 Task: Add a signature Elijah Davis containing Happy New Year, Elijah Davis to email address softage.1@softage.net and add a label Attractions
Action: Mouse moved to (428, 702)
Screenshot: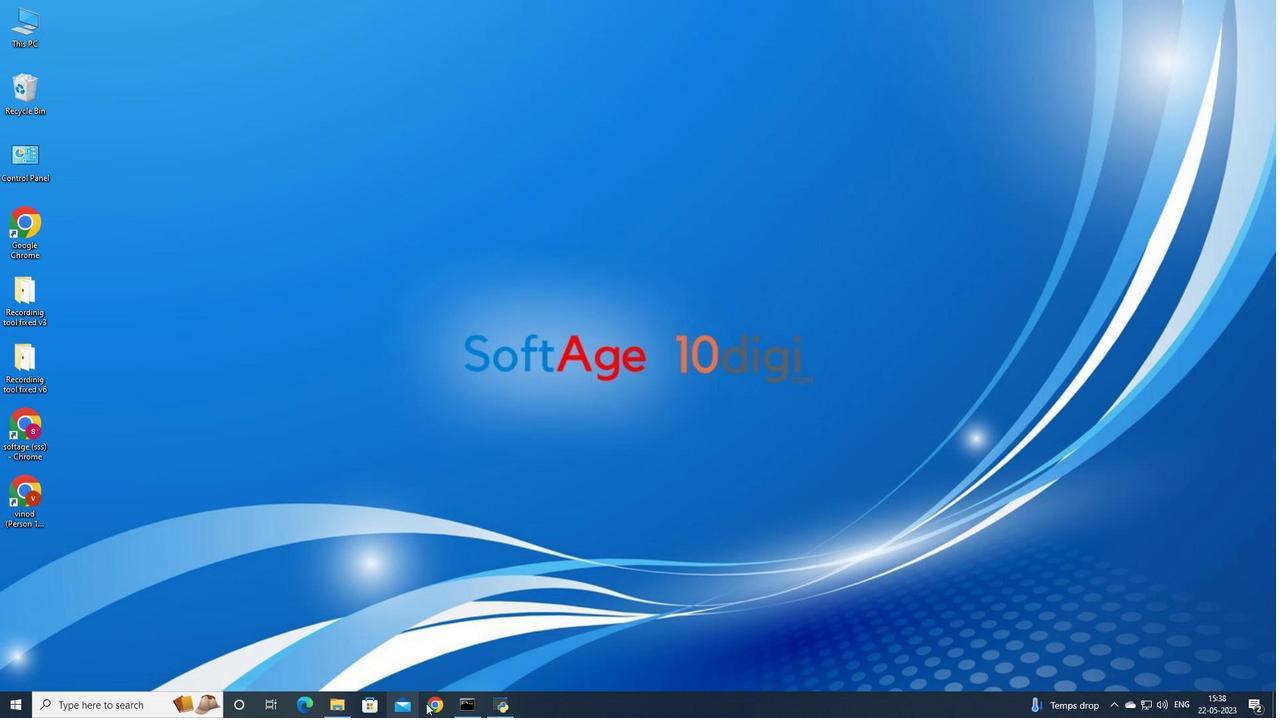 
Action: Mouse pressed left at (428, 702)
Screenshot: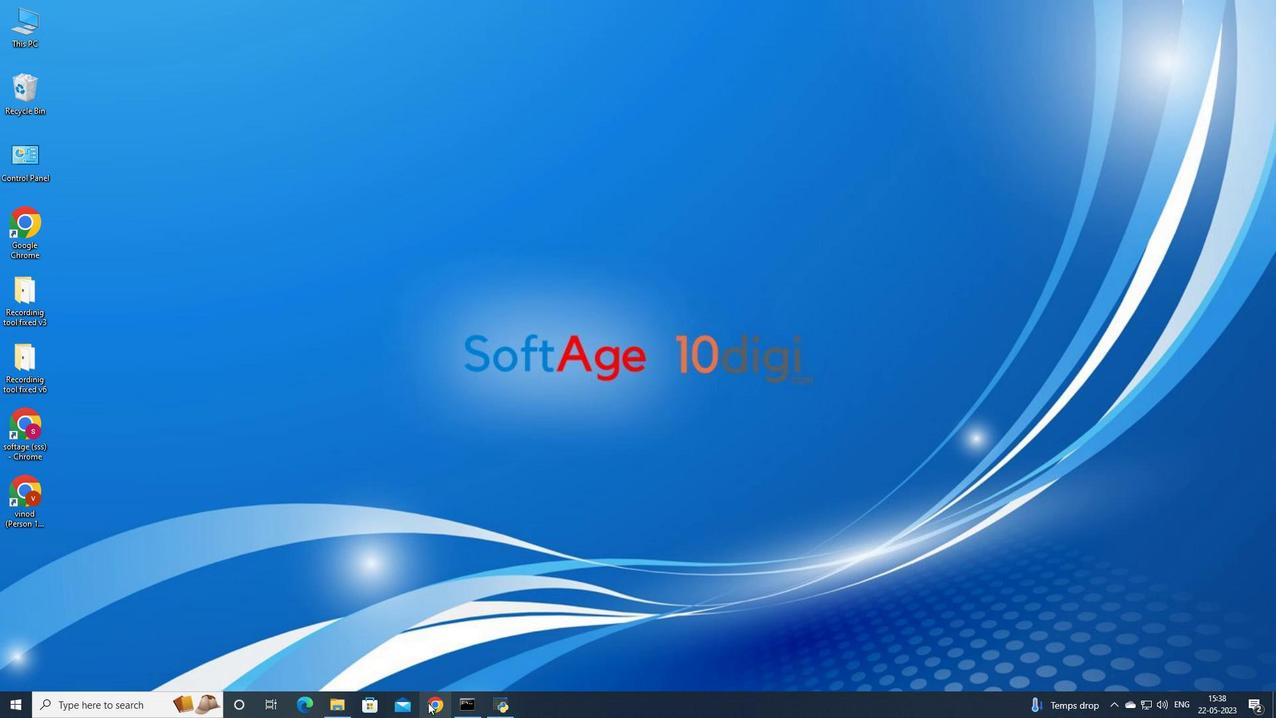 
Action: Mouse moved to (554, 422)
Screenshot: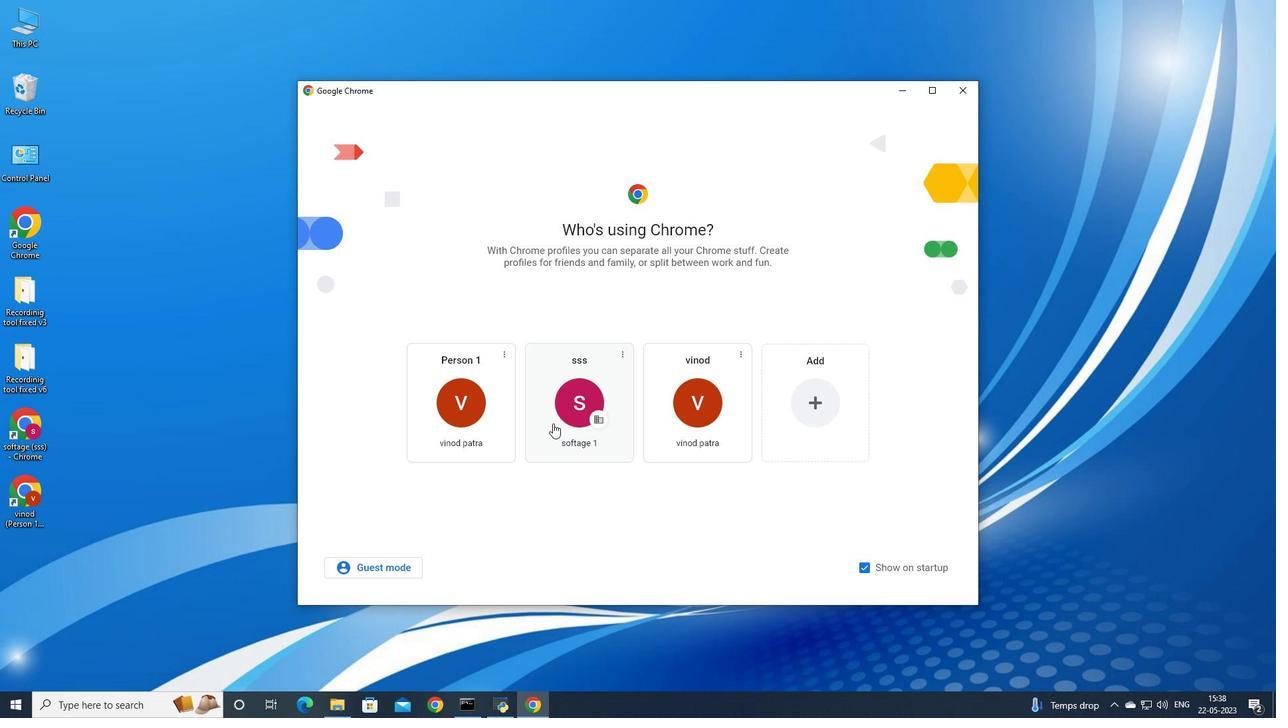 
Action: Mouse pressed left at (554, 422)
Screenshot: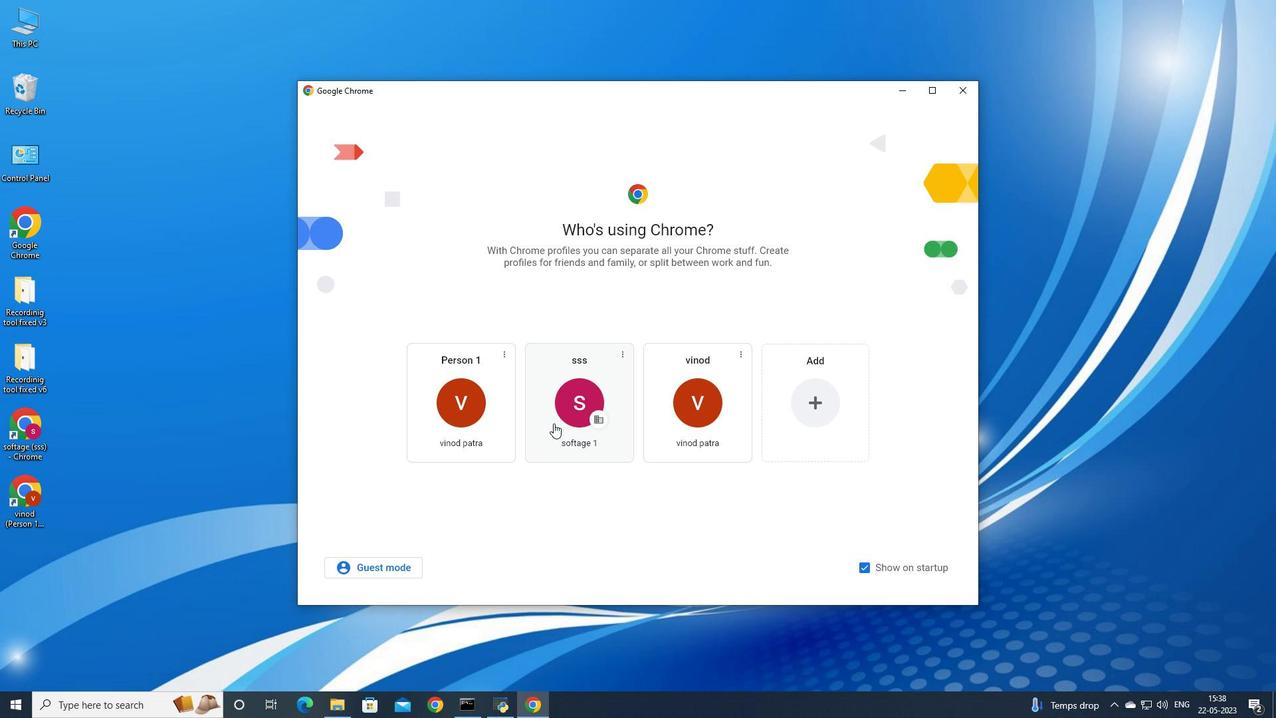 
Action: Mouse moved to (1152, 64)
Screenshot: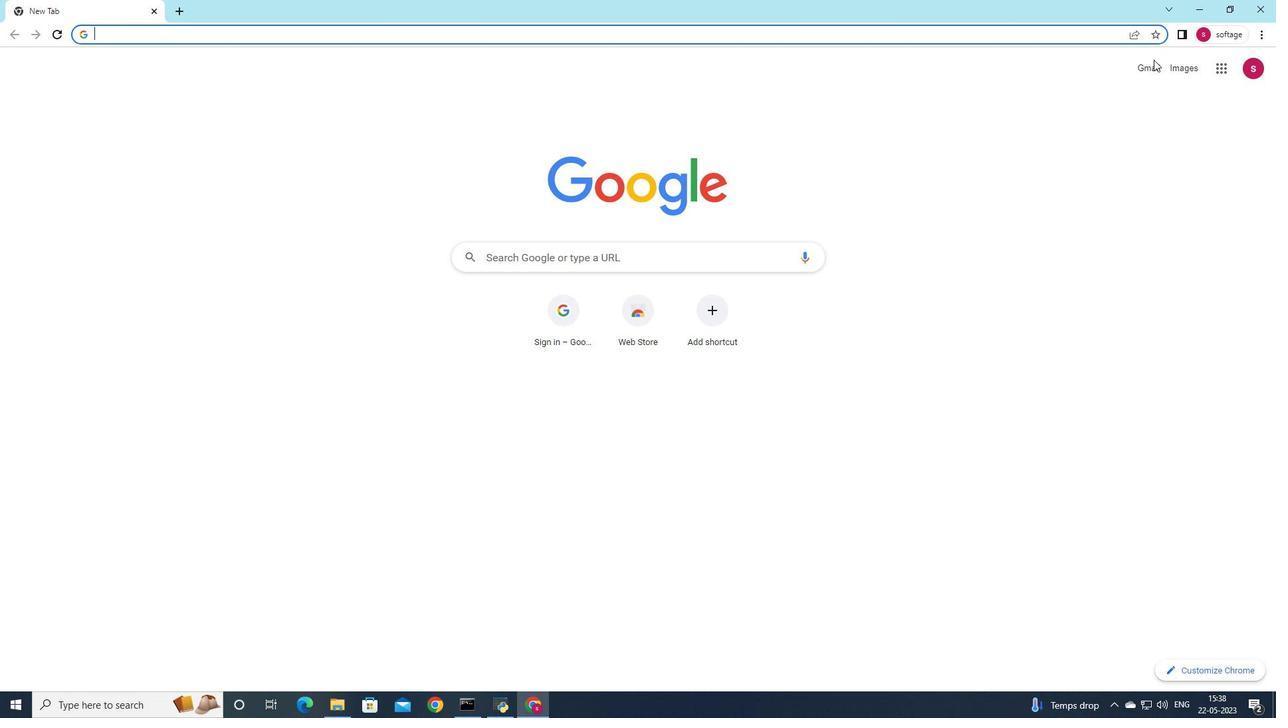 
Action: Mouse pressed left at (1152, 64)
Screenshot: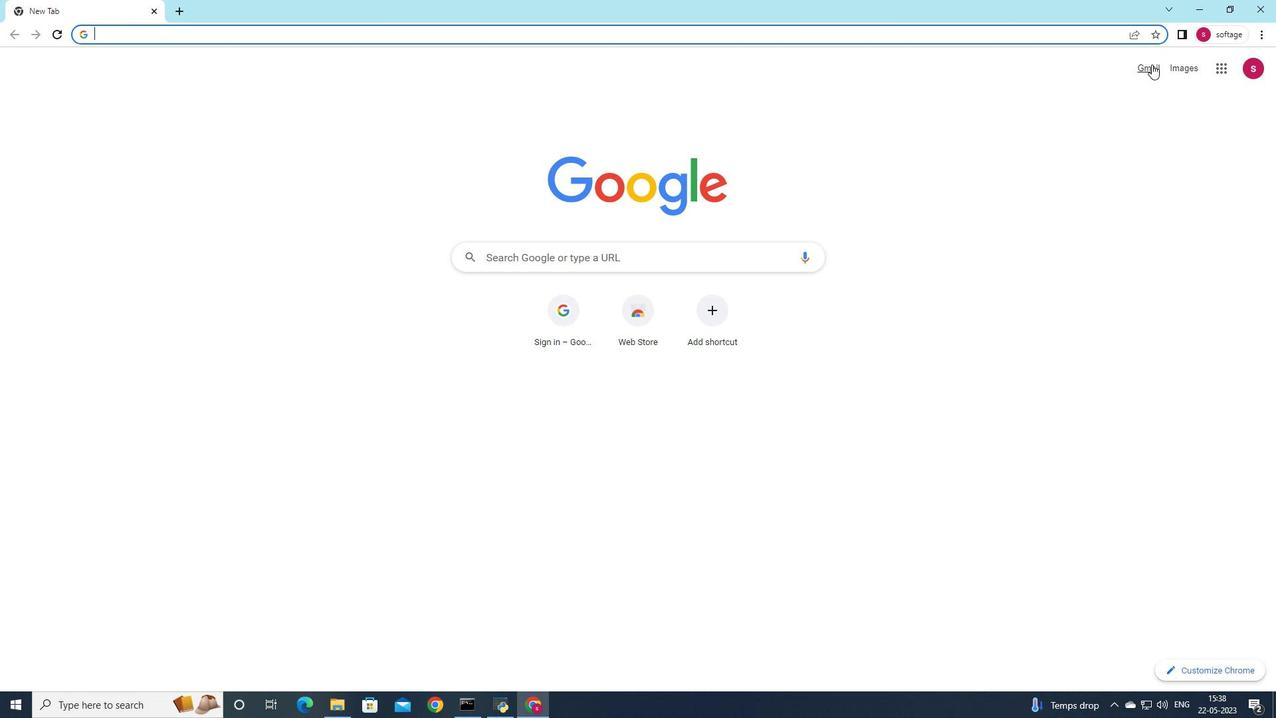
Action: Mouse moved to (1133, 90)
Screenshot: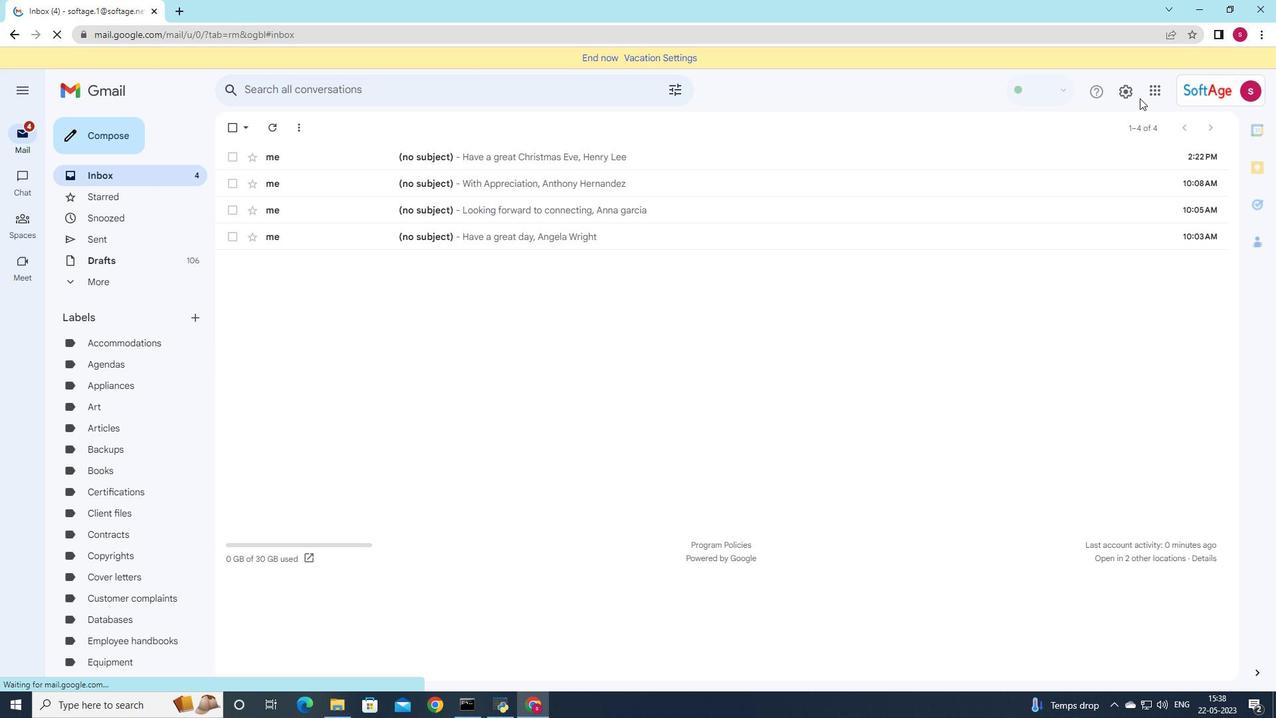 
Action: Mouse pressed left at (1133, 90)
Screenshot: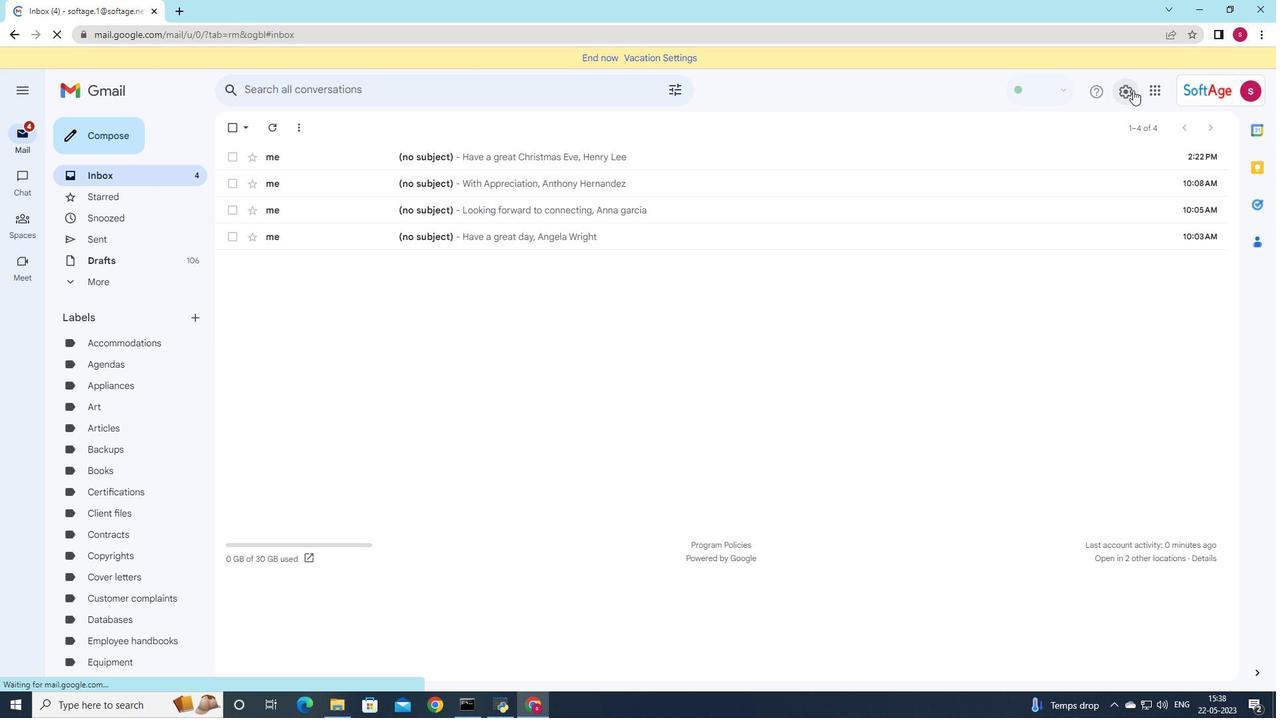
Action: Mouse moved to (1136, 154)
Screenshot: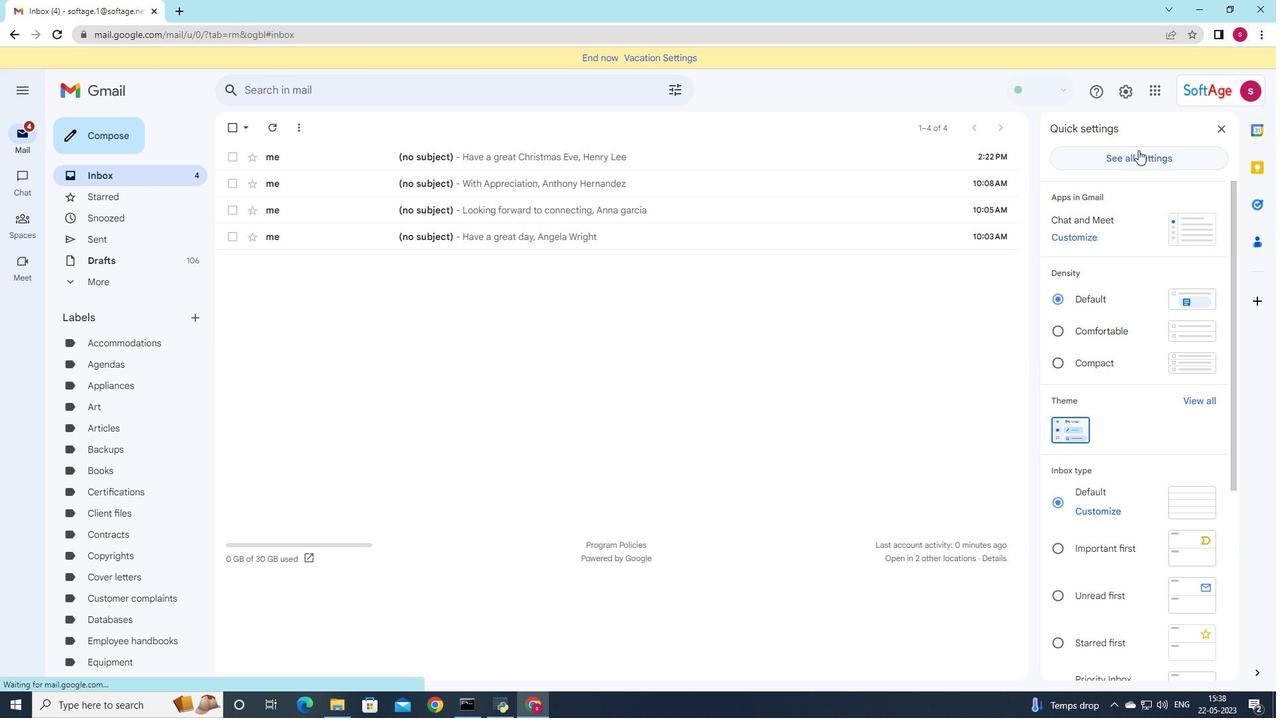 
Action: Mouse pressed left at (1136, 154)
Screenshot: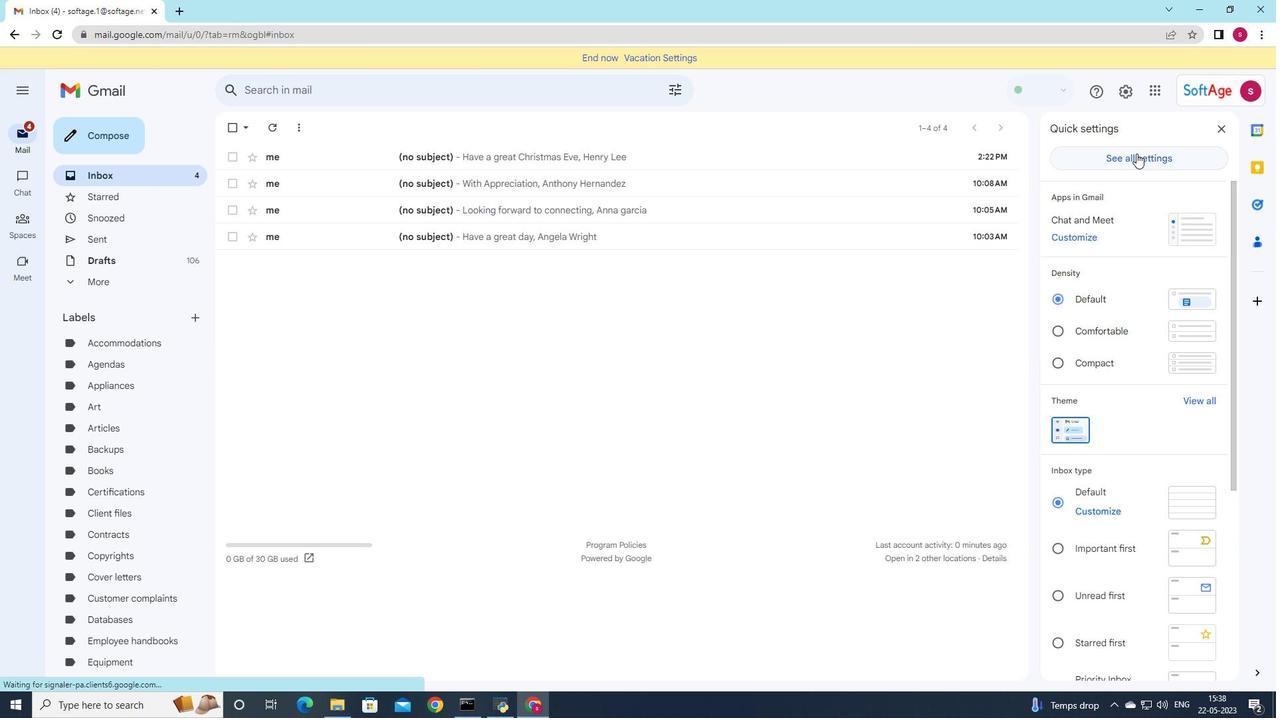 
Action: Mouse moved to (583, 430)
Screenshot: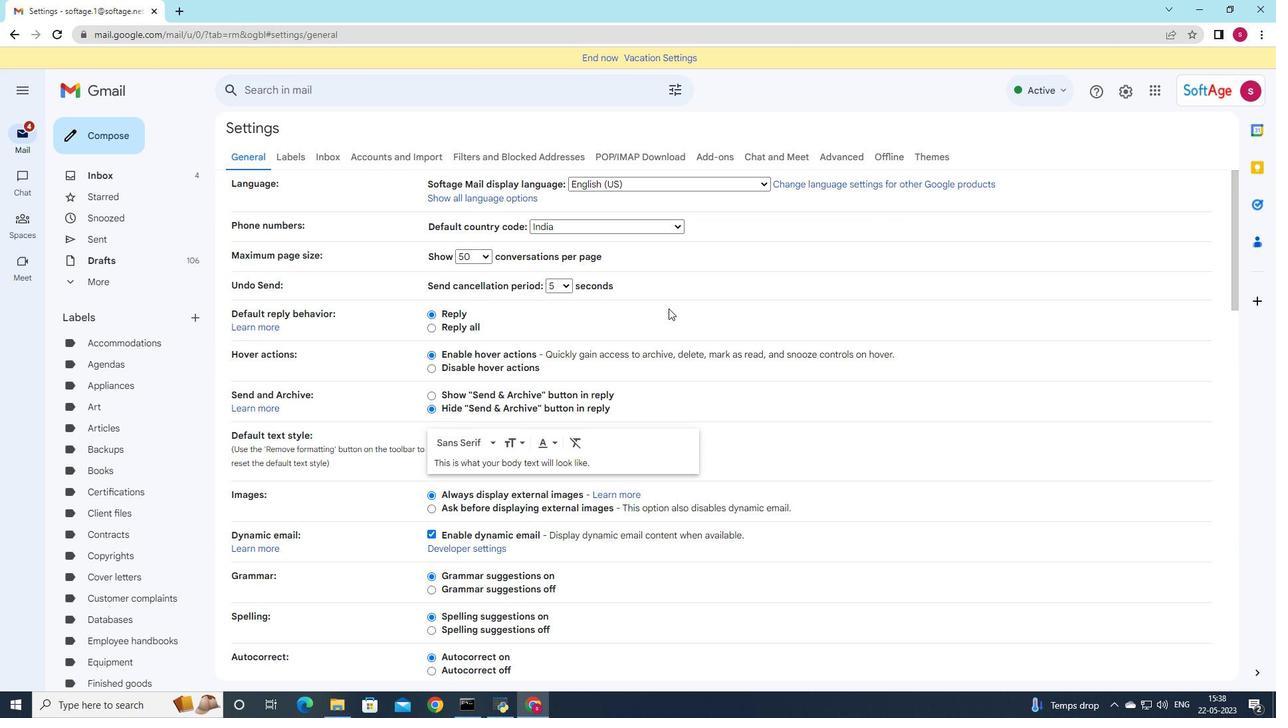 
Action: Mouse scrolled (583, 430) with delta (0, 0)
Screenshot: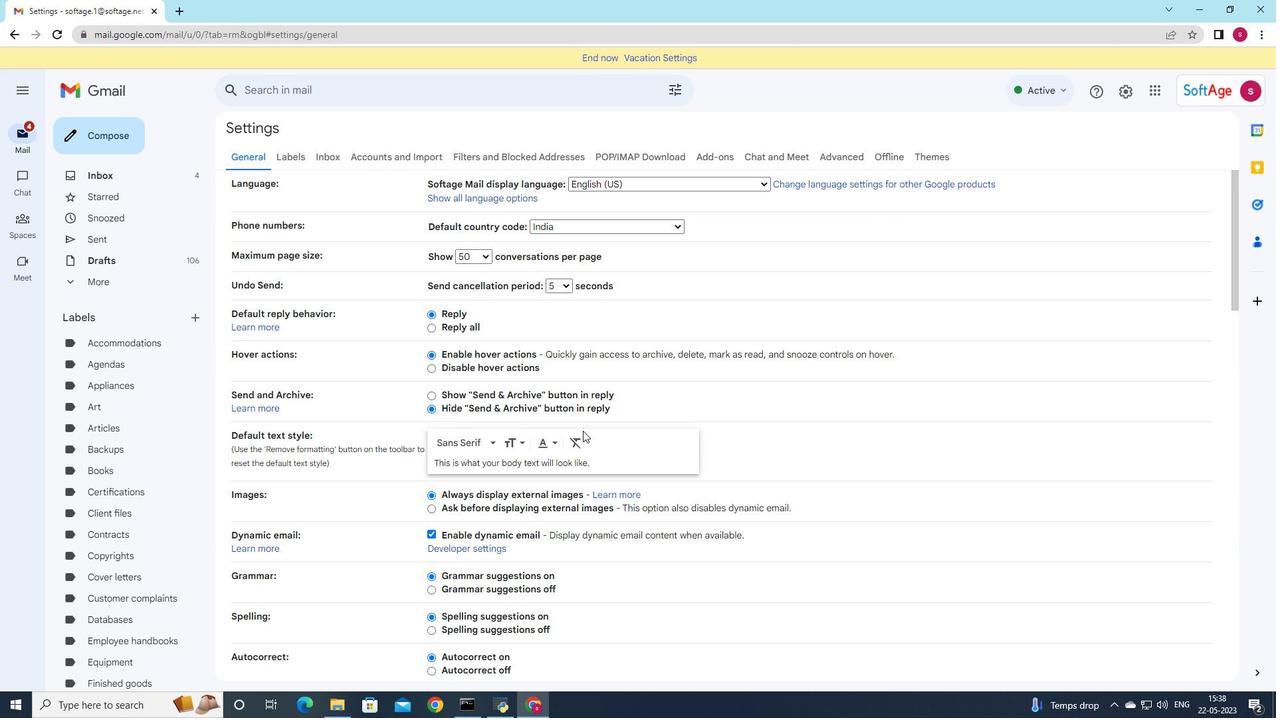 
Action: Mouse scrolled (583, 430) with delta (0, 0)
Screenshot: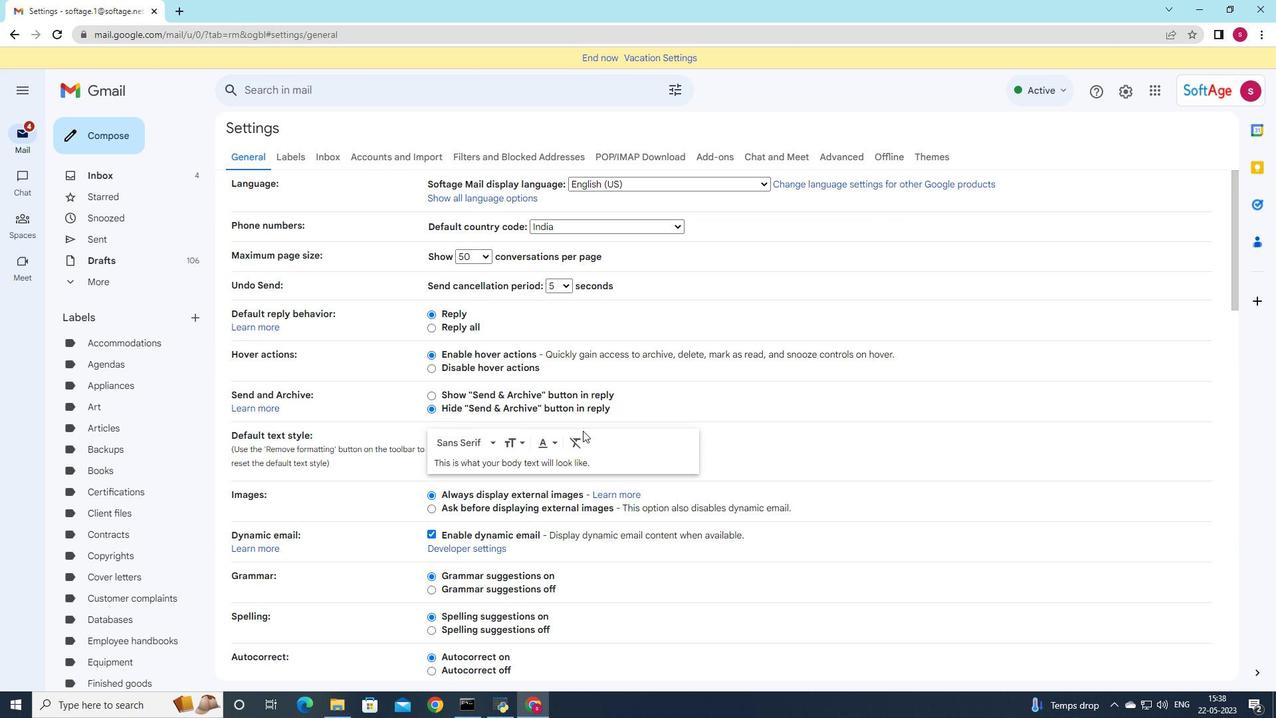 
Action: Mouse scrolled (583, 430) with delta (0, 0)
Screenshot: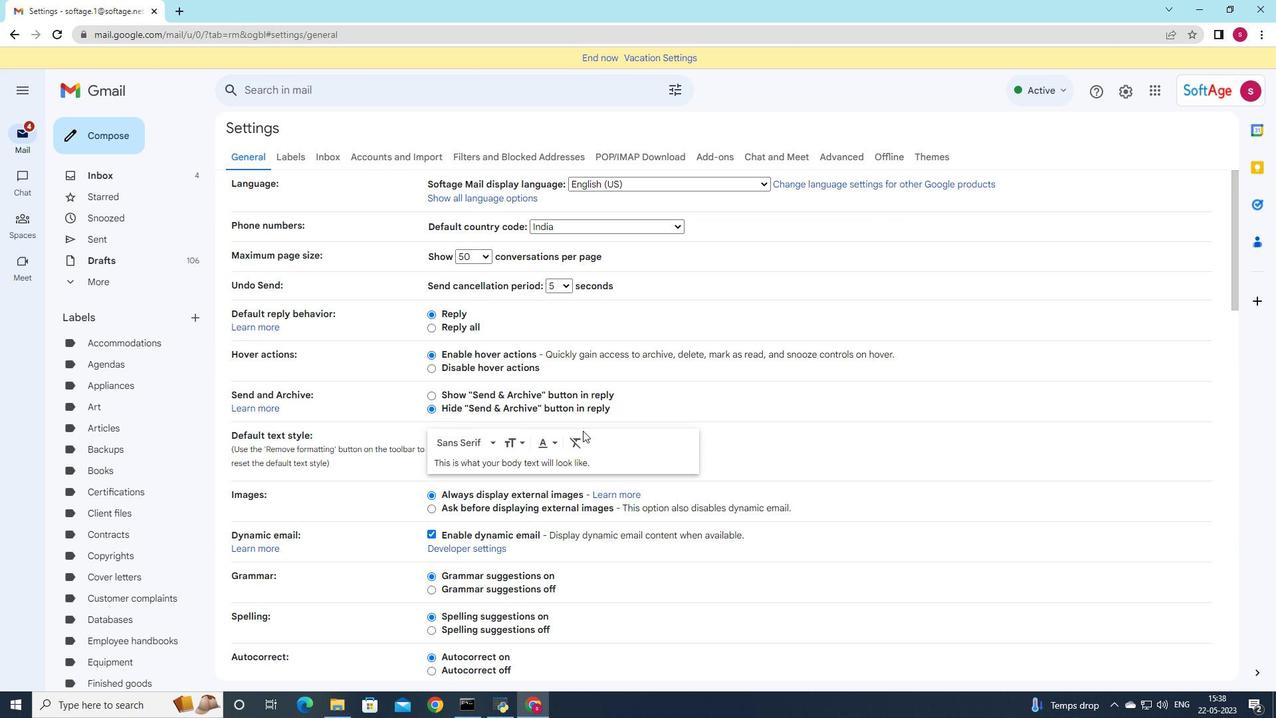 
Action: Mouse scrolled (583, 430) with delta (0, 0)
Screenshot: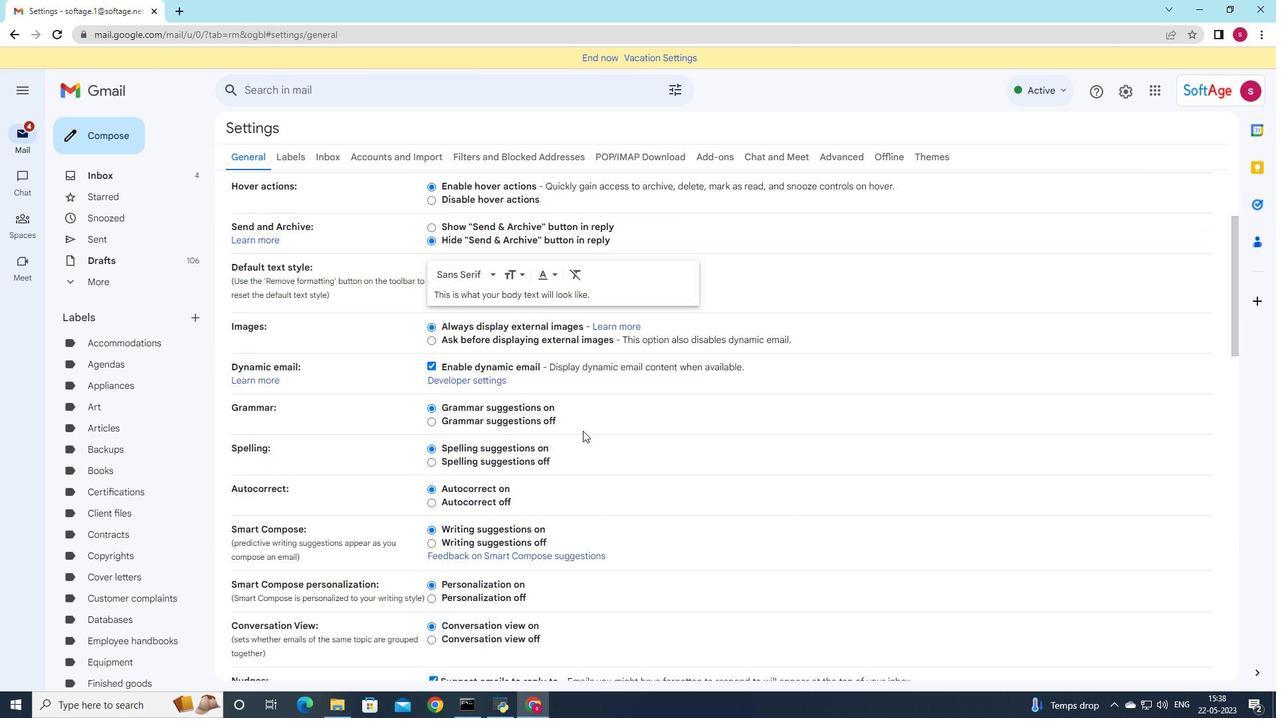 
Action: Mouse scrolled (583, 430) with delta (0, 0)
Screenshot: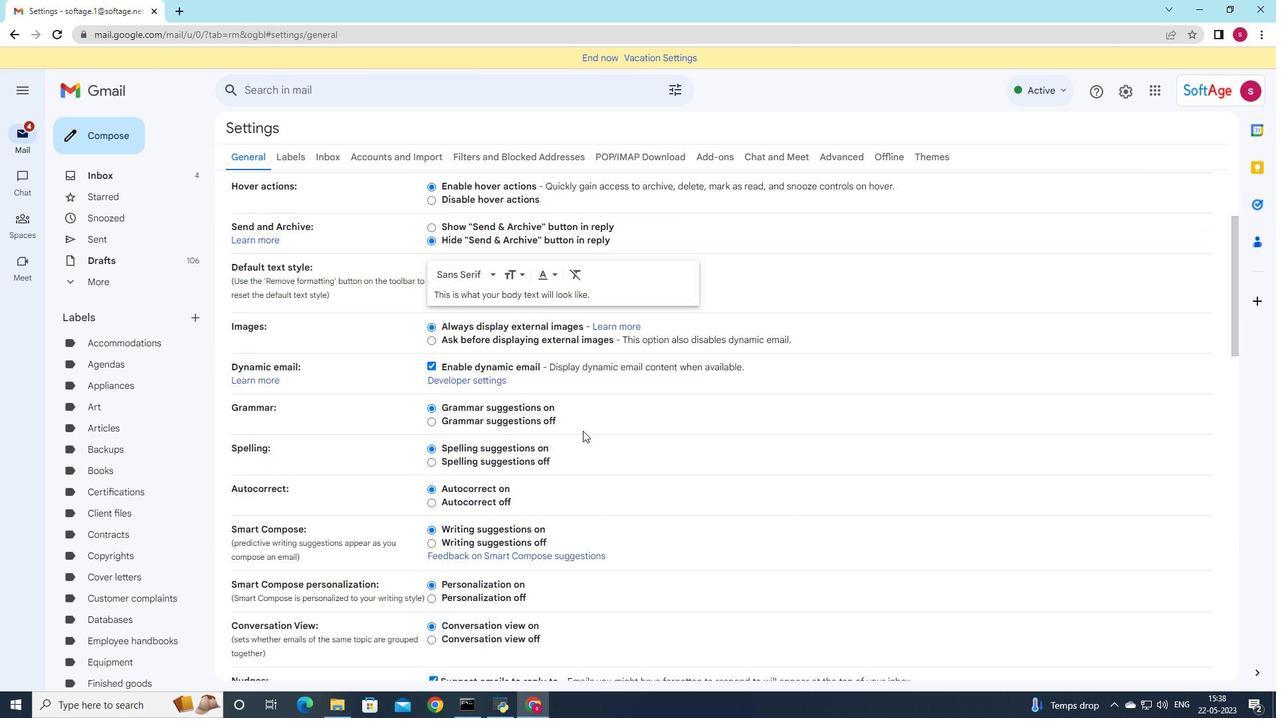 
Action: Mouse scrolled (583, 430) with delta (0, 0)
Screenshot: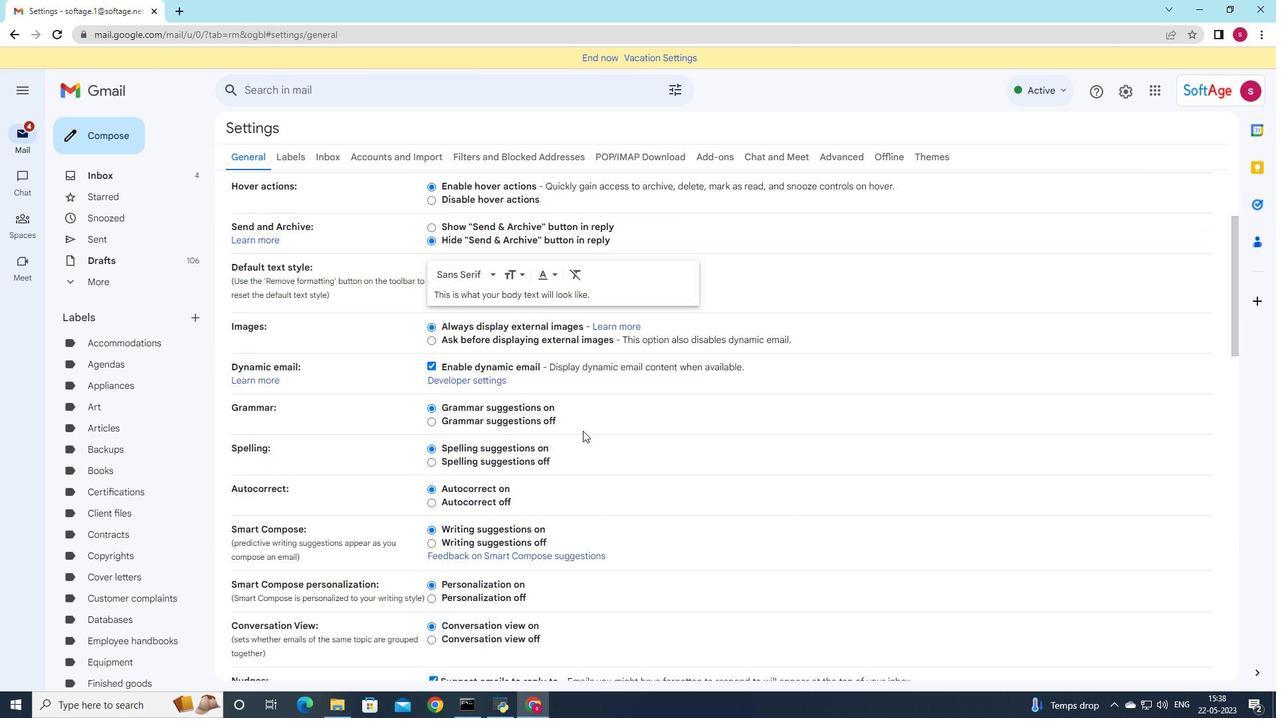 
Action: Mouse scrolled (583, 430) with delta (0, 0)
Screenshot: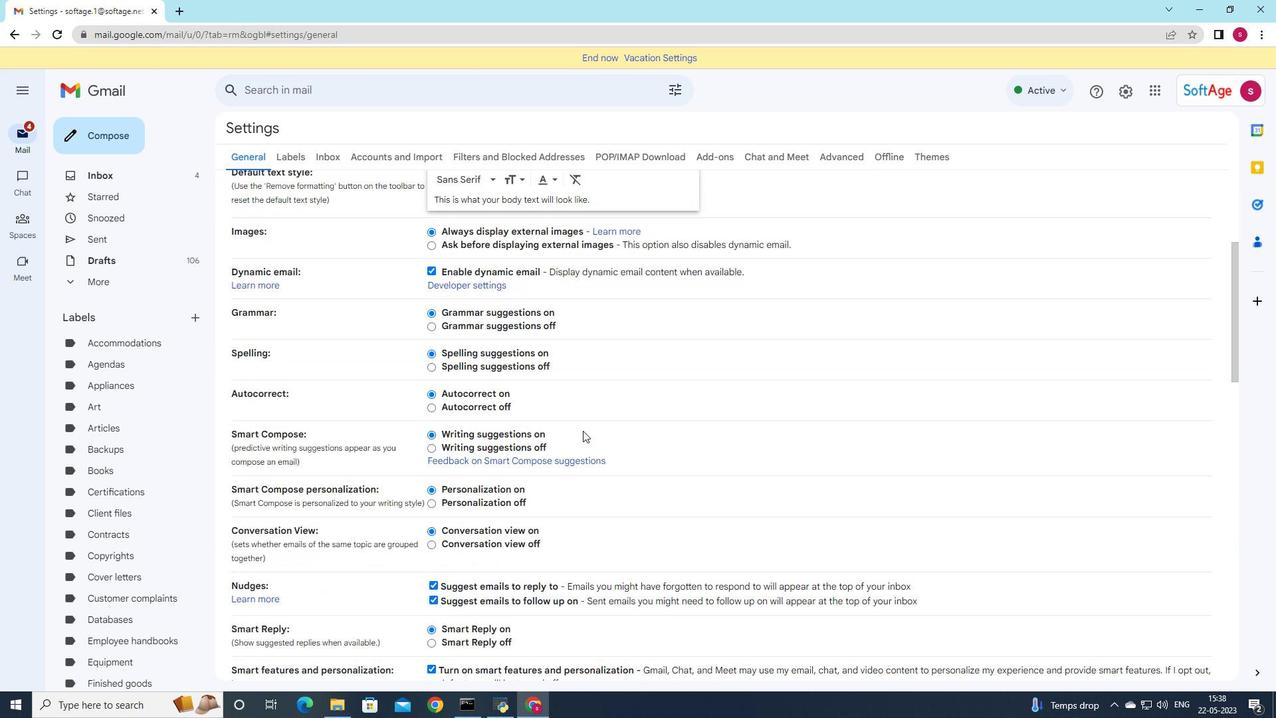 
Action: Mouse scrolled (583, 430) with delta (0, 0)
Screenshot: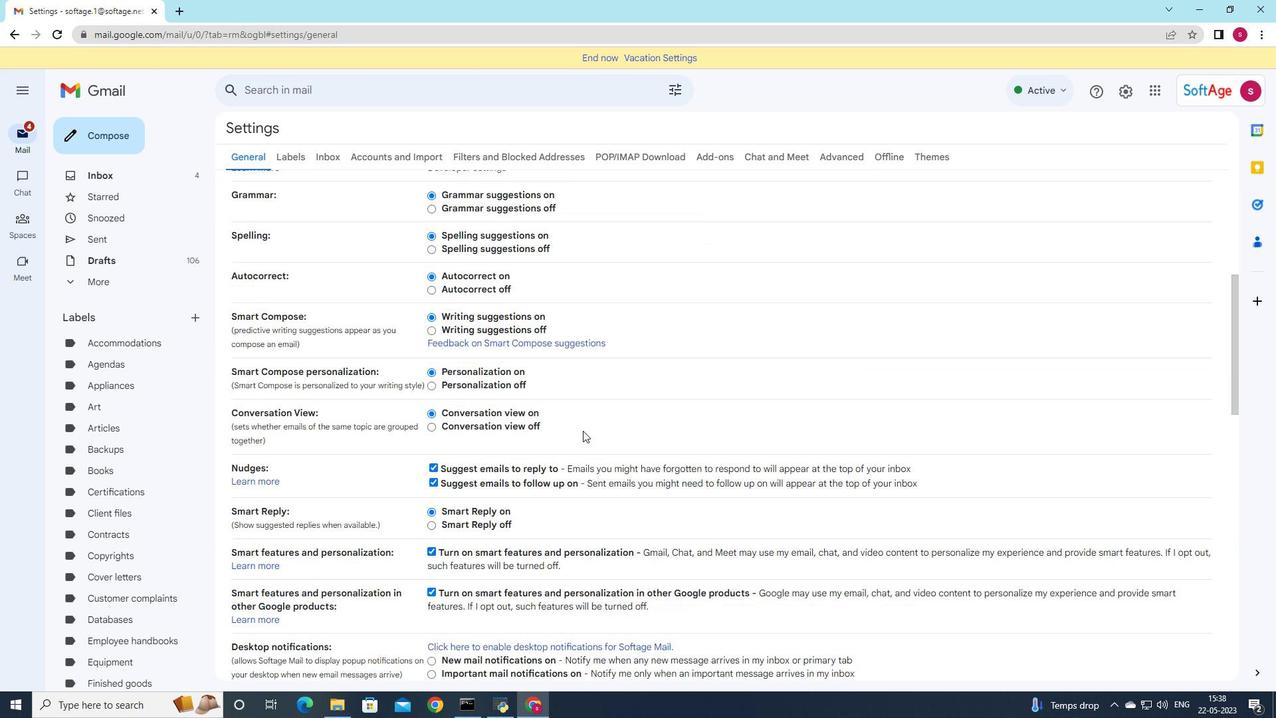 
Action: Mouse scrolled (583, 430) with delta (0, 0)
Screenshot: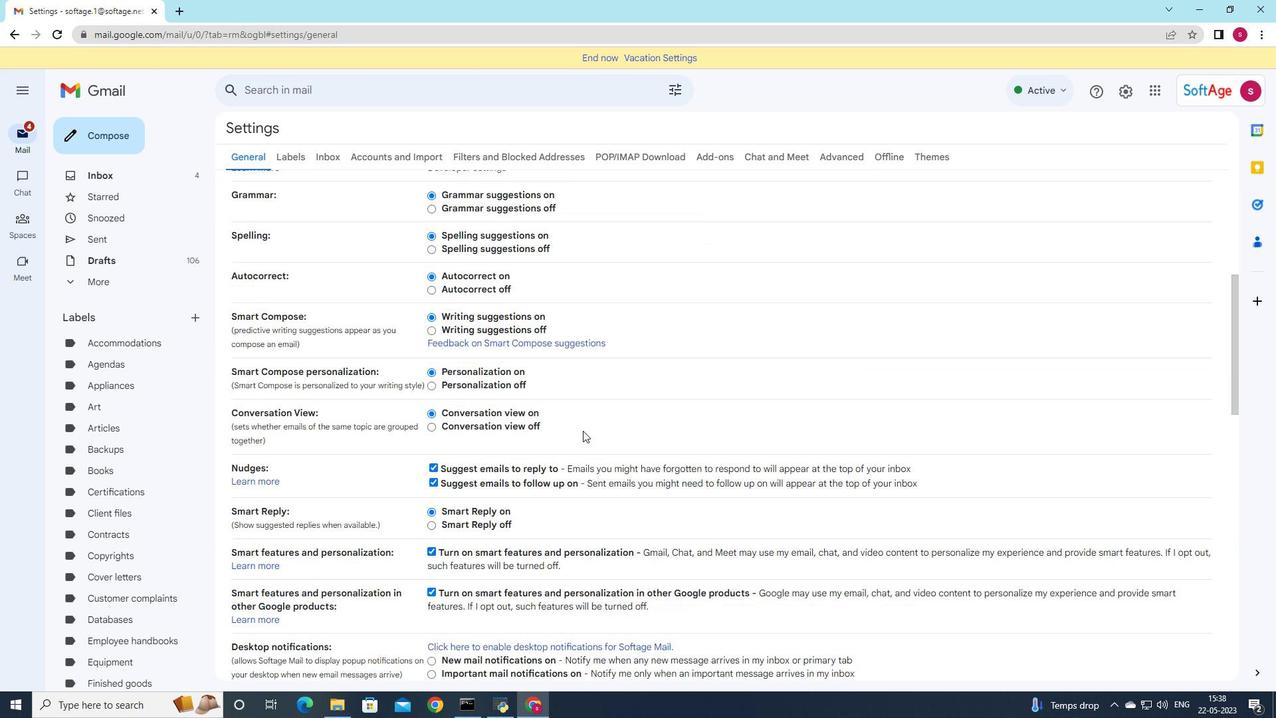 
Action: Mouse scrolled (583, 430) with delta (0, 0)
Screenshot: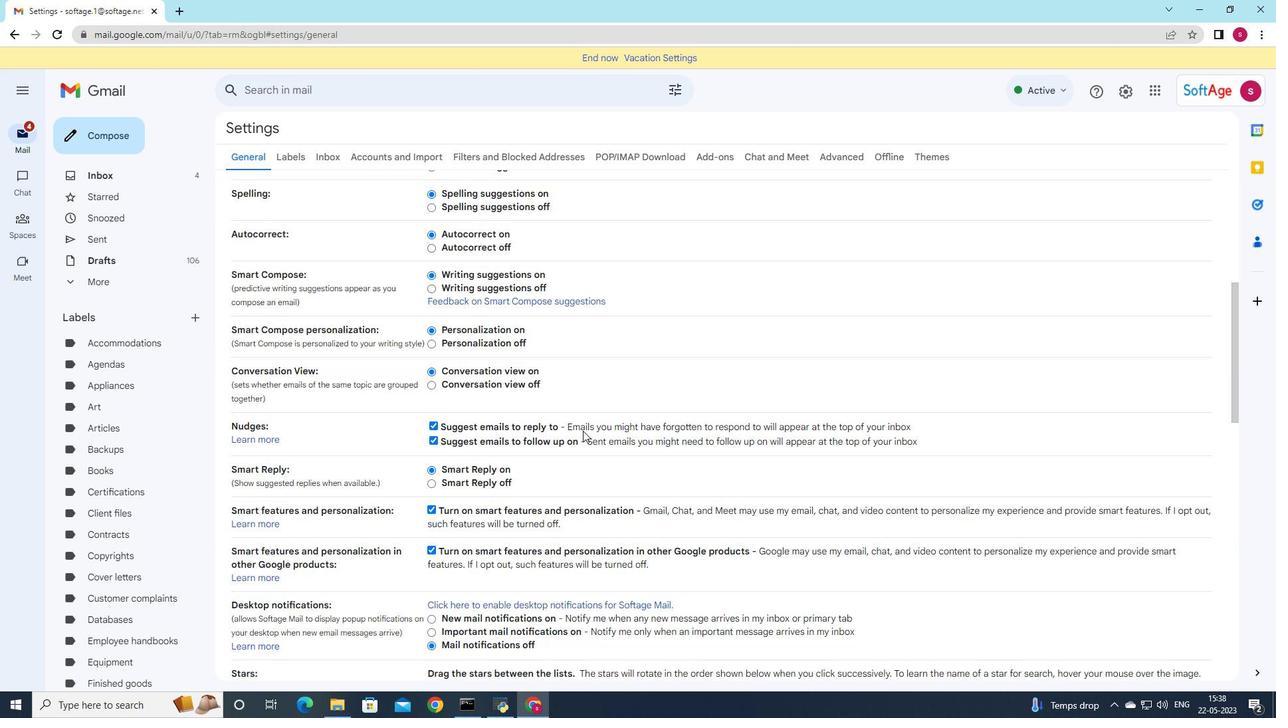 
Action: Mouse scrolled (583, 430) with delta (0, 0)
Screenshot: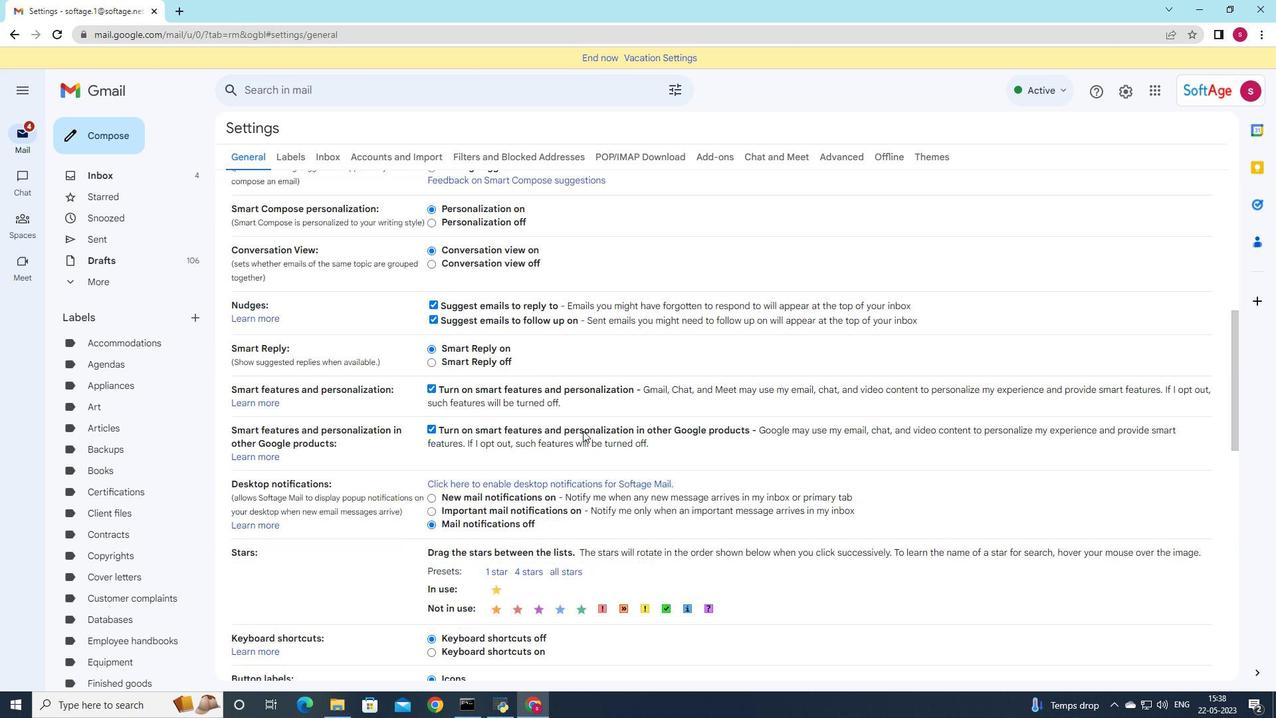 
Action: Mouse scrolled (583, 430) with delta (0, 0)
Screenshot: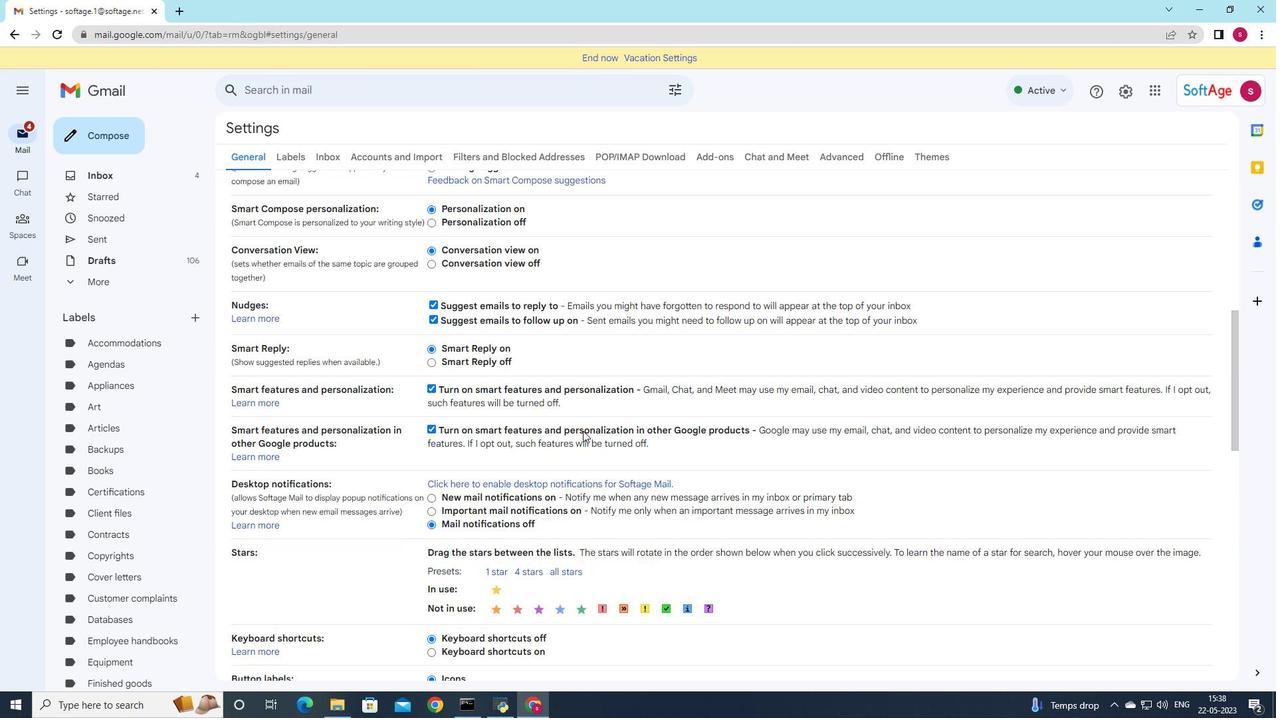
Action: Mouse scrolled (583, 430) with delta (0, 0)
Screenshot: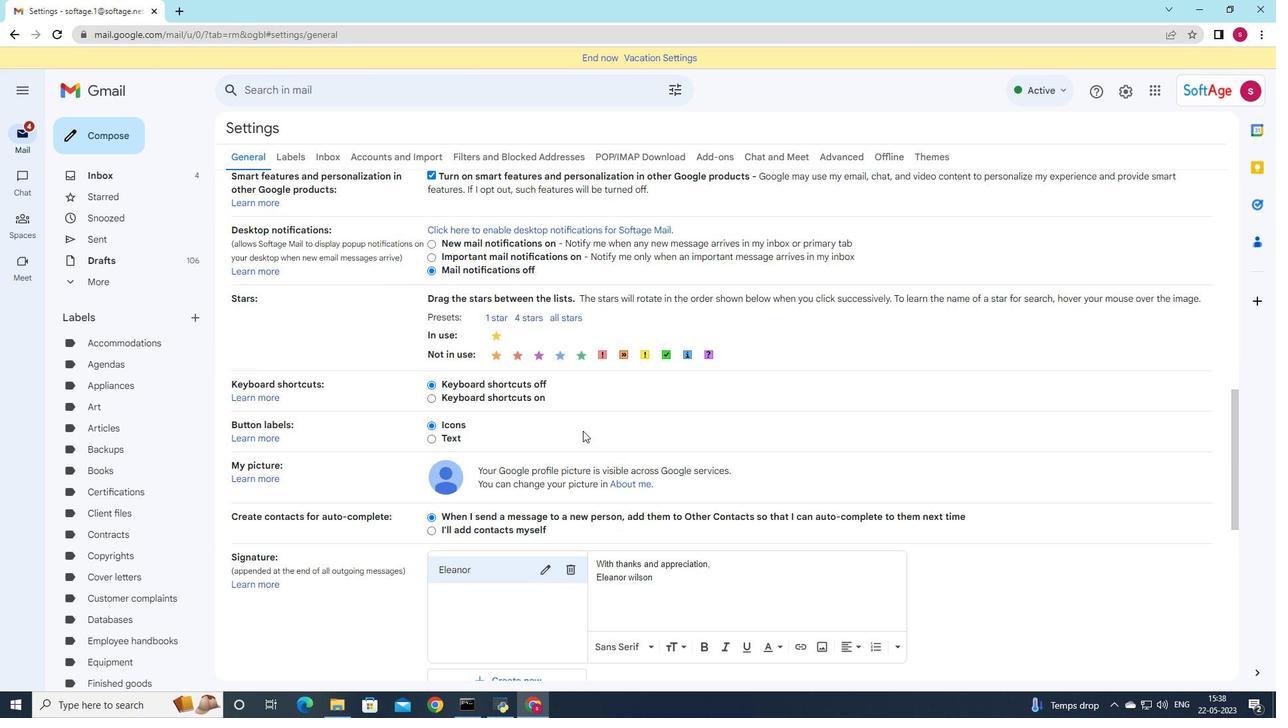 
Action: Mouse scrolled (583, 430) with delta (0, 0)
Screenshot: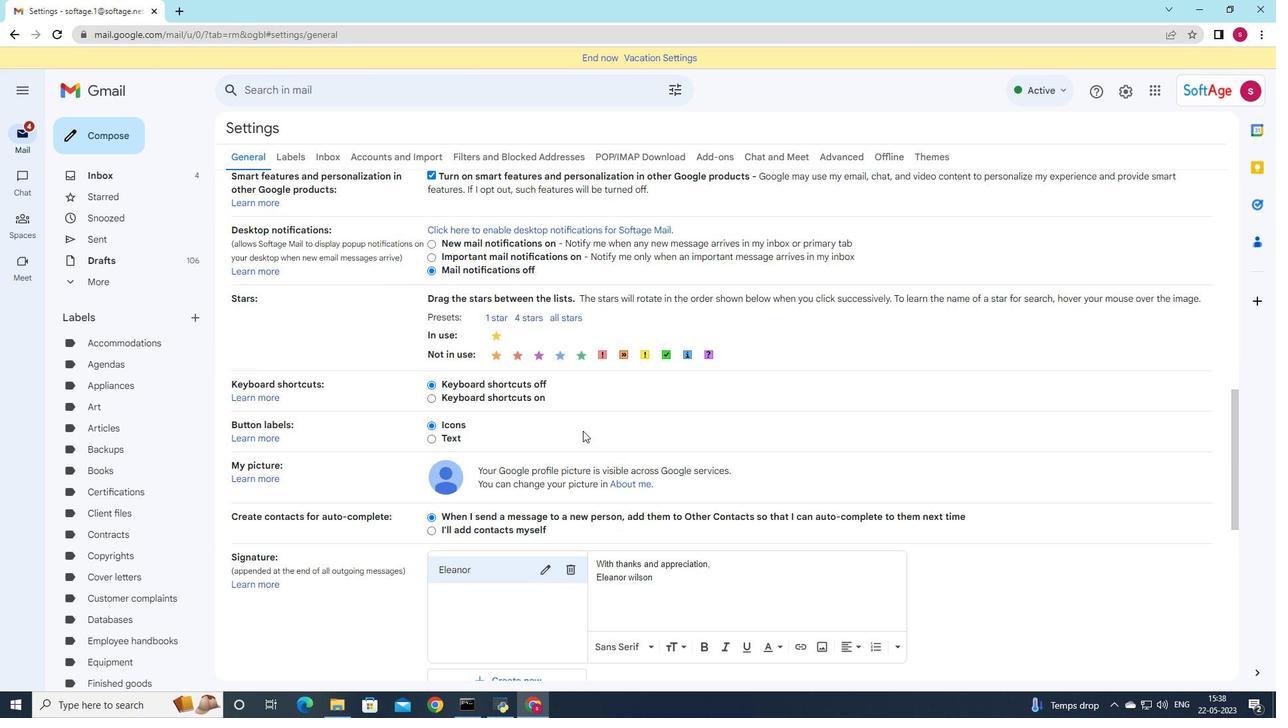 
Action: Mouse scrolled (583, 430) with delta (0, 0)
Screenshot: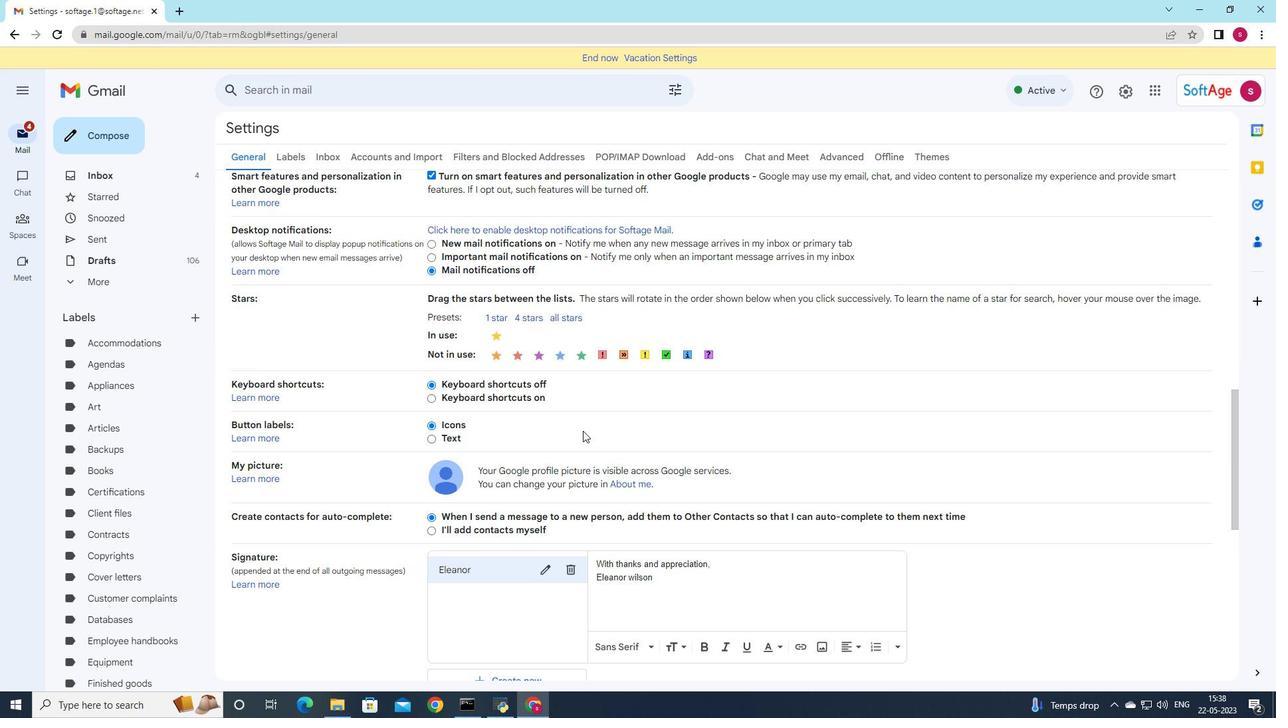 
Action: Mouse scrolled (583, 430) with delta (0, 0)
Screenshot: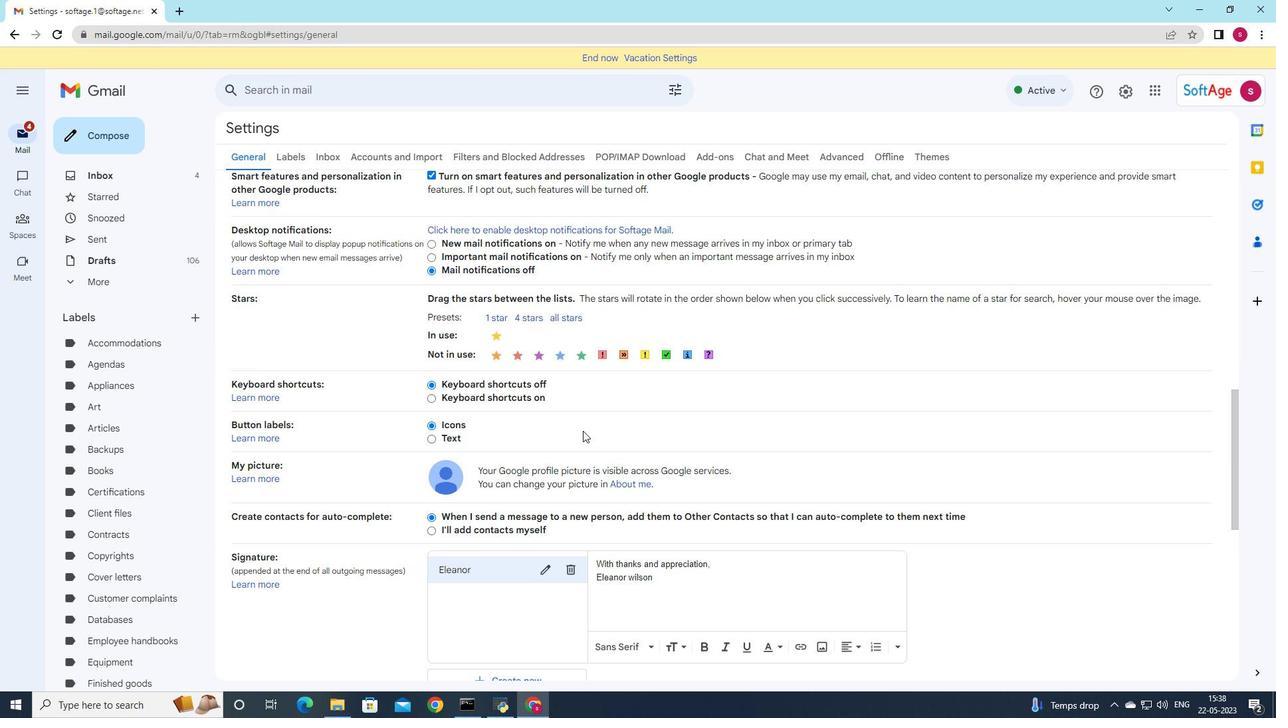 
Action: Mouse moved to (573, 311)
Screenshot: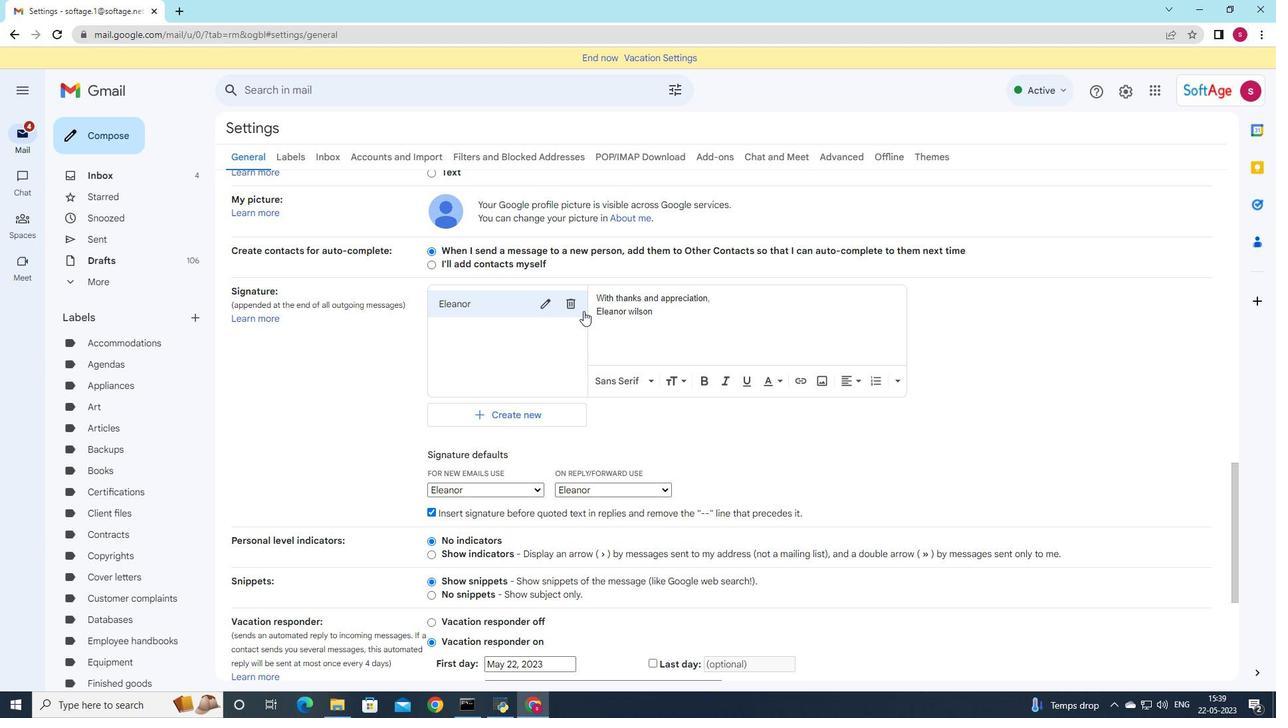 
Action: Mouse pressed left at (573, 311)
Screenshot: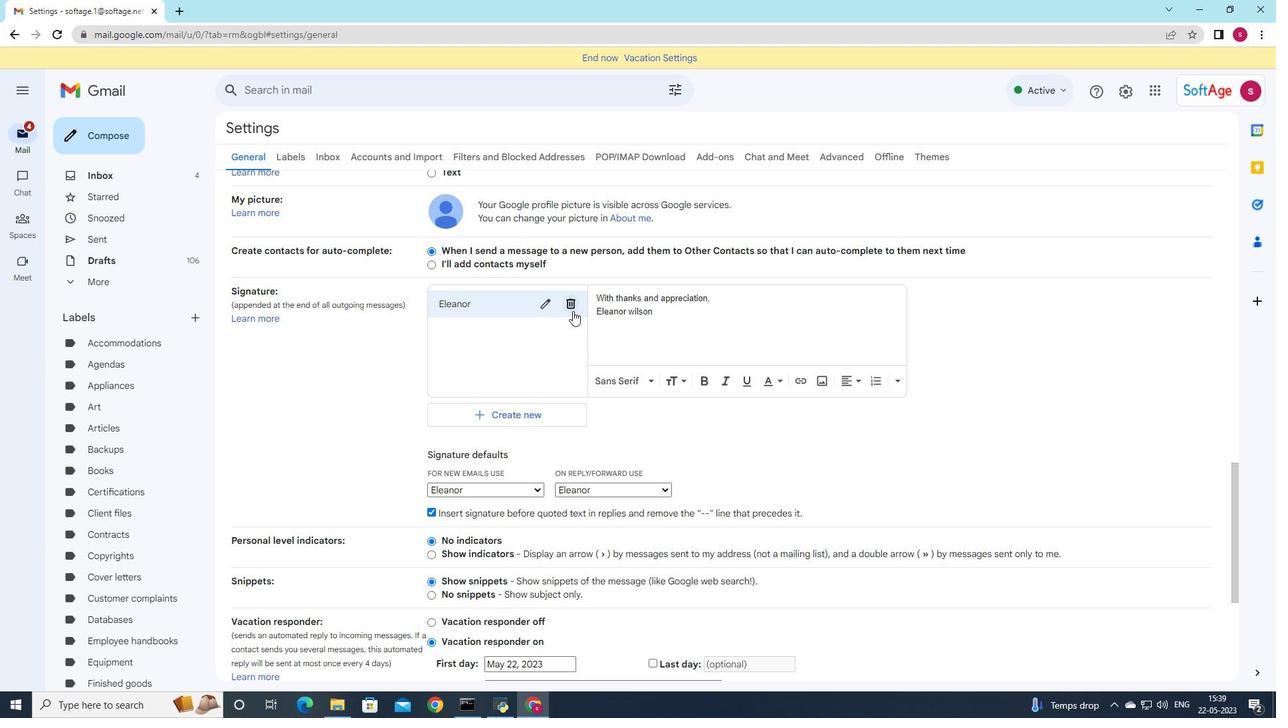 
Action: Mouse moved to (731, 389)
Screenshot: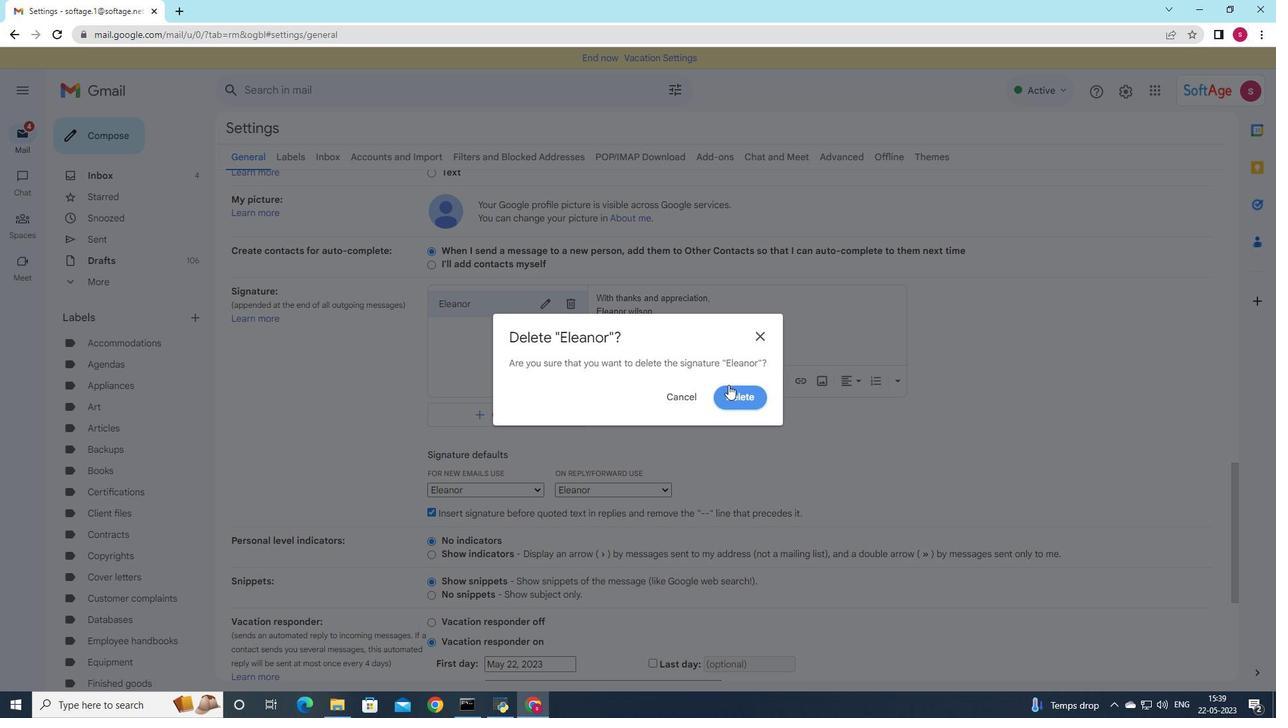 
Action: Mouse pressed left at (731, 389)
Screenshot: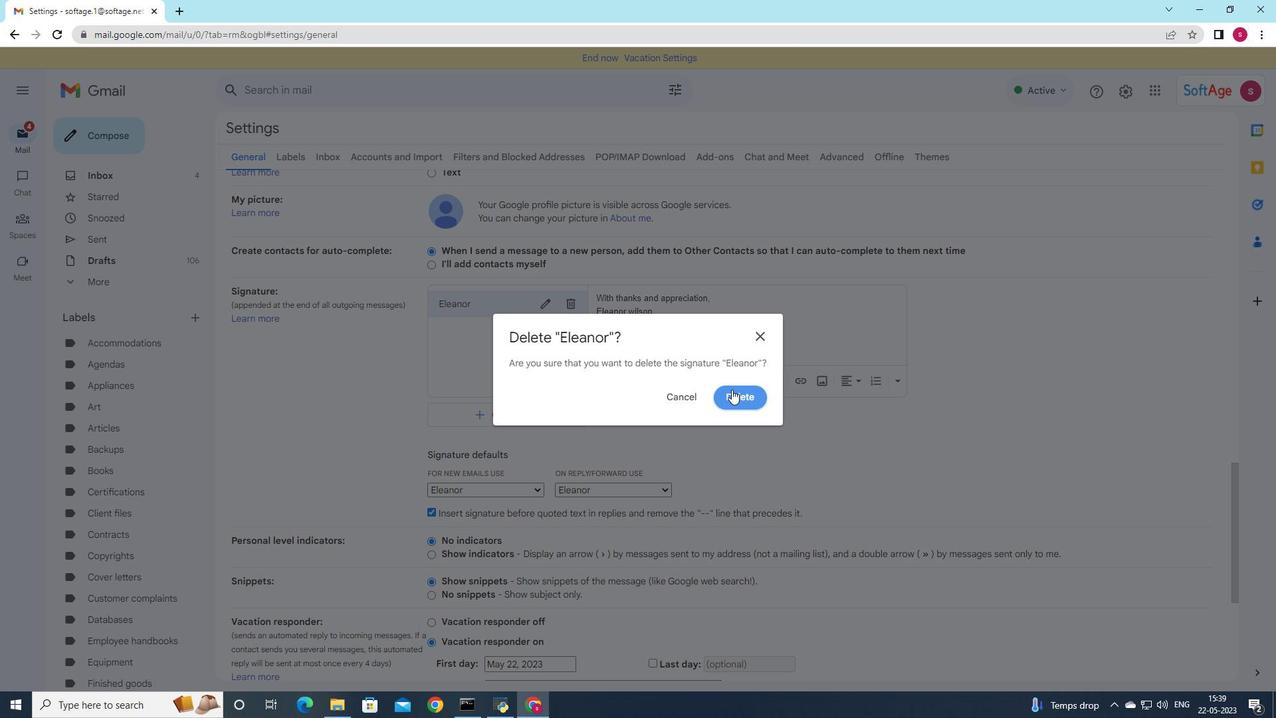 
Action: Mouse moved to (503, 323)
Screenshot: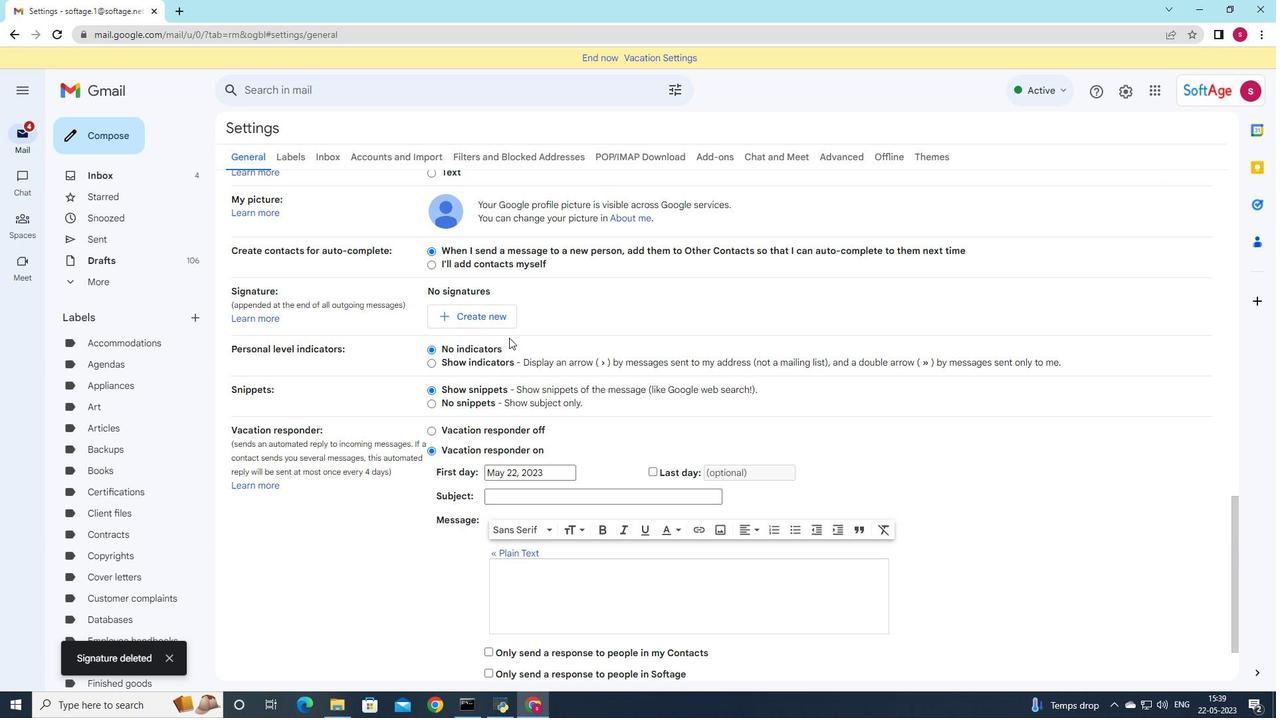 
Action: Mouse pressed left at (503, 323)
Screenshot: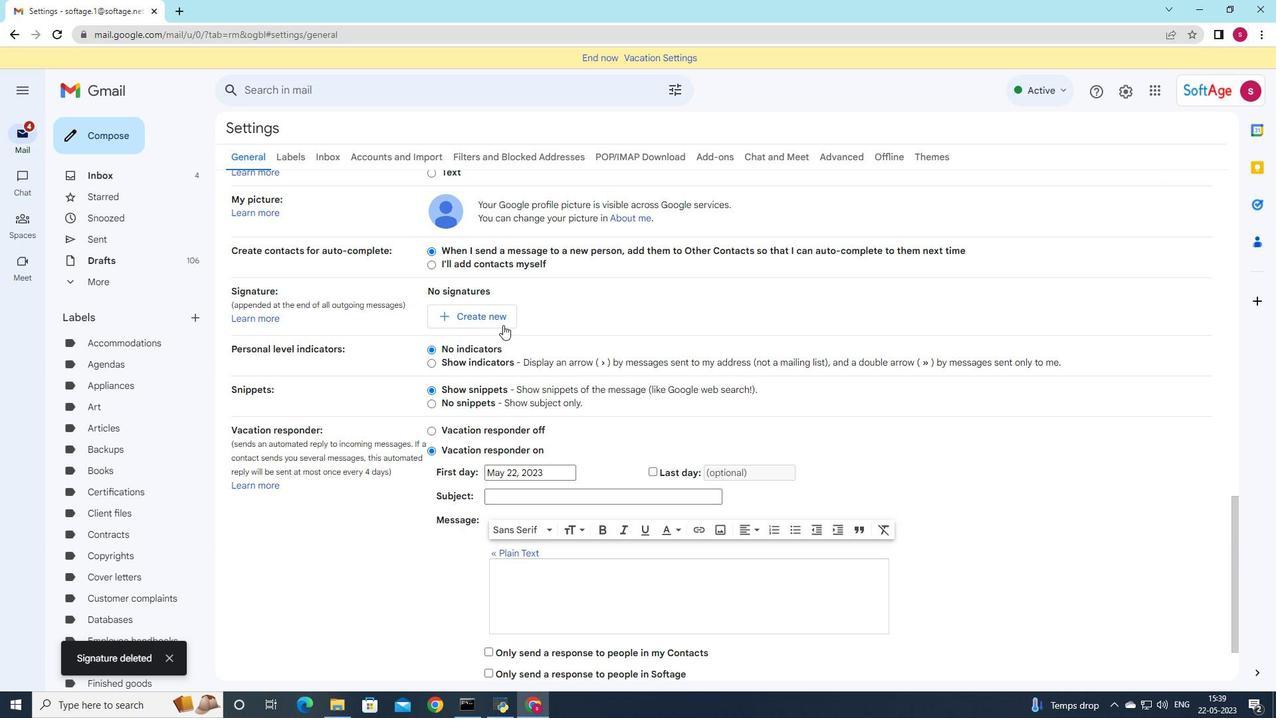 
Action: Mouse moved to (608, 365)
Screenshot: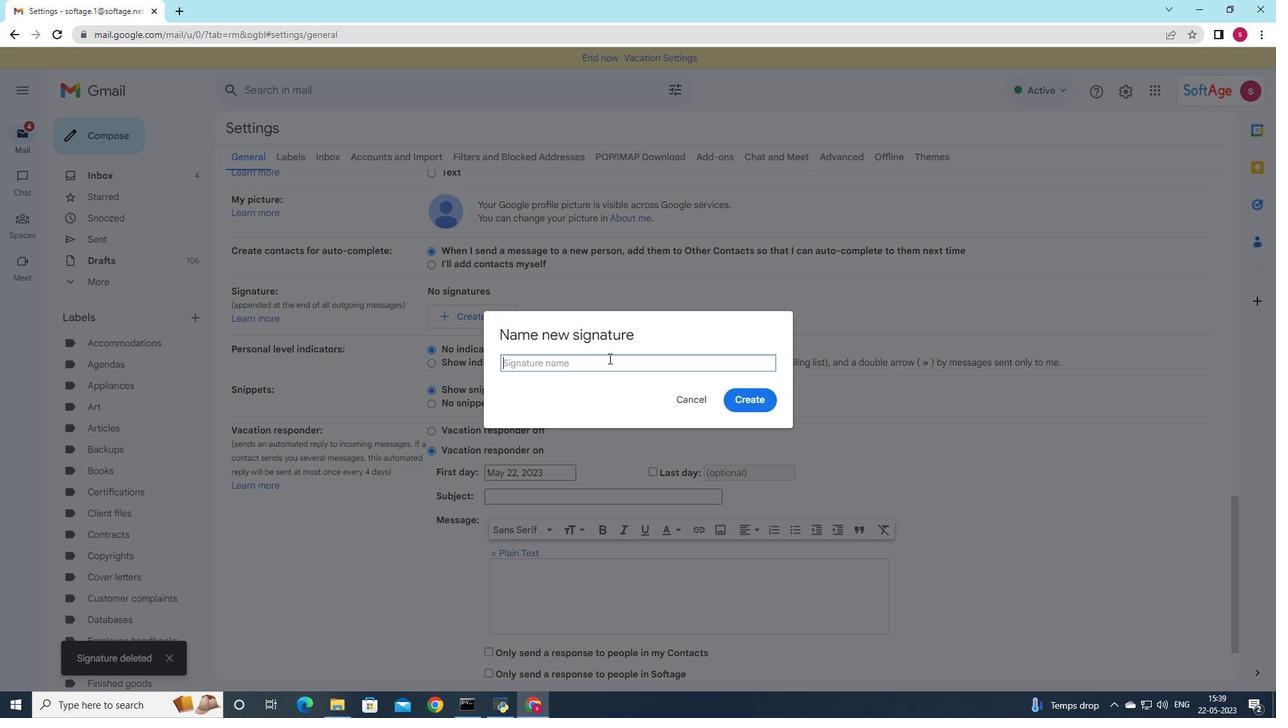
Action: Key pressed <Key.shift>Elijah
Screenshot: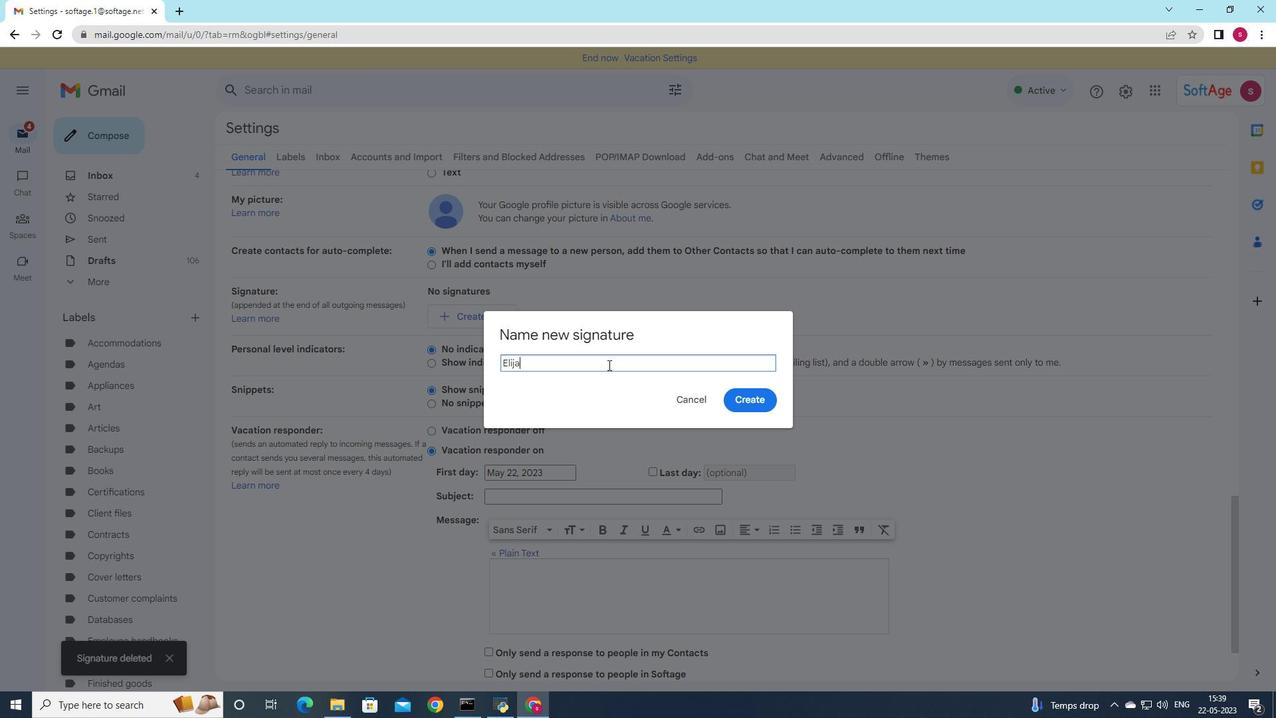 
Action: Mouse scrolled (608, 365) with delta (0, 0)
Screenshot: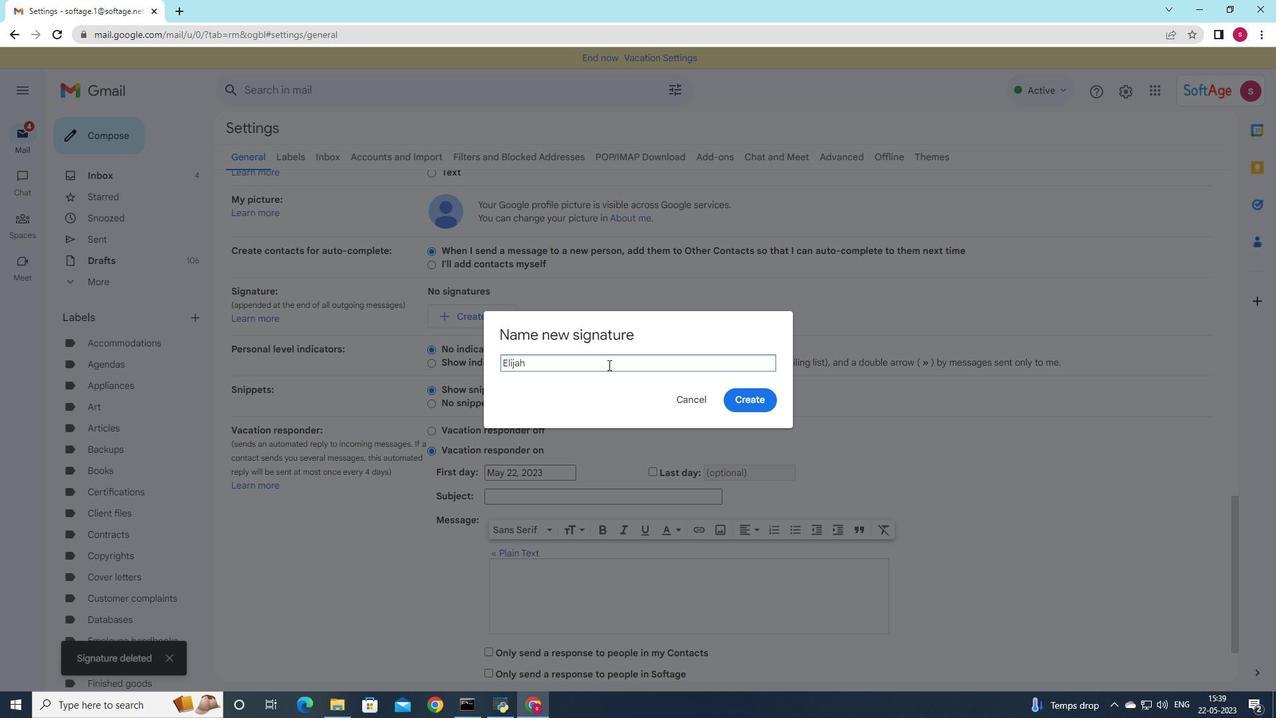 
Action: Mouse moved to (749, 400)
Screenshot: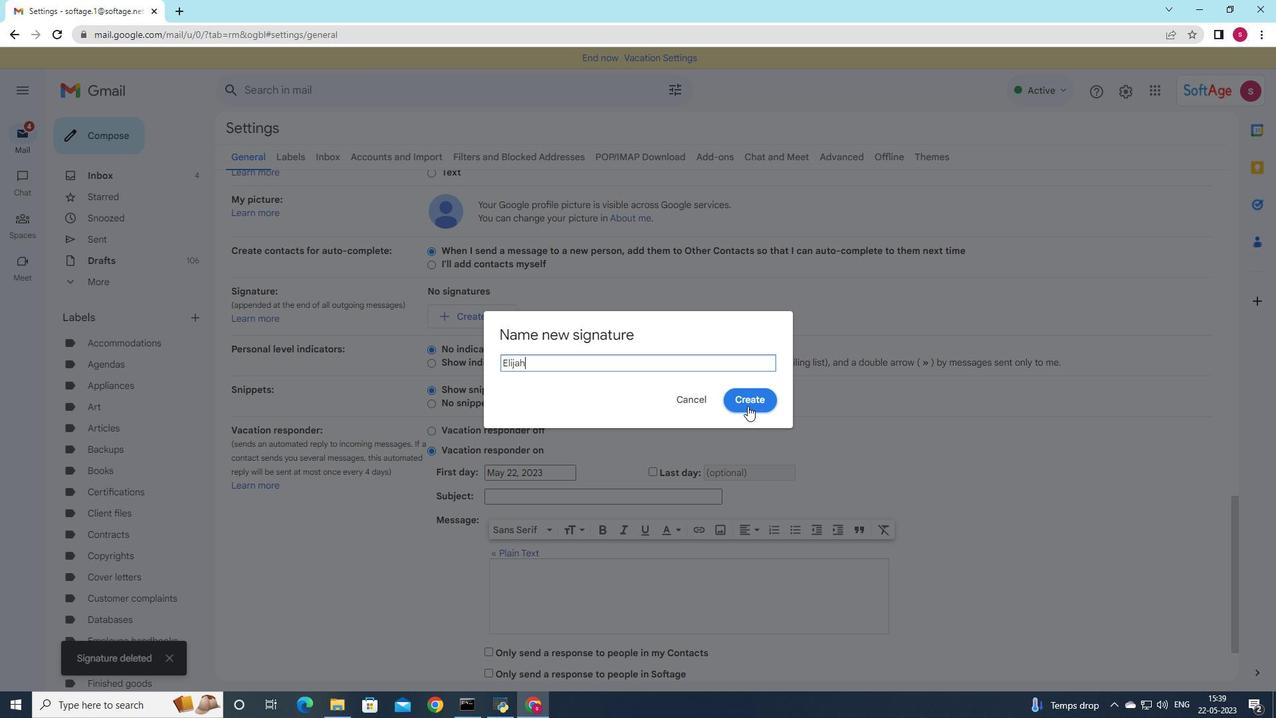 
Action: Mouse pressed left at (749, 400)
Screenshot: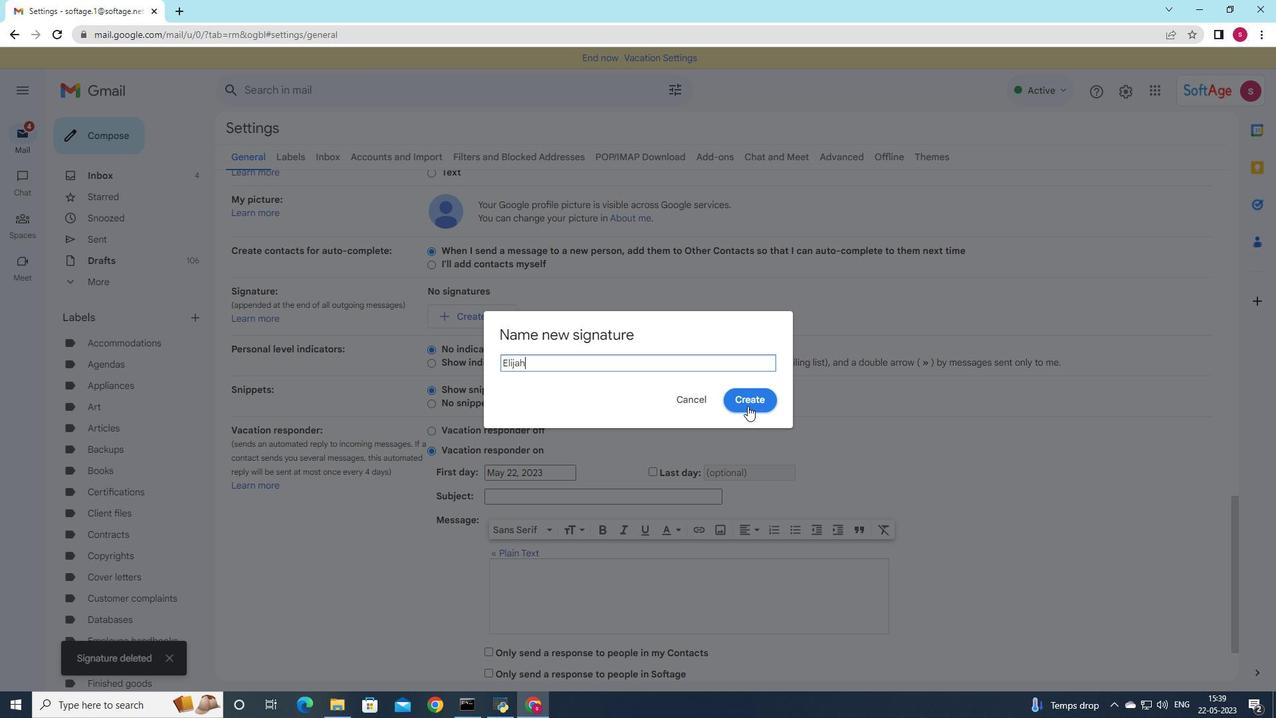 
Action: Mouse moved to (650, 309)
Screenshot: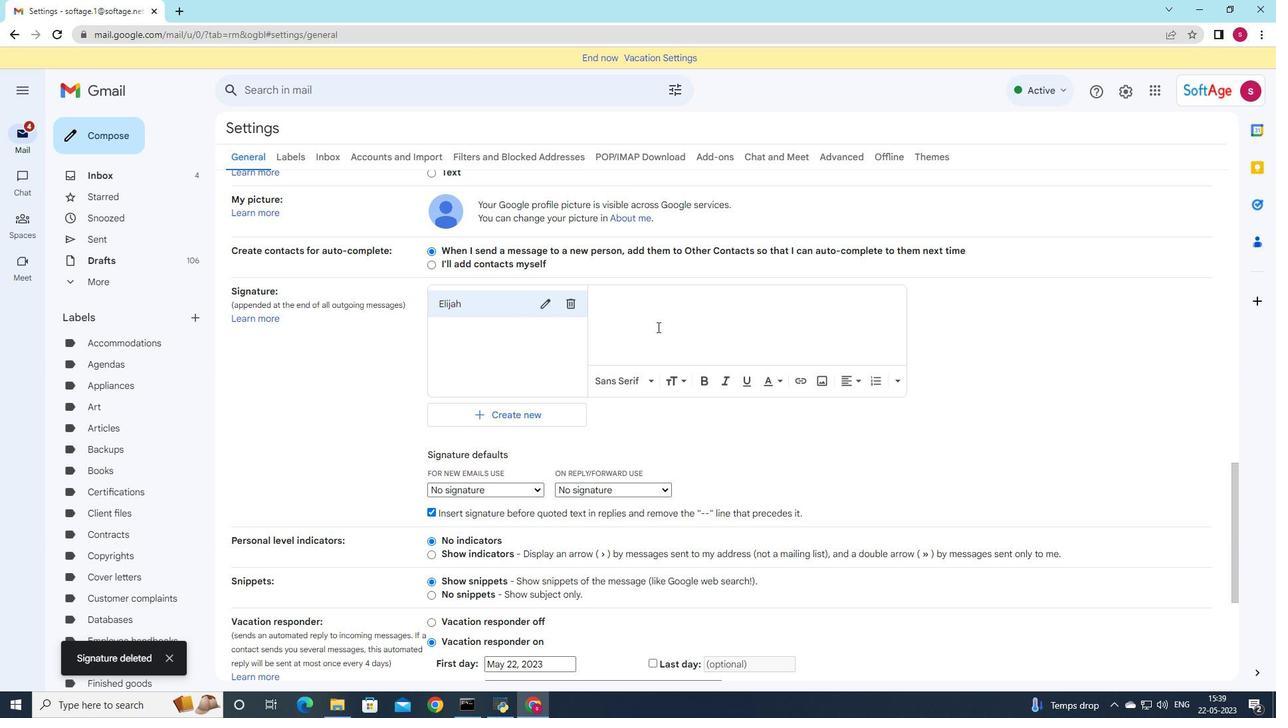 
Action: Mouse pressed left at (650, 309)
Screenshot: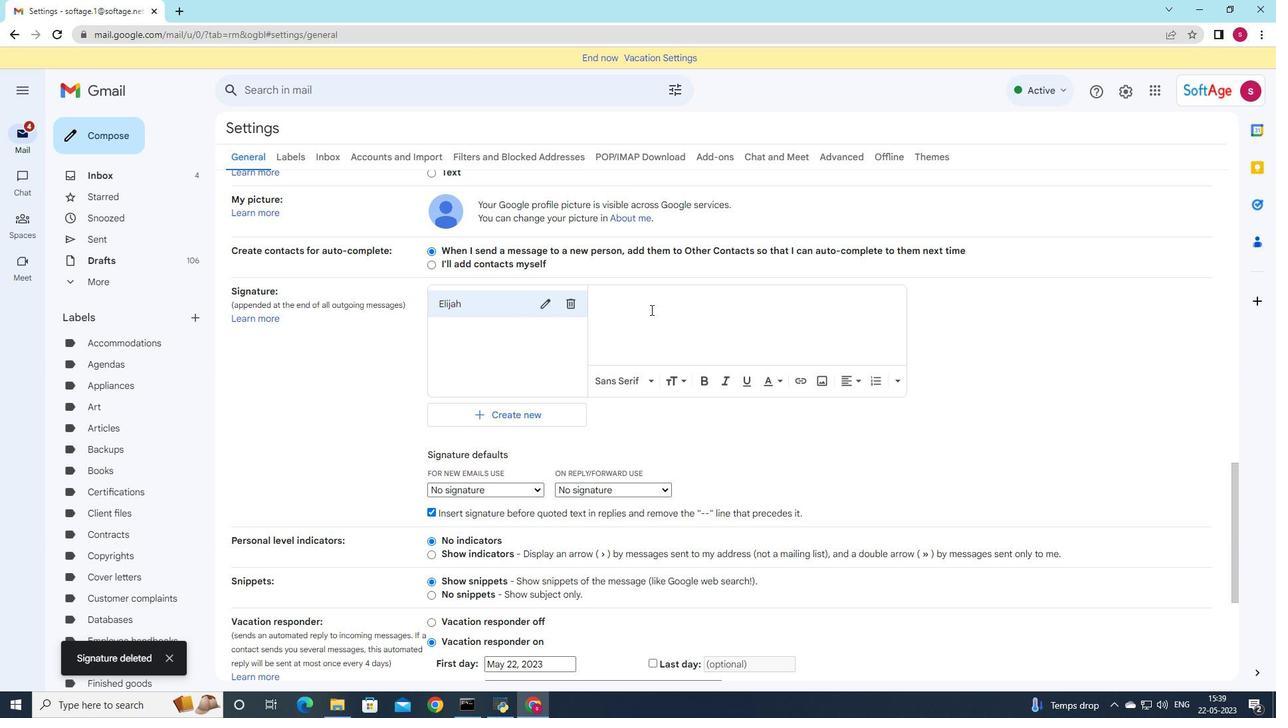 
Action: Mouse moved to (813, 345)
Screenshot: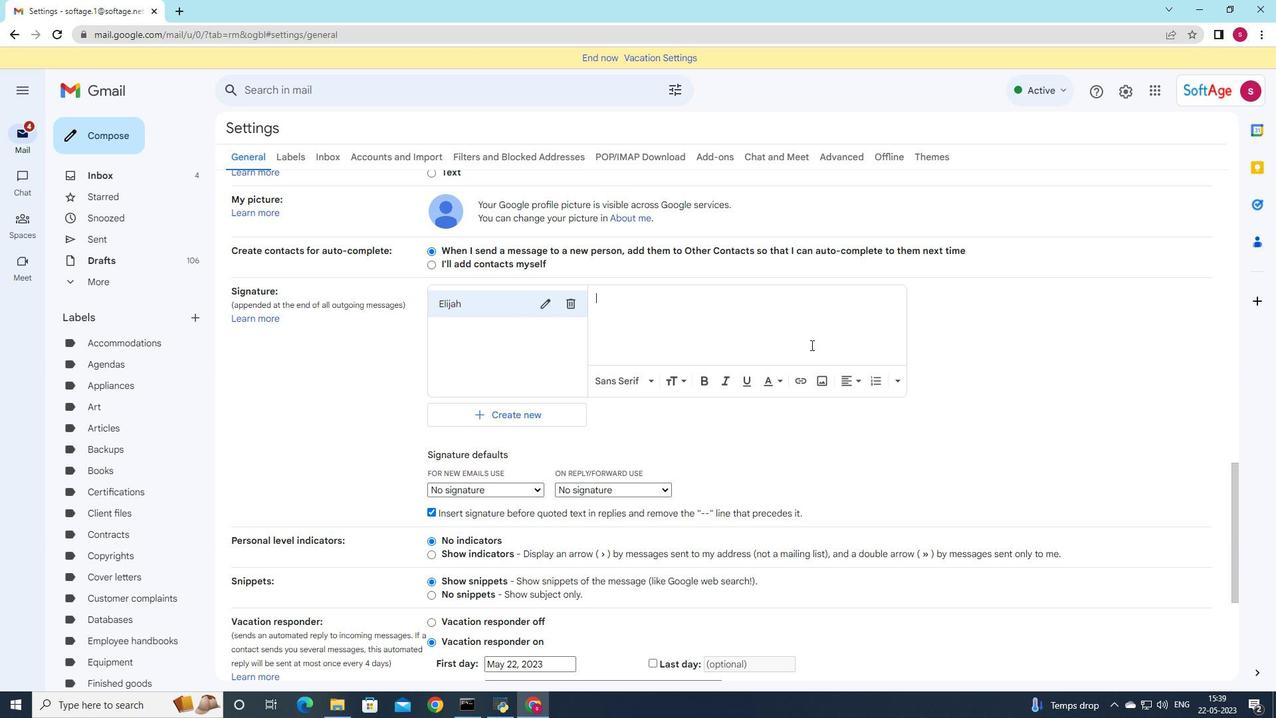 
Action: Key pressed <Key.shift><Key.shift><Key.shift><Key.shift><Key.shift><Key.shift><Key.shift><Key.shift><Key.shift><Key.shift>Happy<Key.space>new<Key.space>year,<Key.shift>Elijah<Key.space><Key.shift>davis
Screenshot: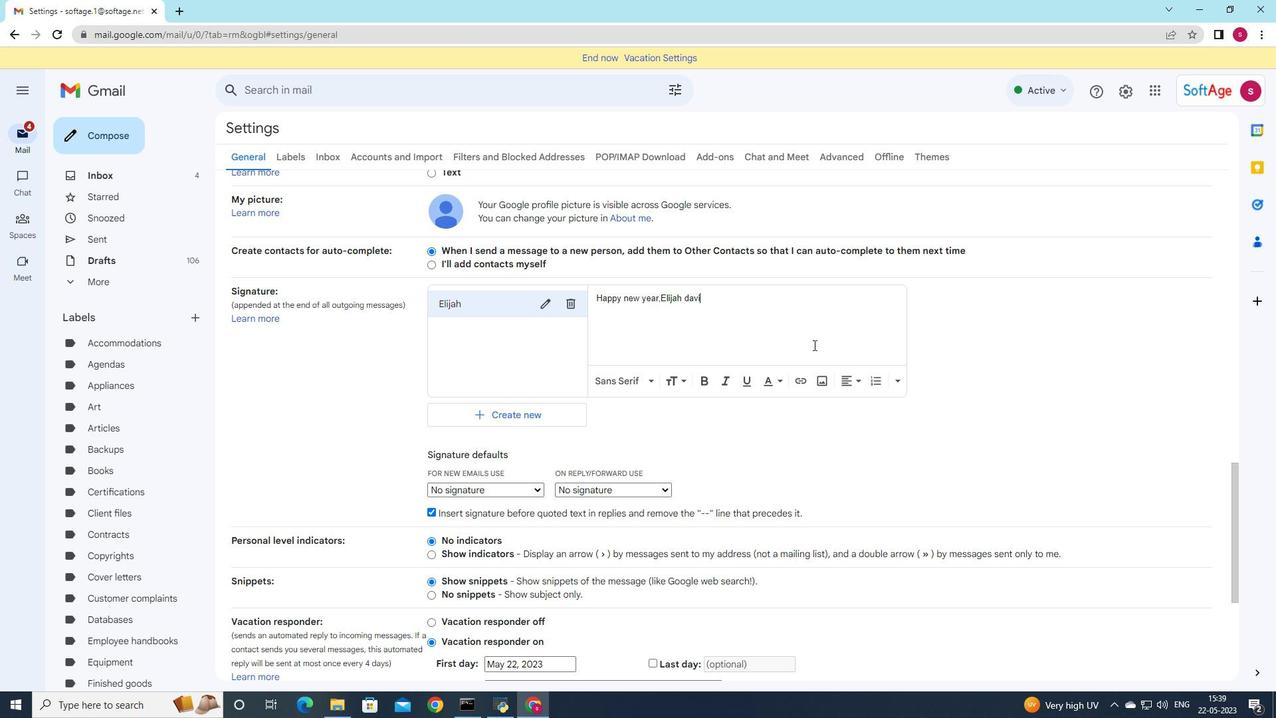 
Action: Mouse moved to (660, 296)
Screenshot: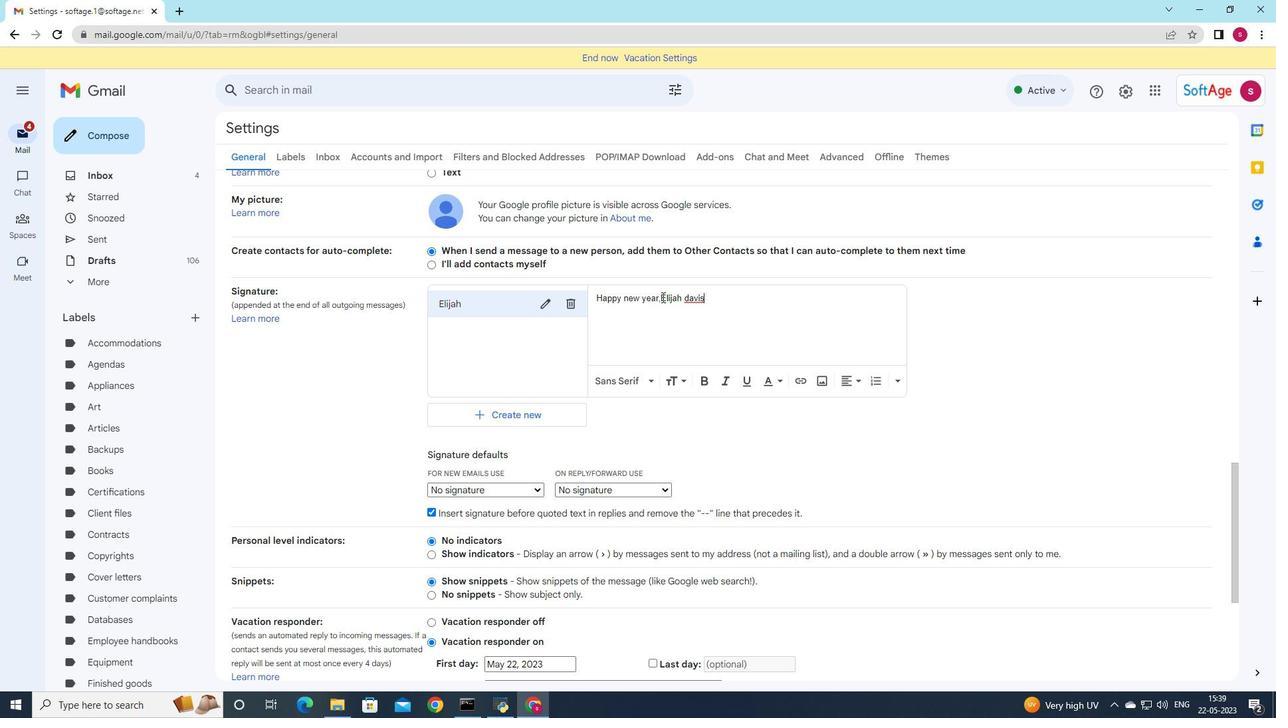 
Action: Mouse pressed left at (660, 296)
Screenshot: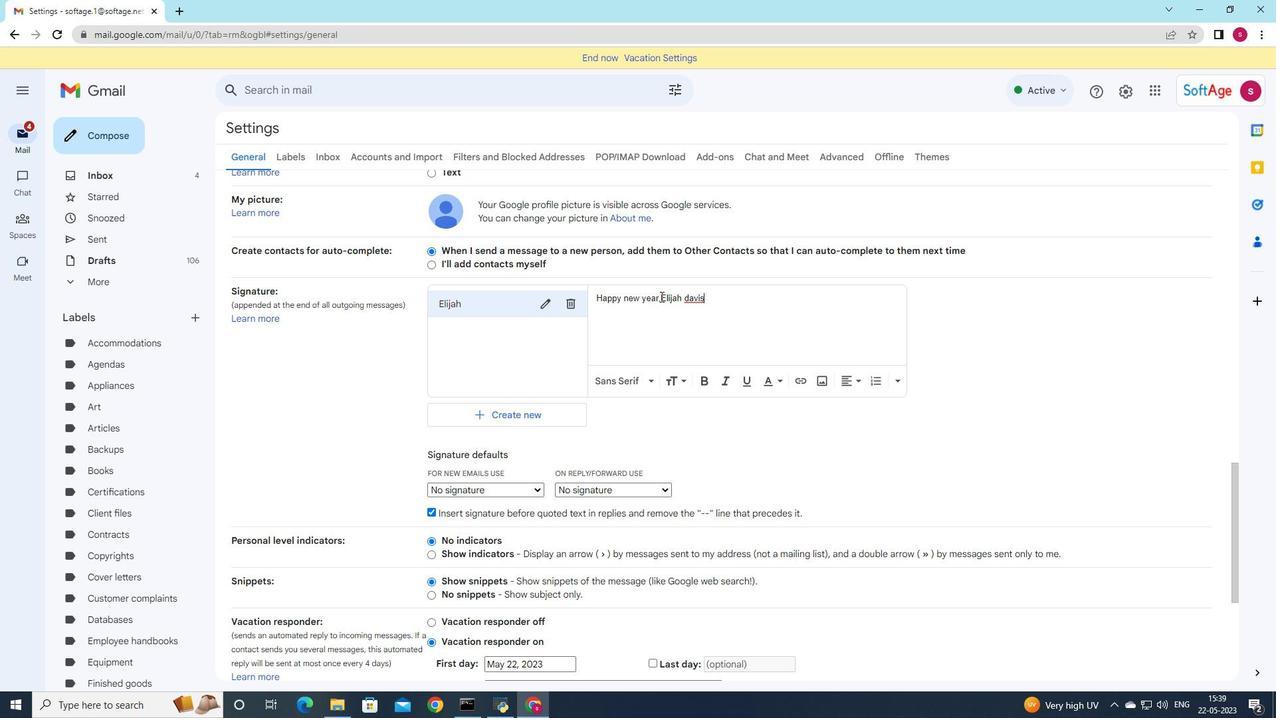 
Action: Key pressed <Key.enter>
Screenshot: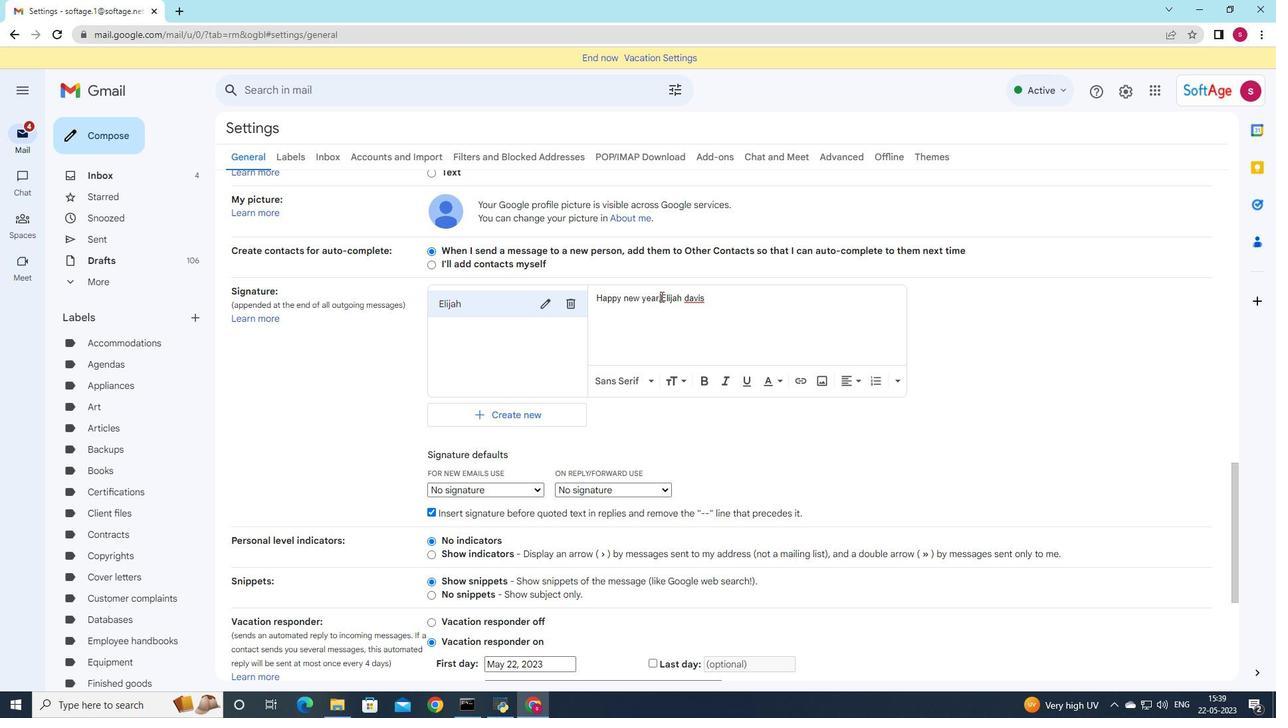 
Action: Mouse moved to (626, 313)
Screenshot: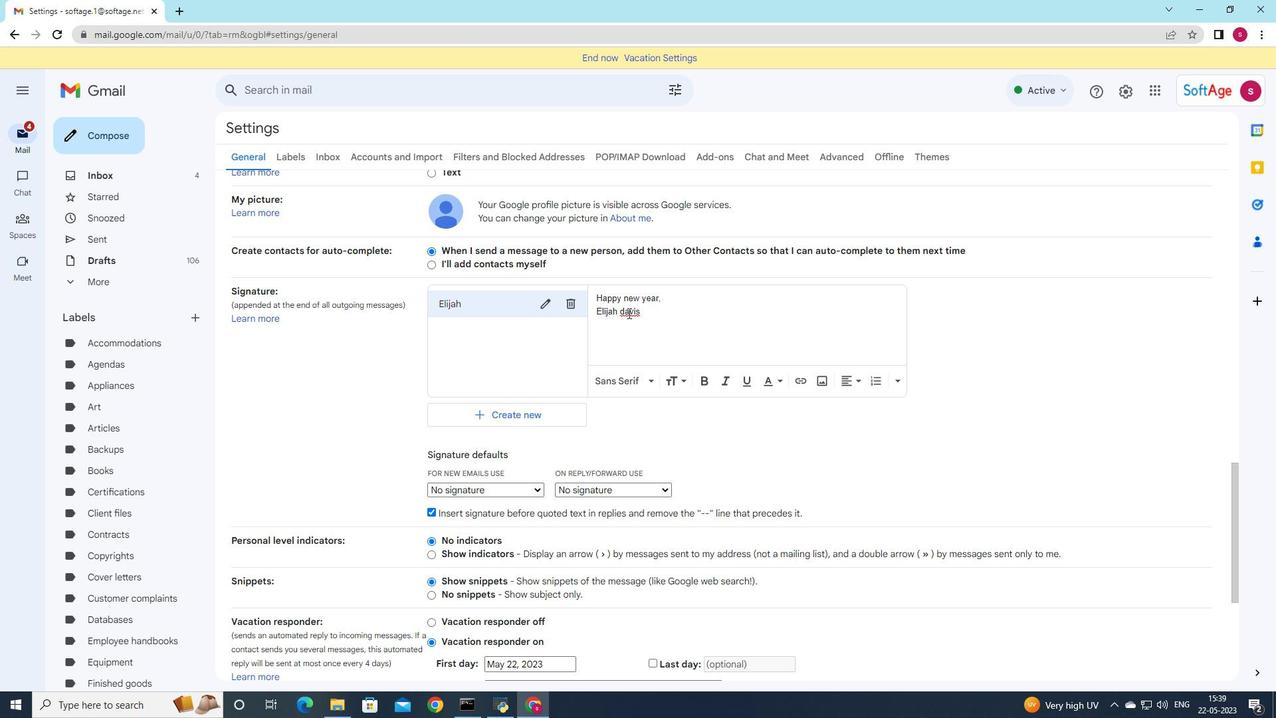 
Action: Mouse pressed left at (626, 313)
Screenshot: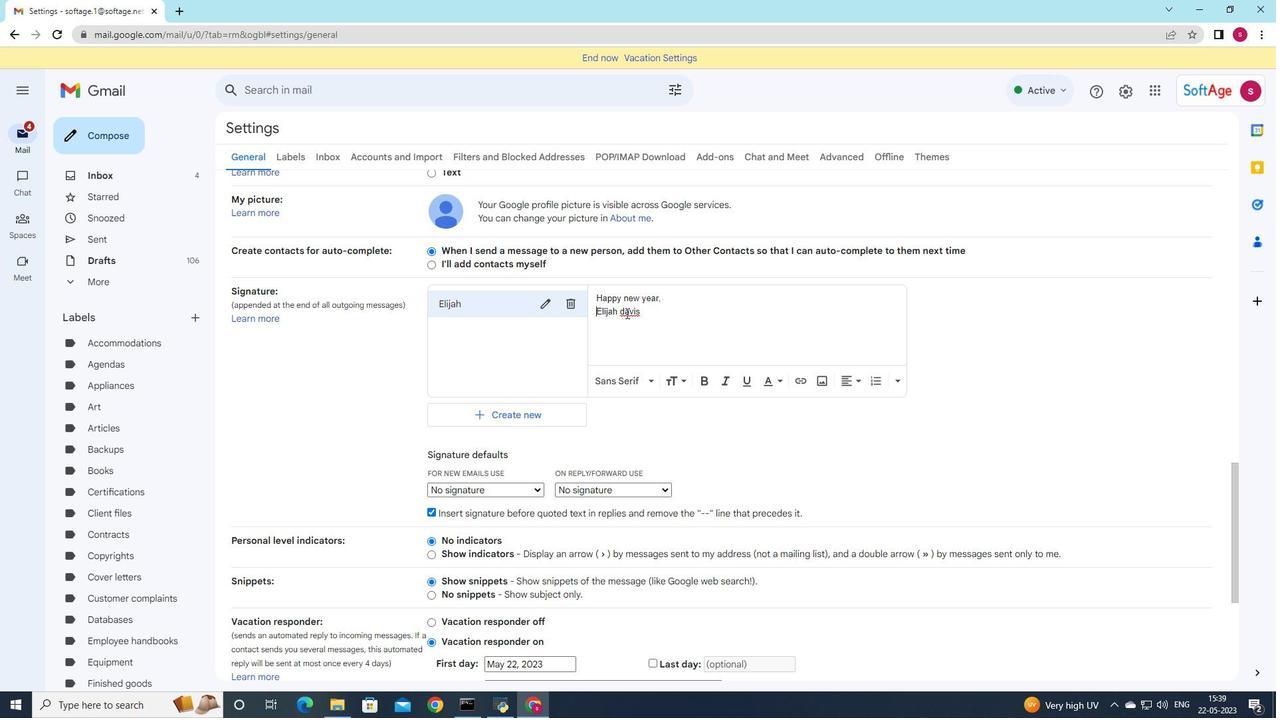 
Action: Key pressed <Key.backspace><Key.shift>D
Screenshot: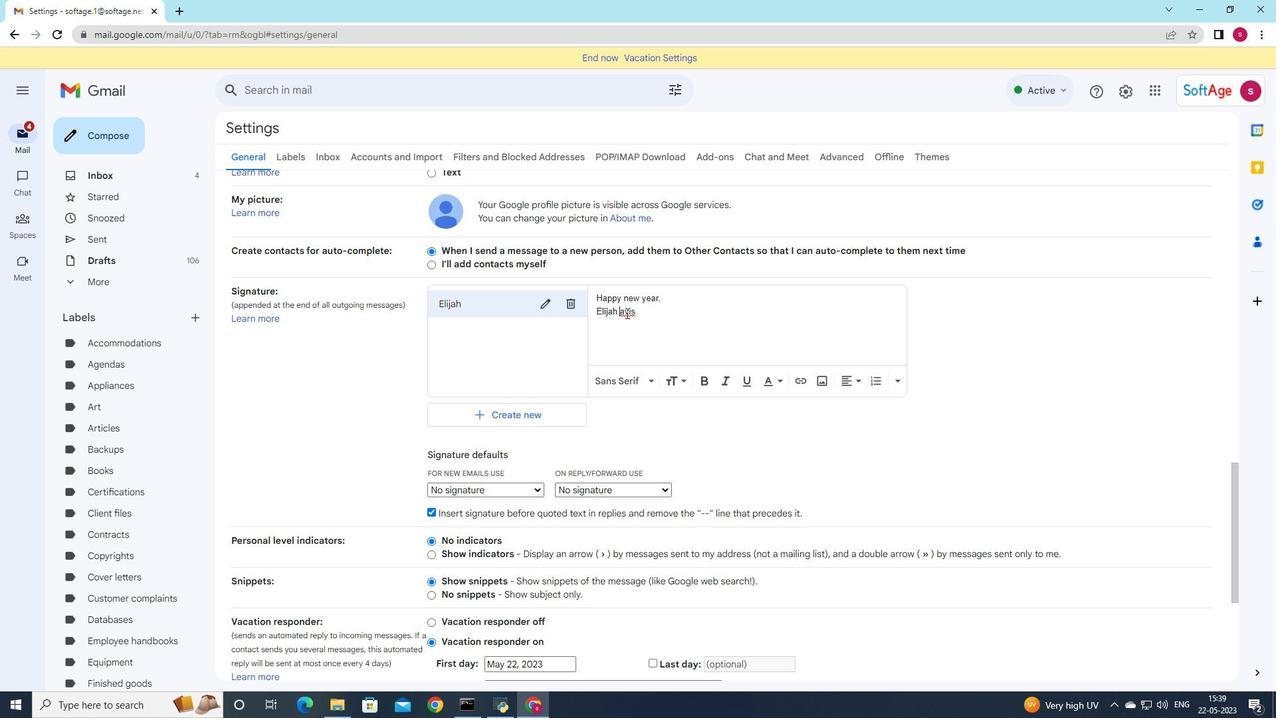 
Action: Mouse moved to (537, 493)
Screenshot: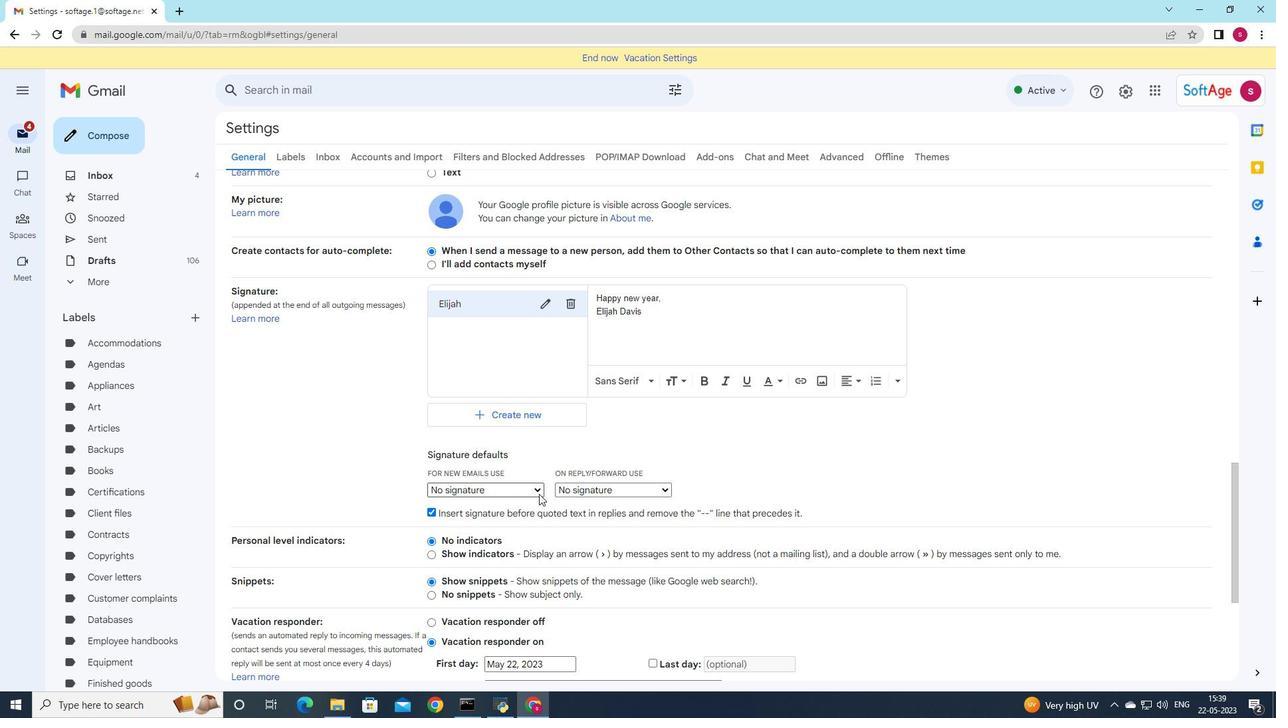 
Action: Mouse pressed left at (537, 493)
Screenshot: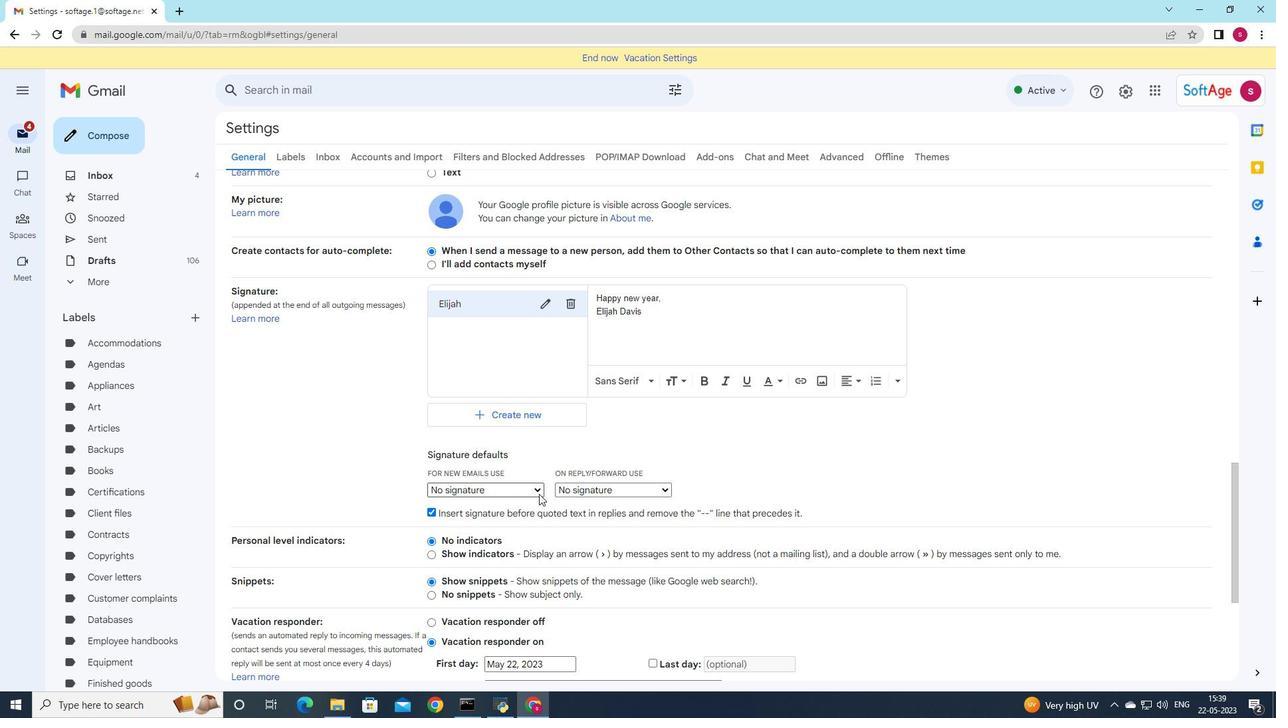 
Action: Mouse moved to (535, 514)
Screenshot: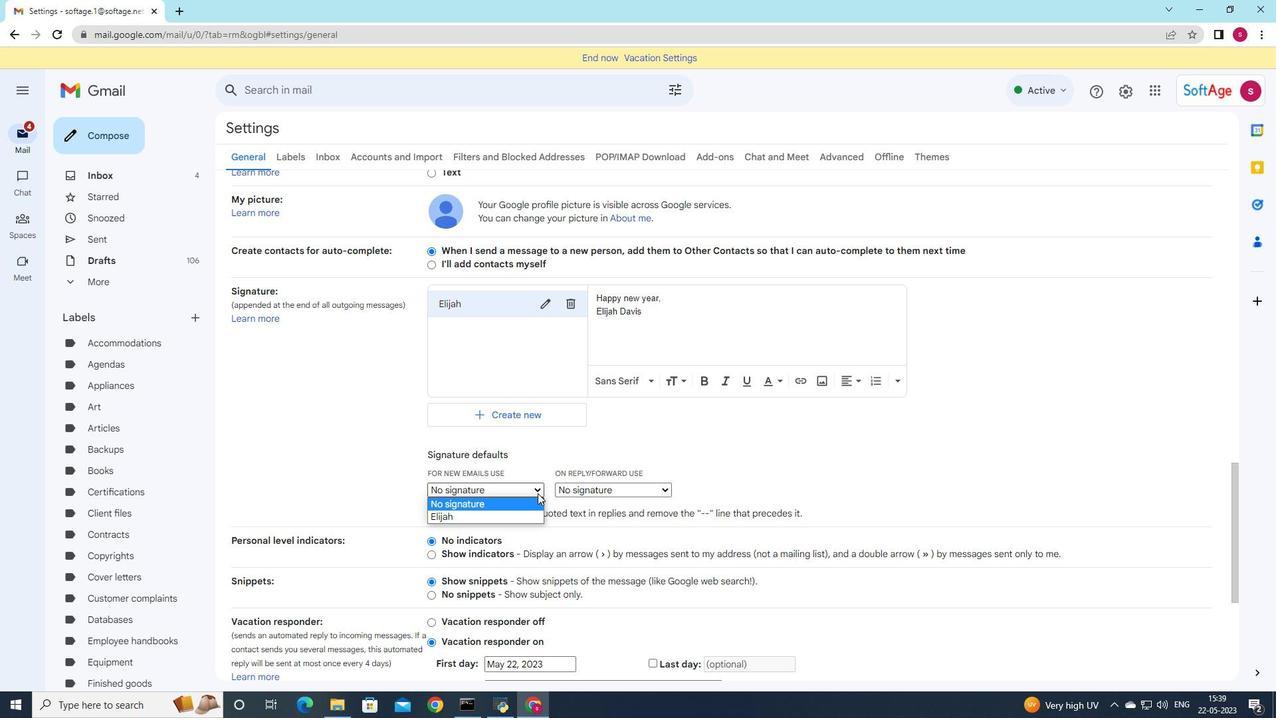 
Action: Mouse pressed left at (535, 514)
Screenshot: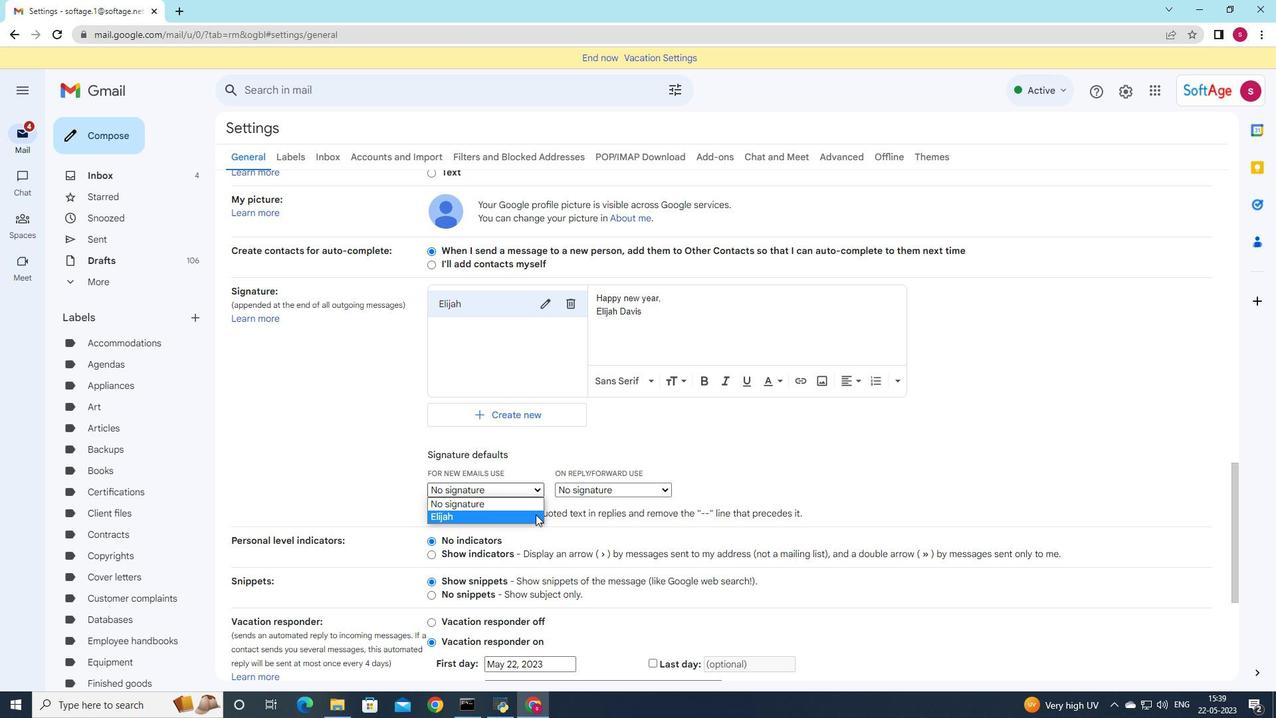 
Action: Mouse moved to (582, 485)
Screenshot: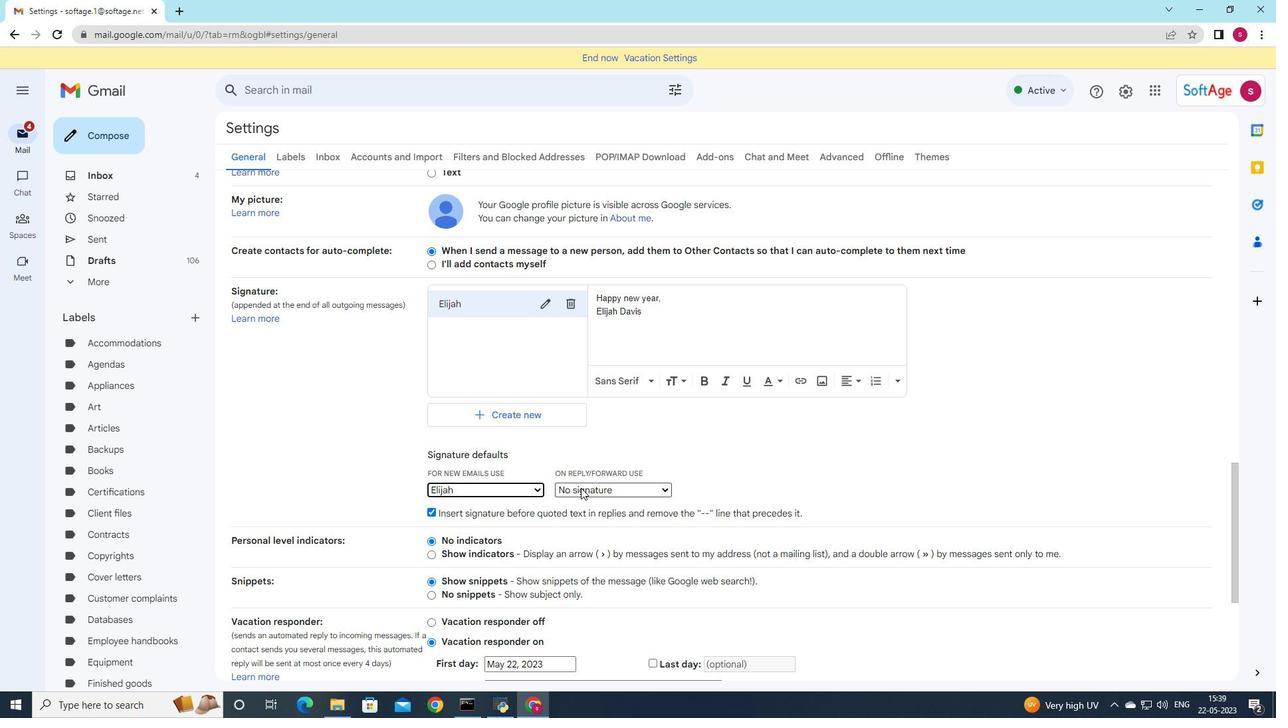 
Action: Mouse pressed left at (582, 485)
Screenshot: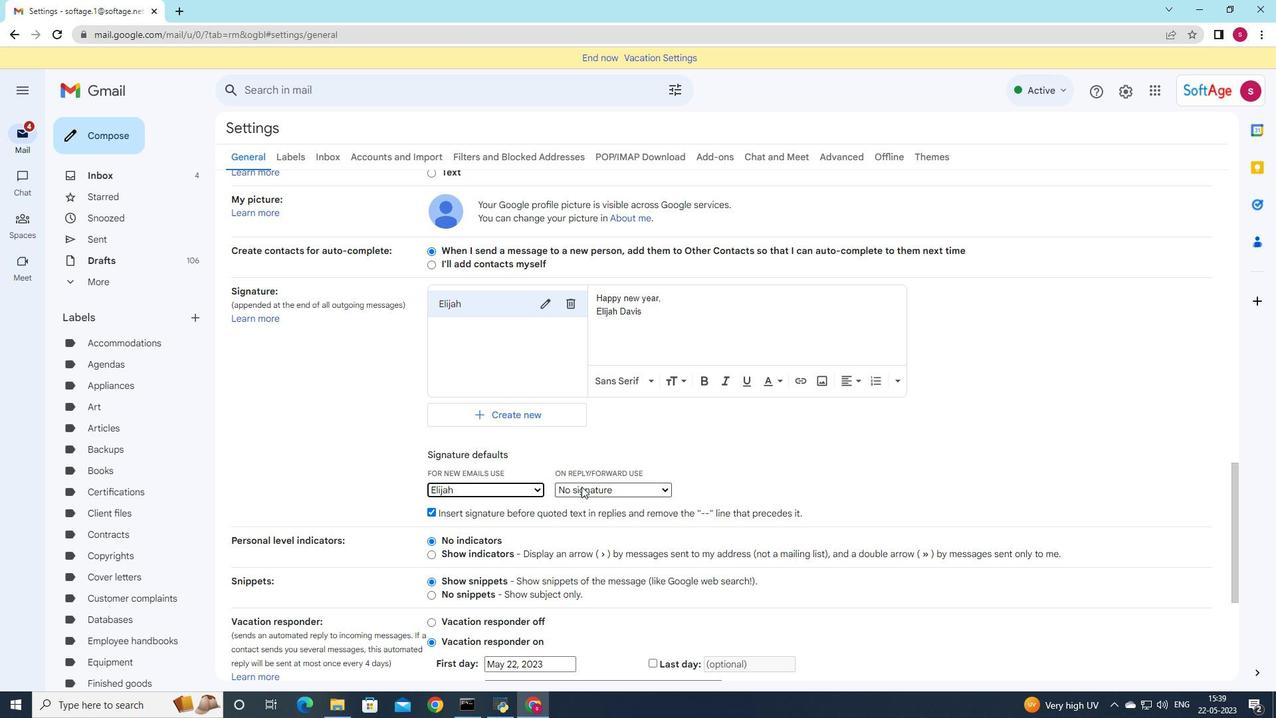 
Action: Mouse moved to (579, 521)
Screenshot: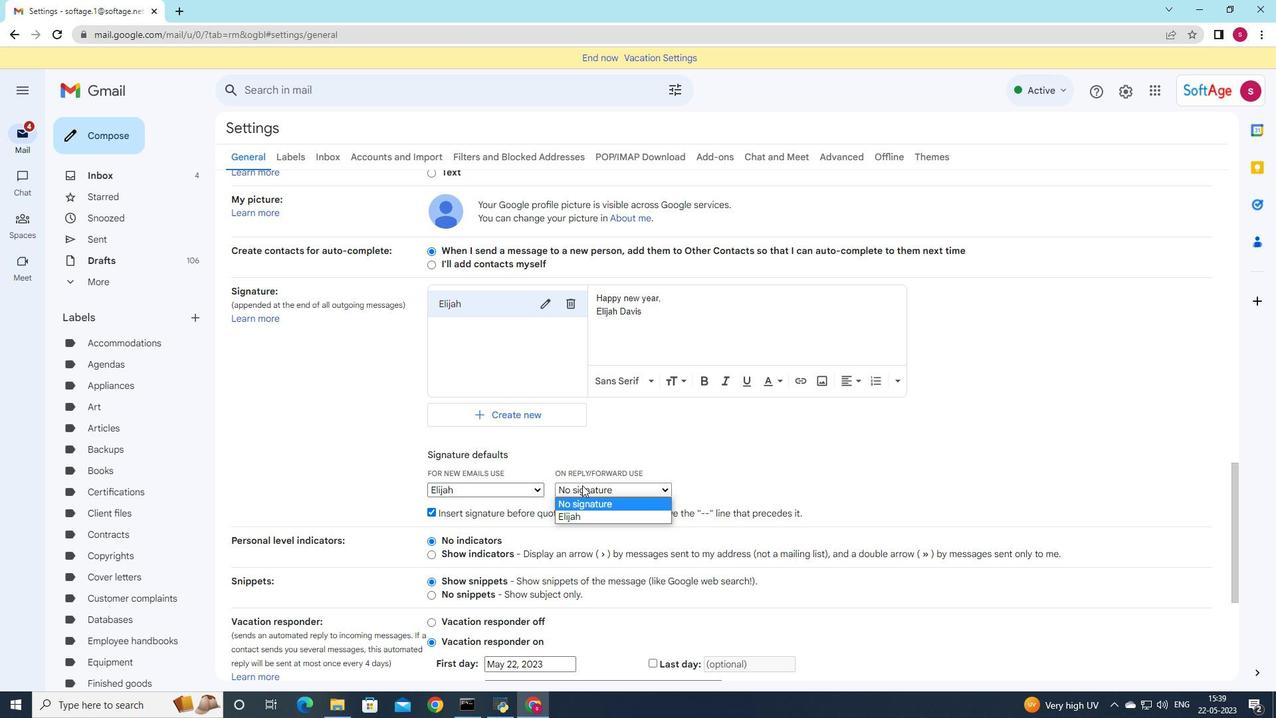 
Action: Mouse pressed left at (579, 521)
Screenshot: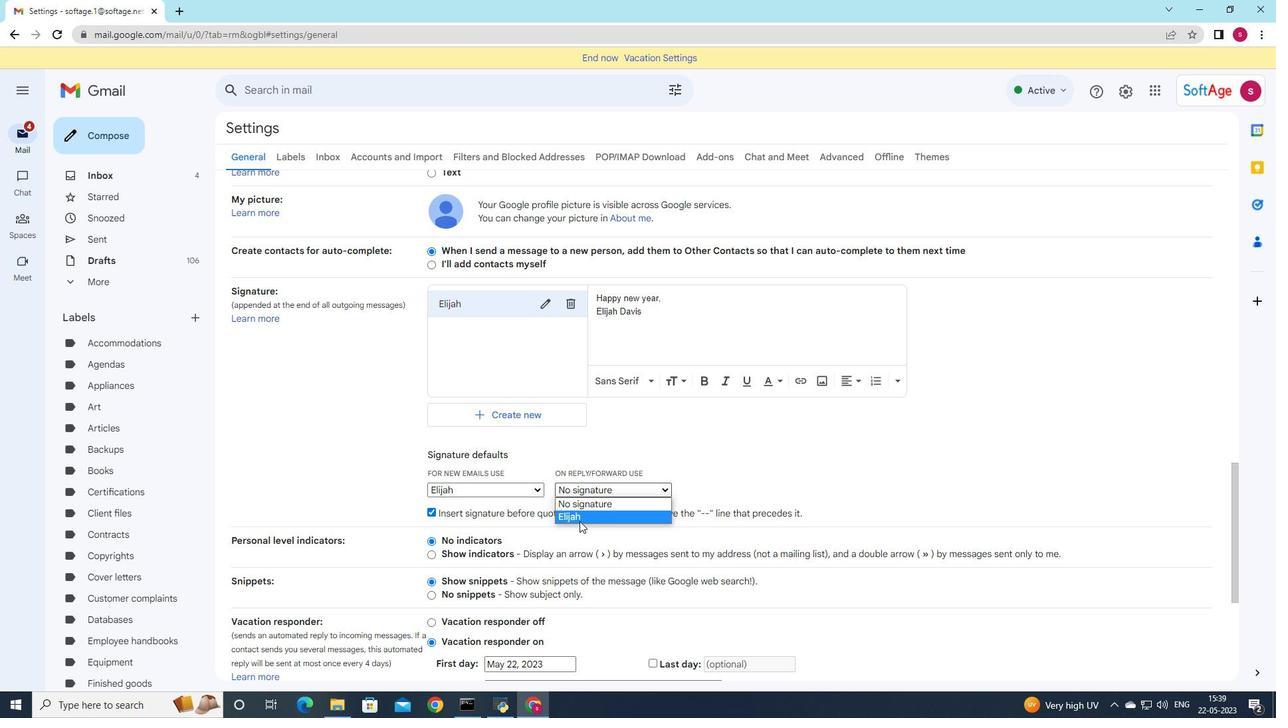 
Action: Mouse moved to (563, 501)
Screenshot: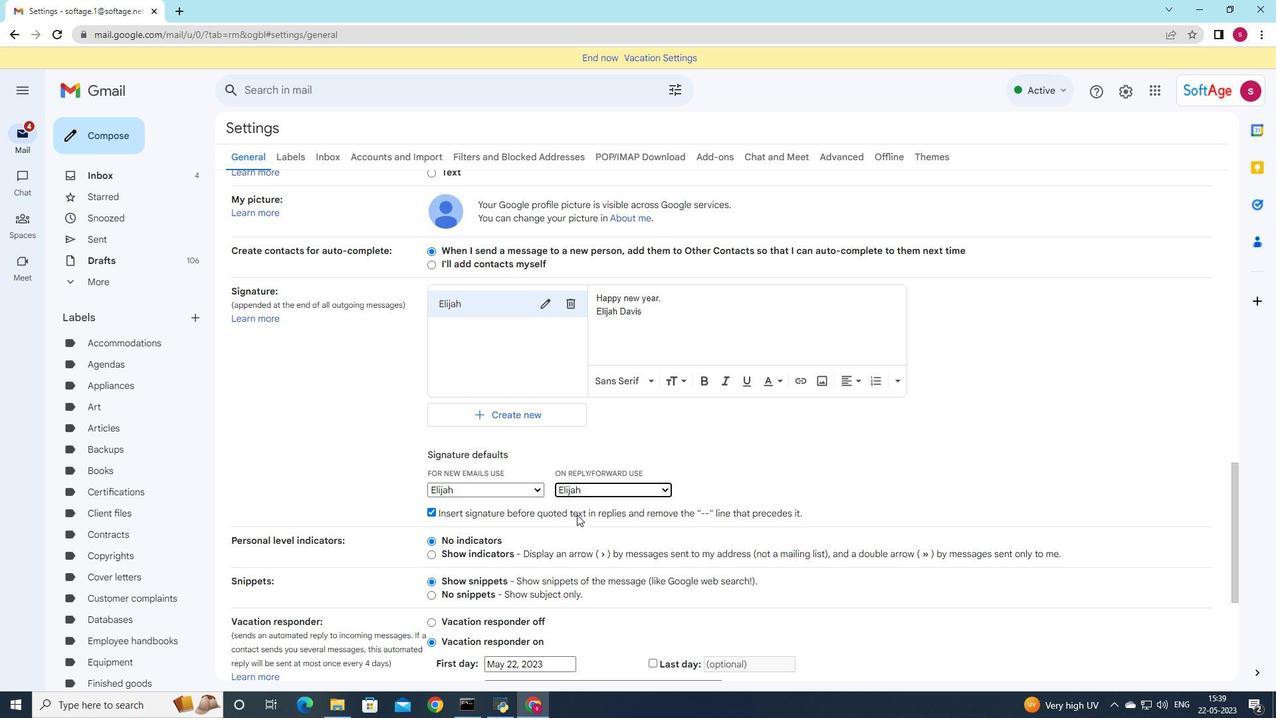 
Action: Mouse scrolled (563, 501) with delta (0, 0)
Screenshot: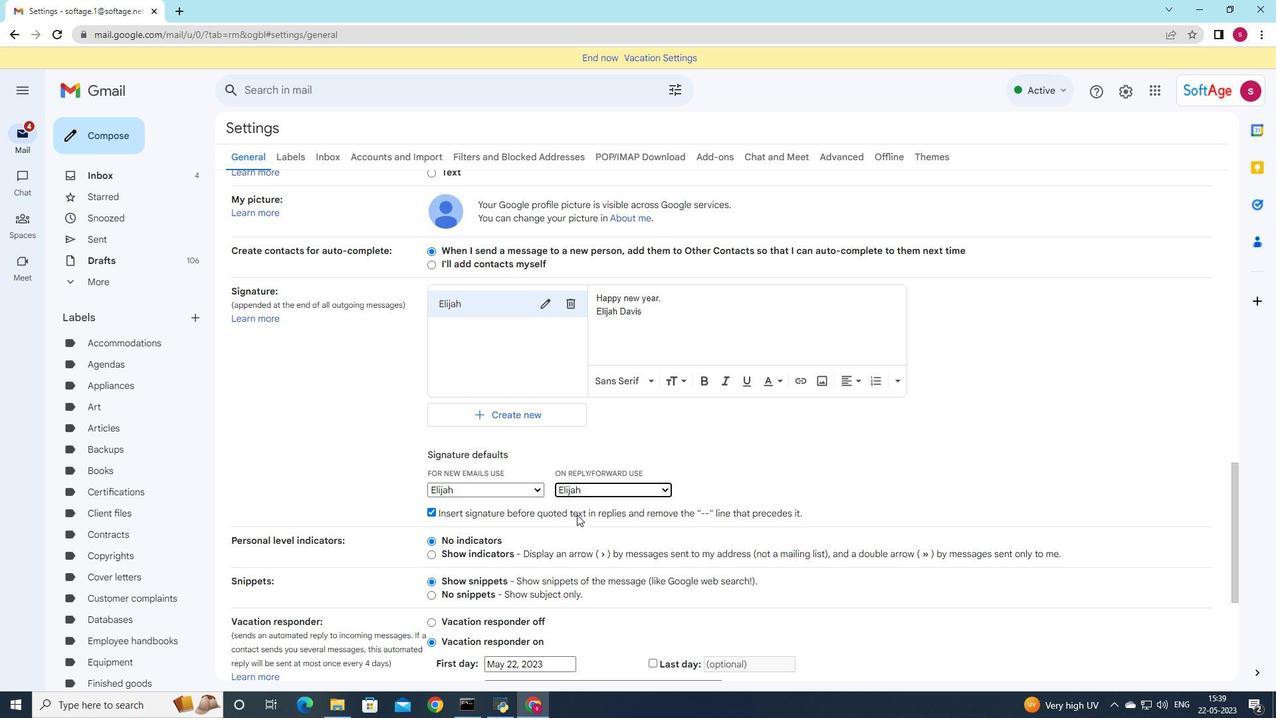 
Action: Mouse moved to (563, 501)
Screenshot: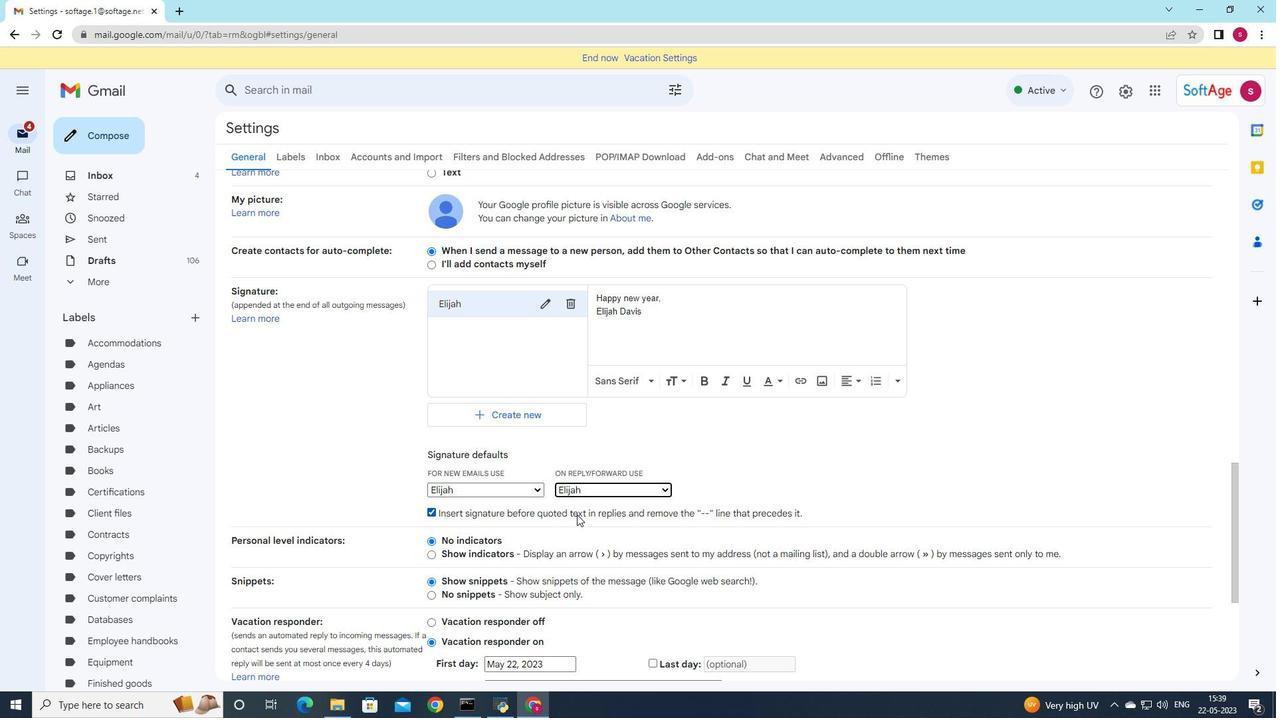 
Action: Mouse scrolled (563, 501) with delta (0, 0)
Screenshot: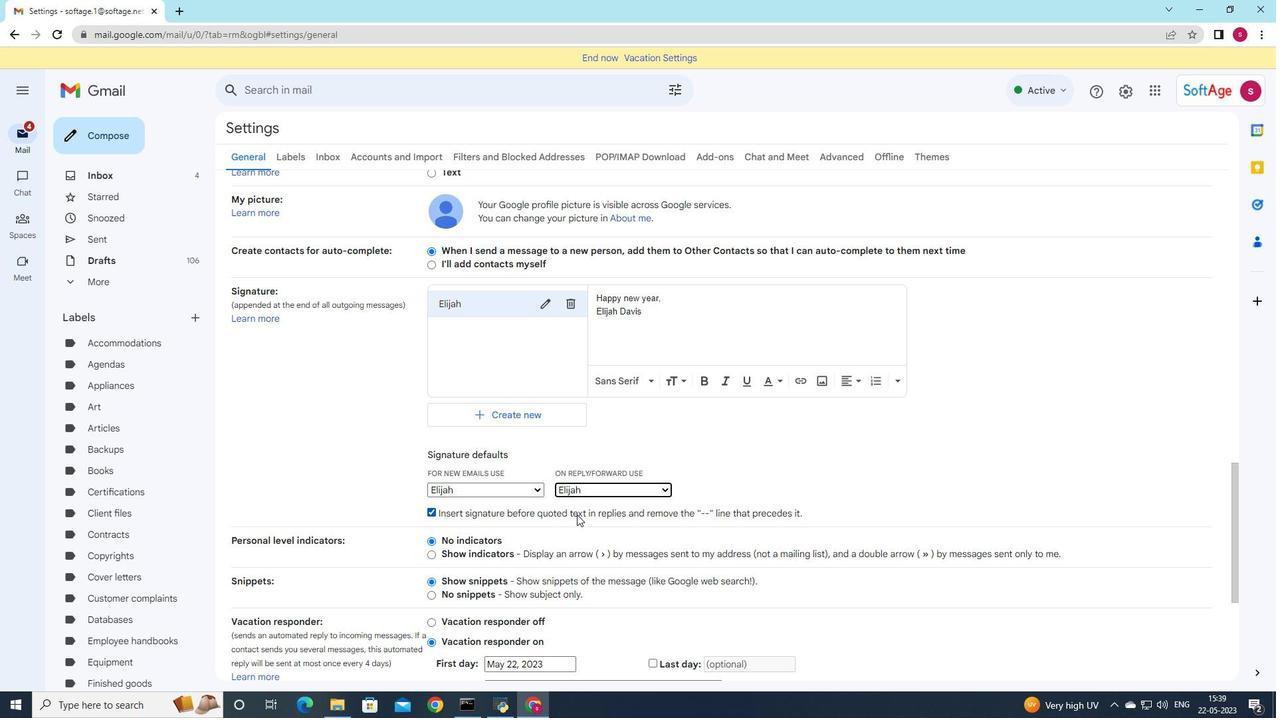 
Action: Mouse moved to (561, 503)
Screenshot: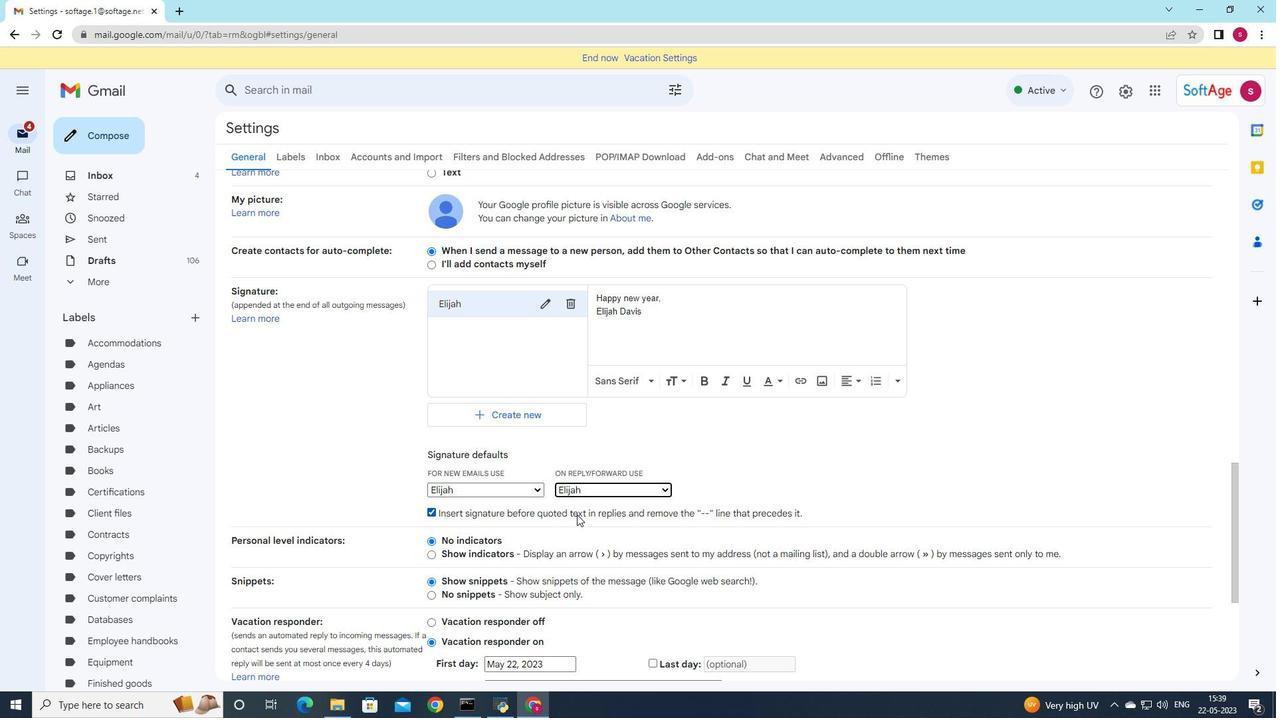 
Action: Mouse scrolled (562, 501) with delta (0, 0)
Screenshot: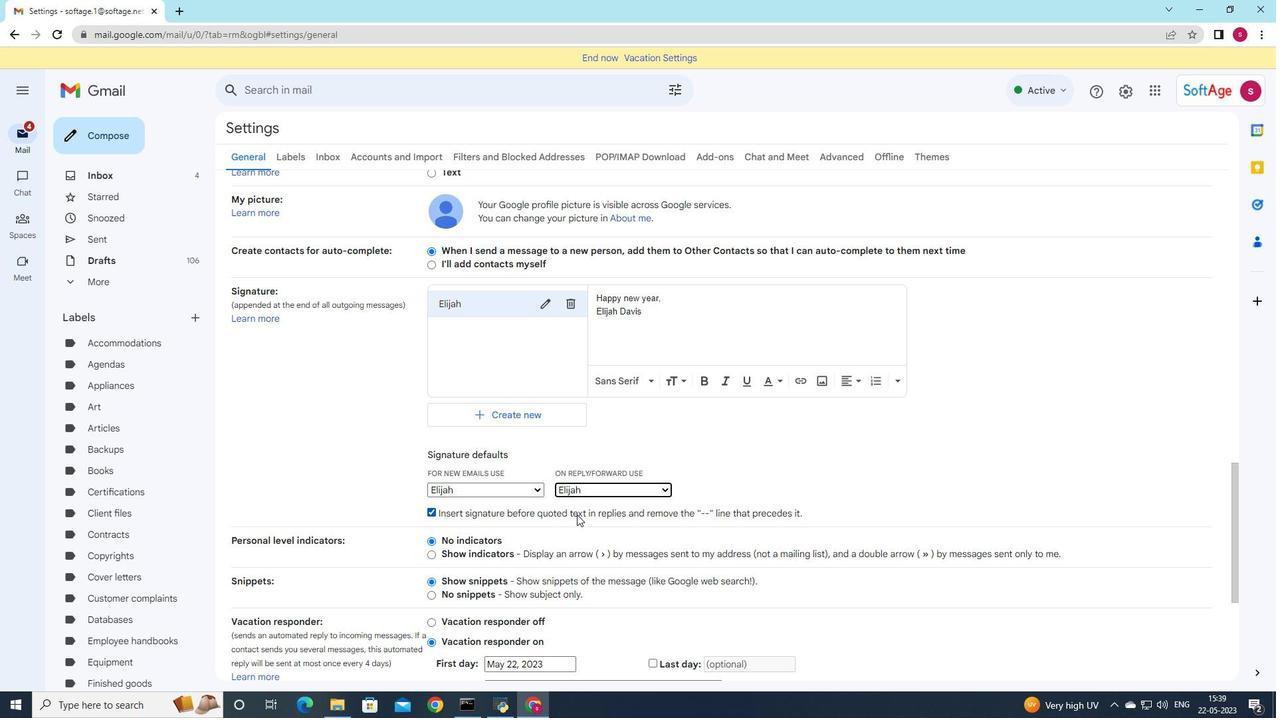 
Action: Mouse moved to (561, 503)
Screenshot: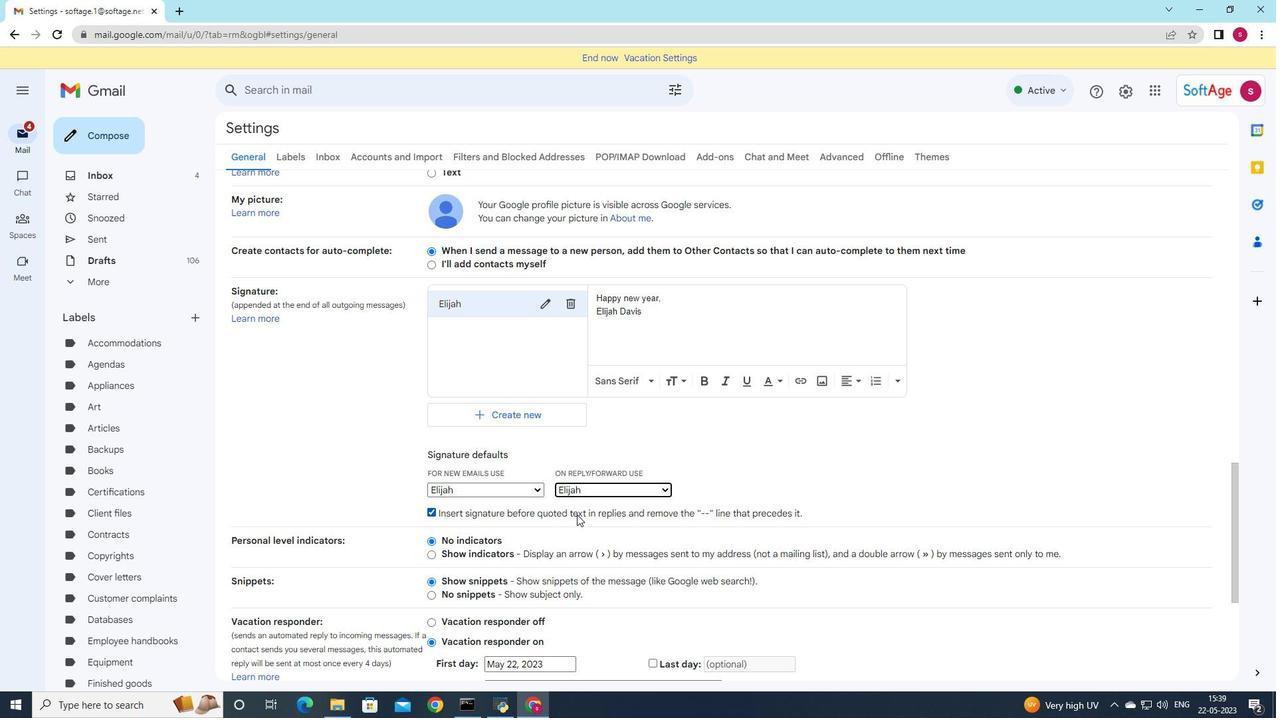 
Action: Mouse scrolled (561, 502) with delta (0, 0)
Screenshot: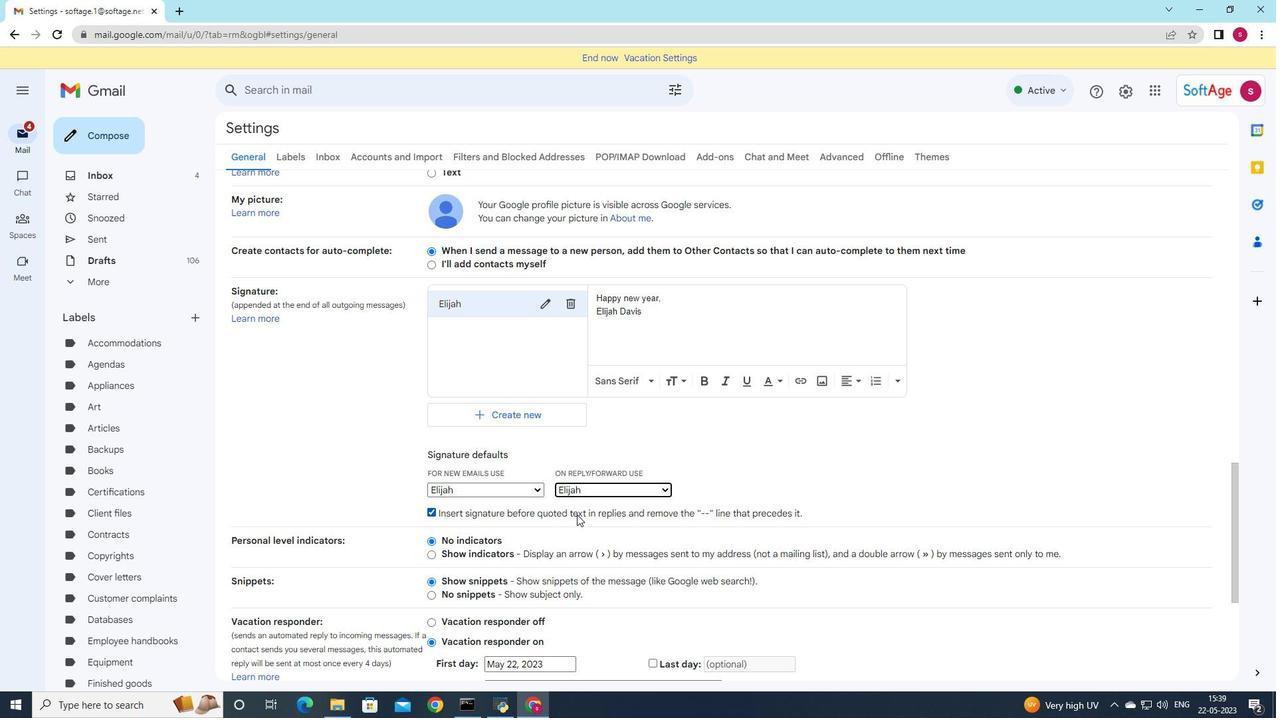 
Action: Mouse moved to (560, 503)
Screenshot: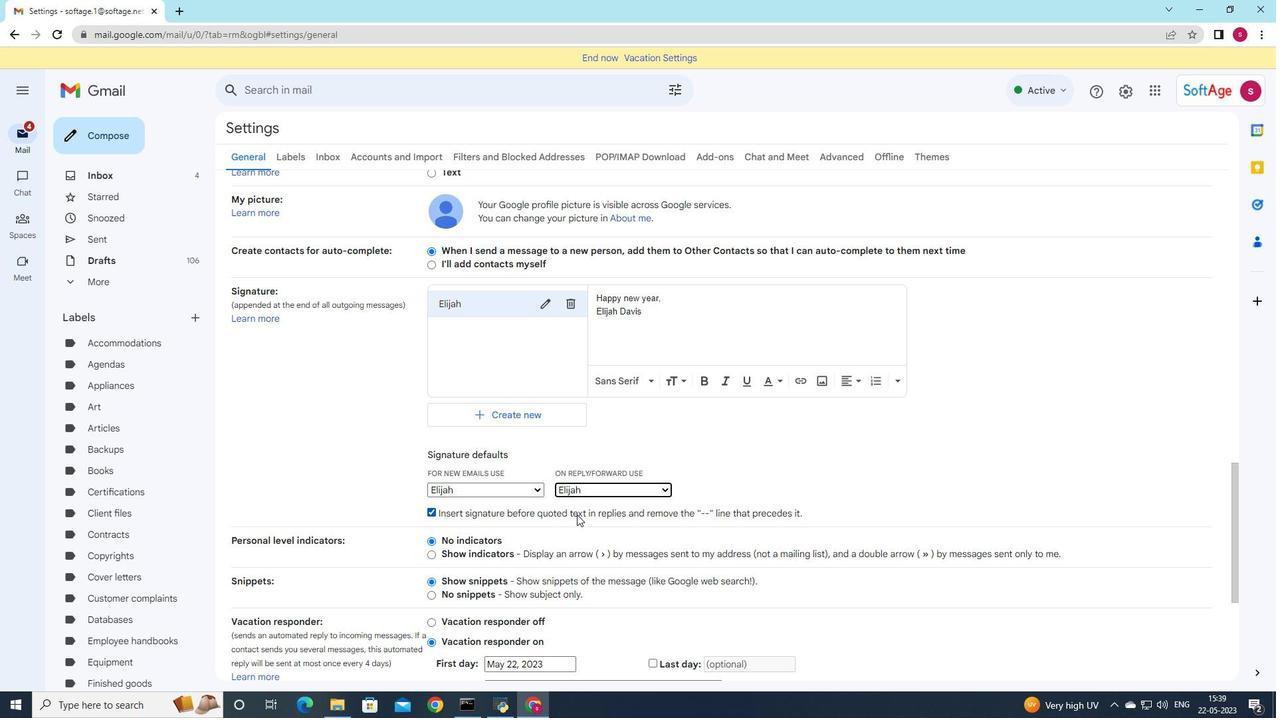 
Action: Mouse scrolled (560, 503) with delta (0, 0)
Screenshot: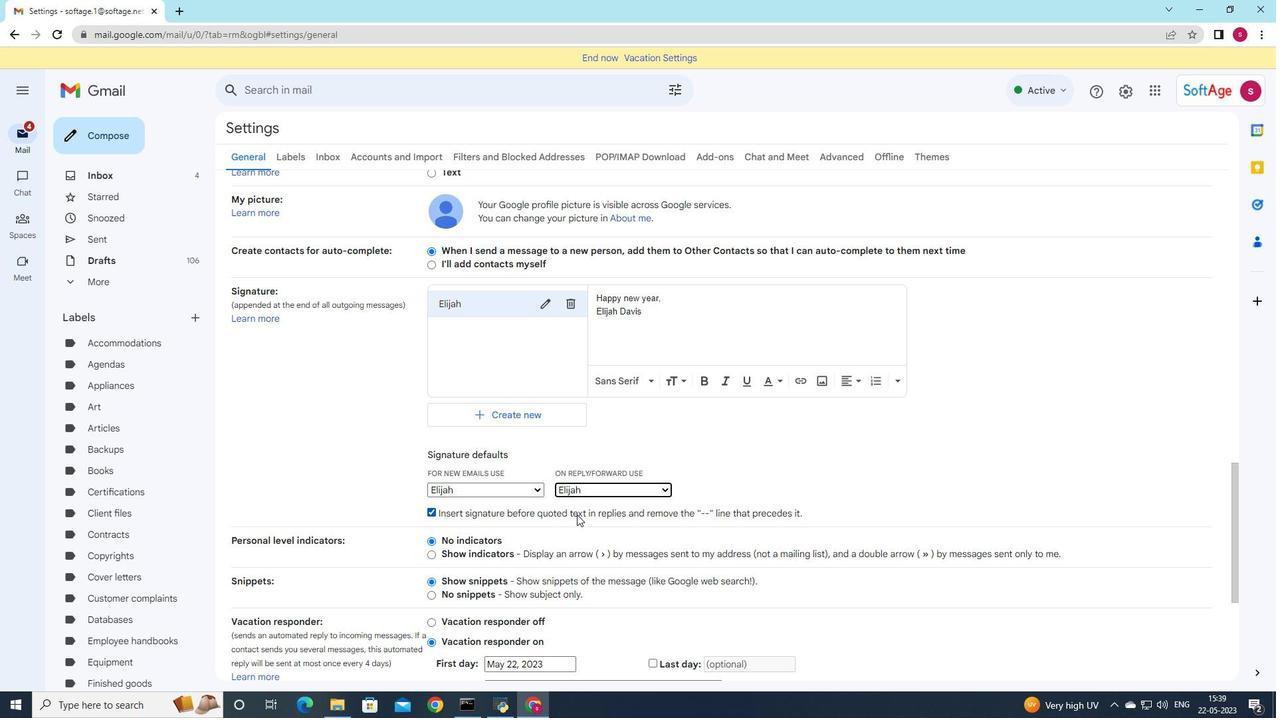
Action: Mouse moved to (557, 501)
Screenshot: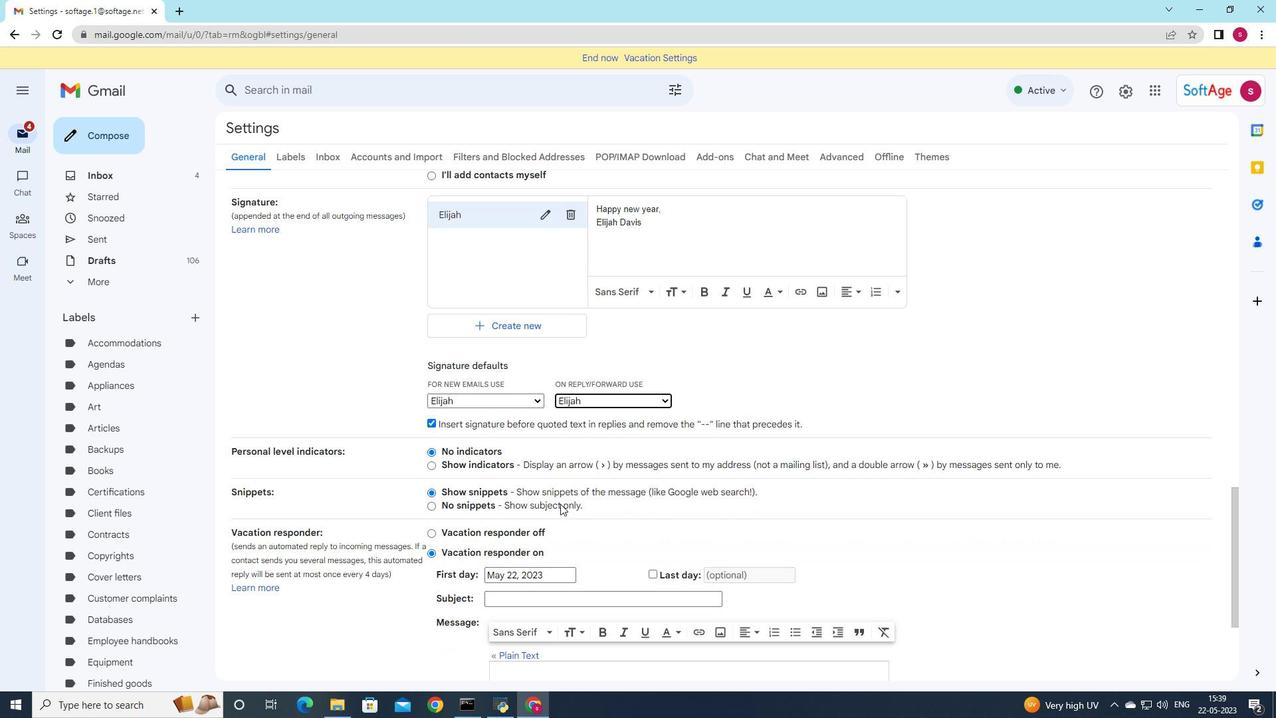 
Action: Mouse scrolled (557, 500) with delta (0, 0)
Screenshot: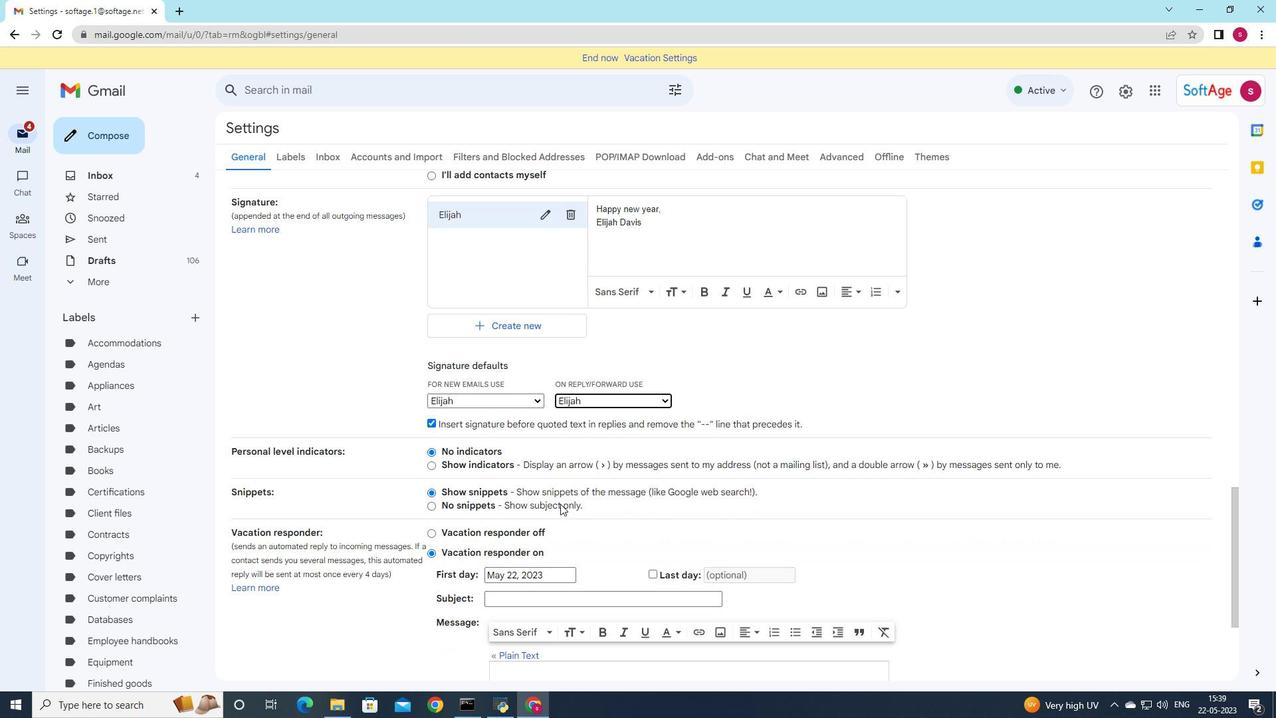 
Action: Mouse moved to (556, 501)
Screenshot: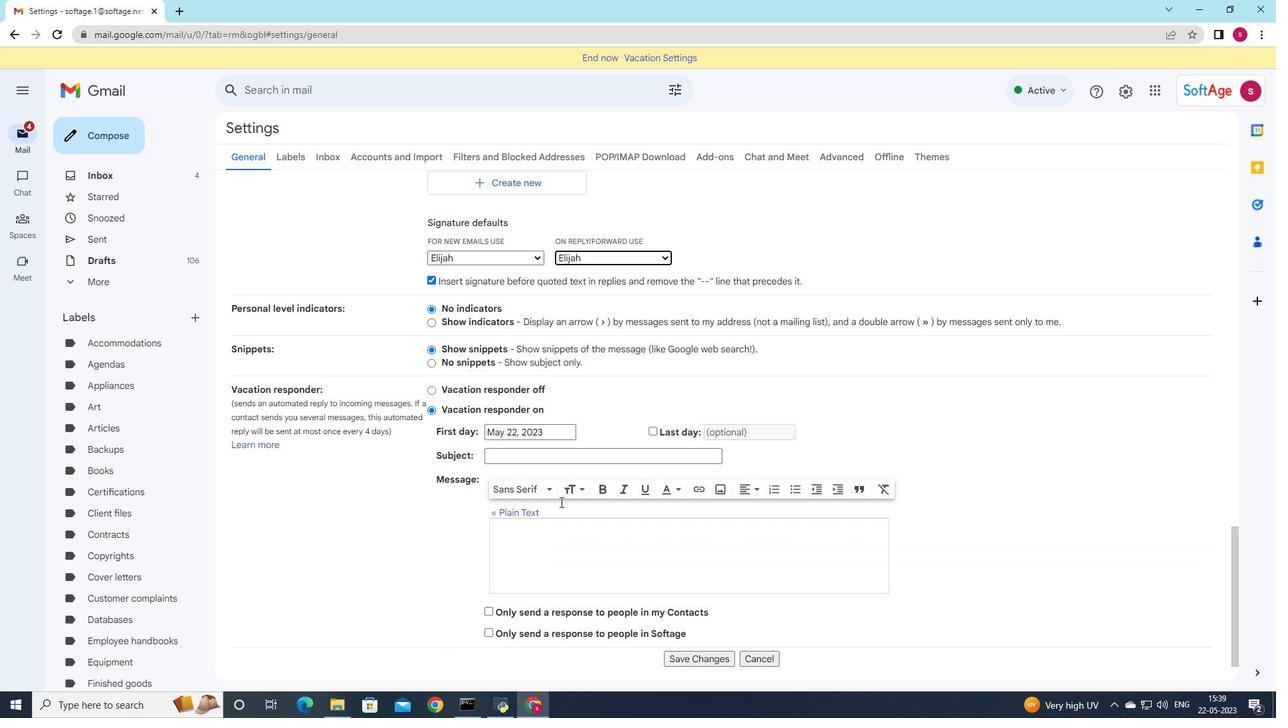 
Action: Mouse scrolled (556, 501) with delta (0, 0)
Screenshot: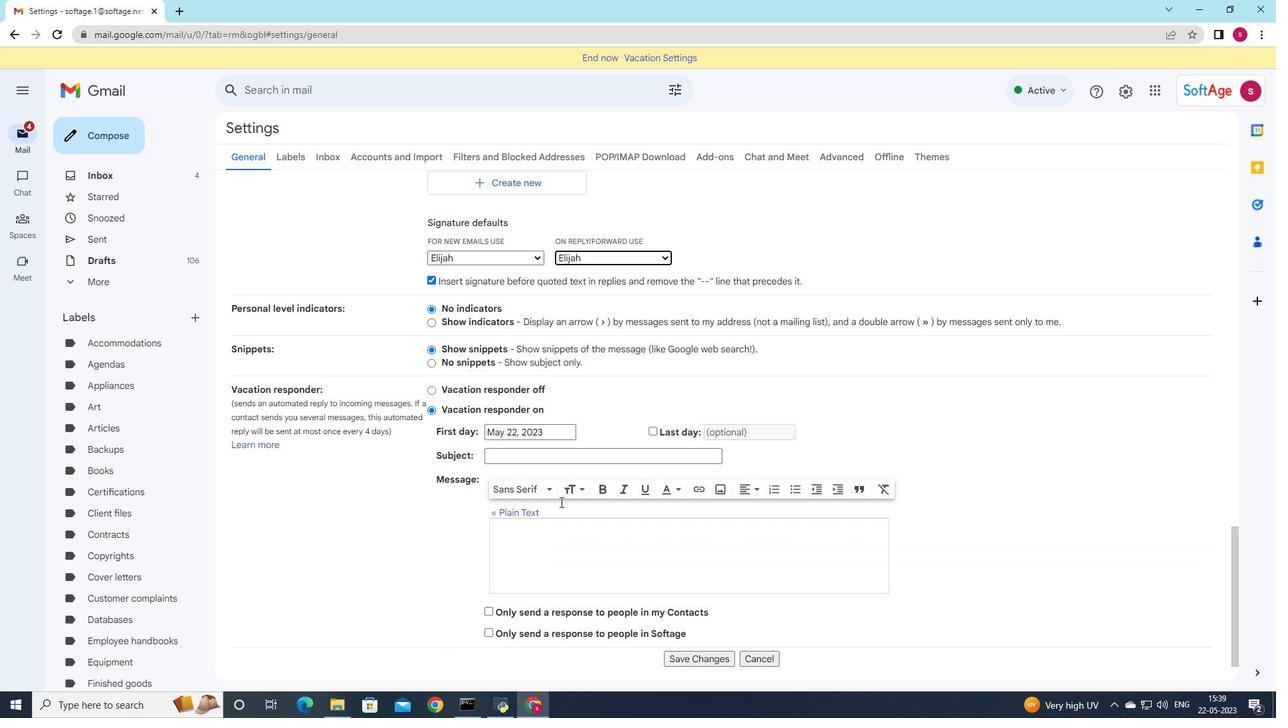 
Action: Mouse moved to (711, 609)
Screenshot: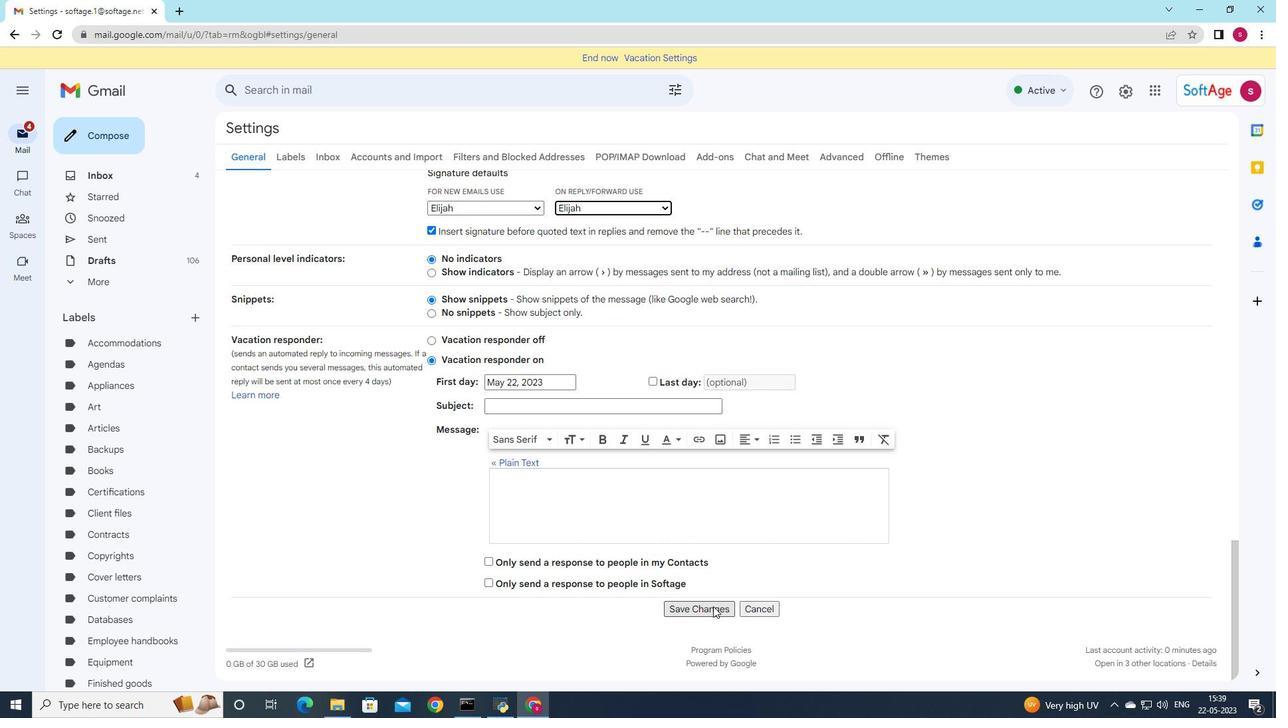 
Action: Mouse pressed left at (711, 609)
Screenshot: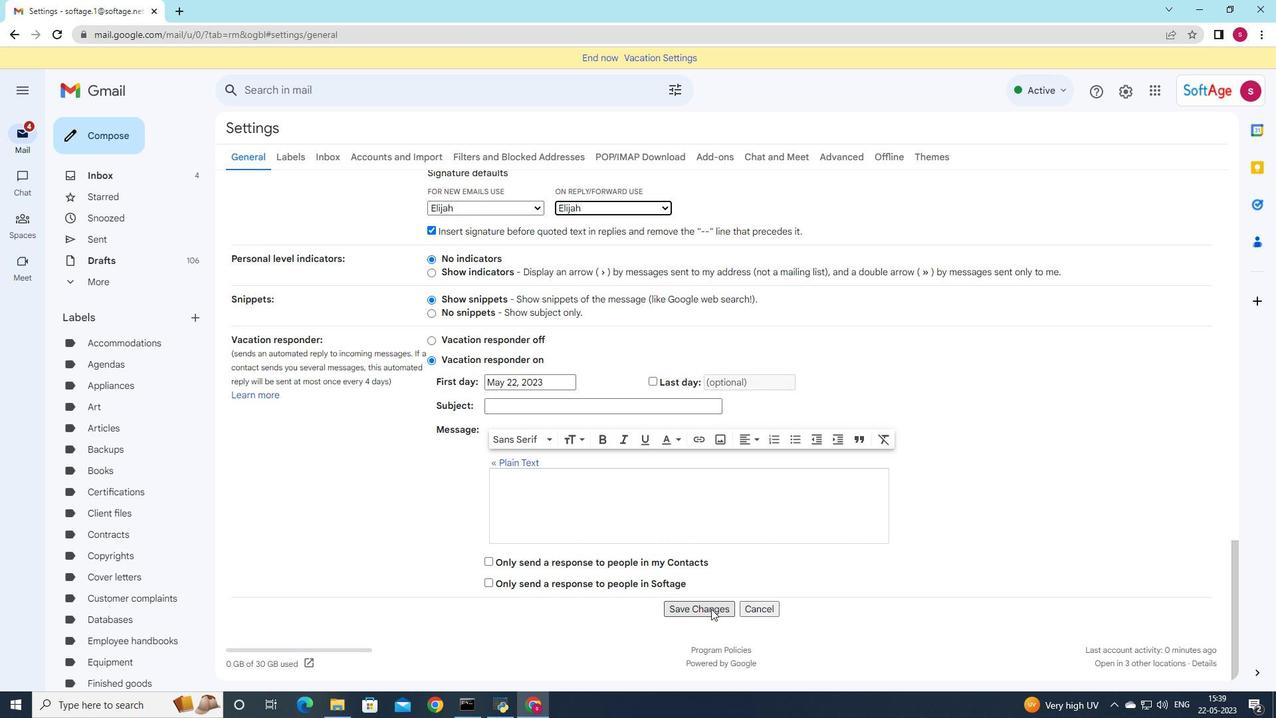 
Action: Mouse moved to (100, 125)
Screenshot: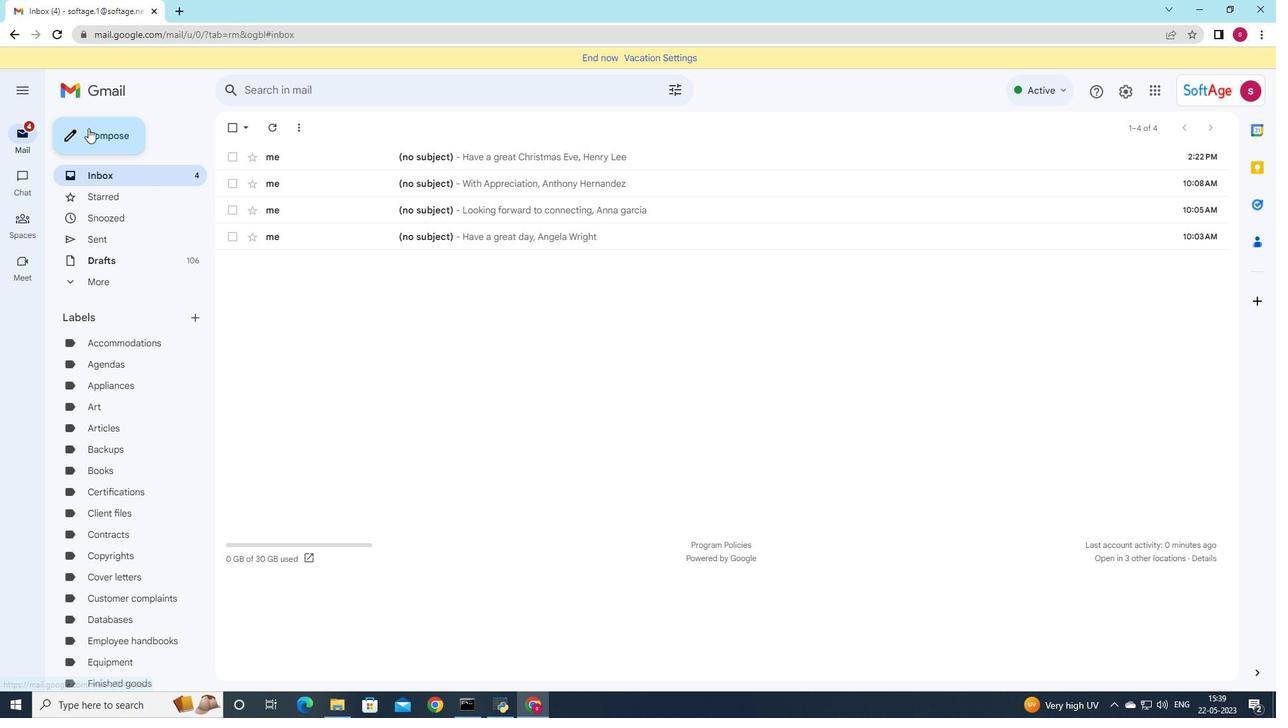 
Action: Mouse pressed left at (100, 125)
Screenshot: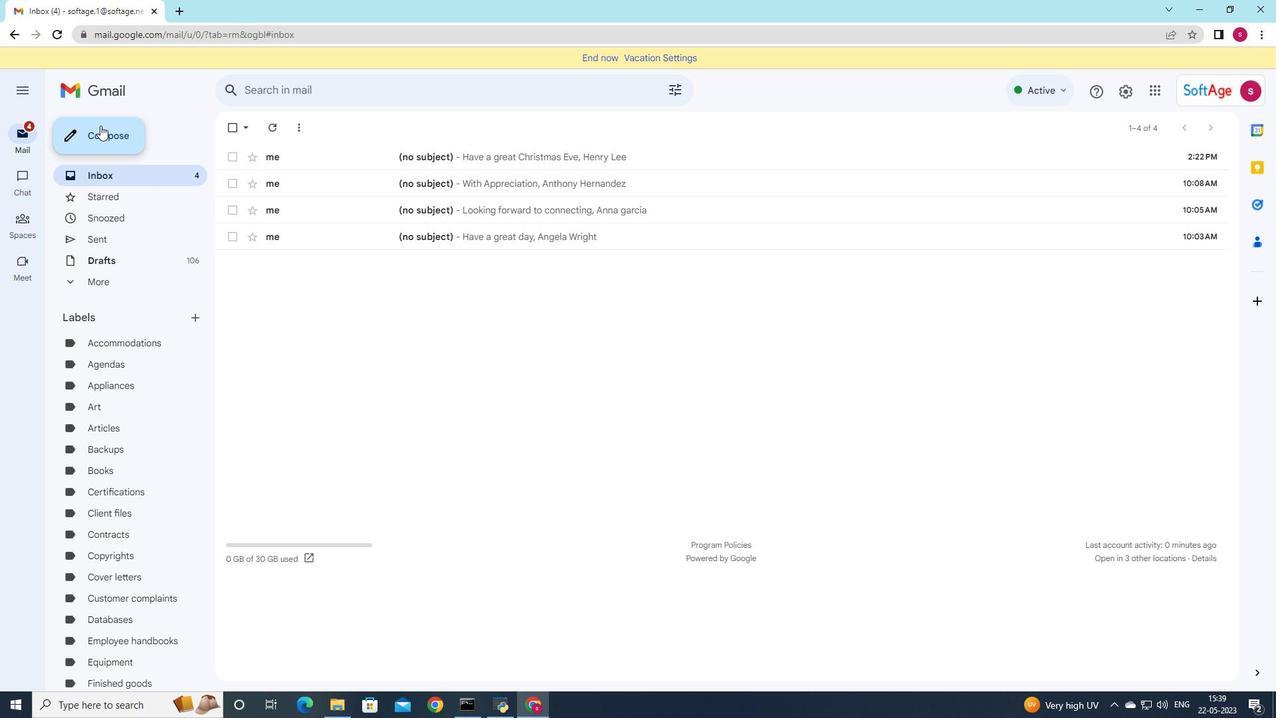 
Action: Mouse moved to (818, 355)
Screenshot: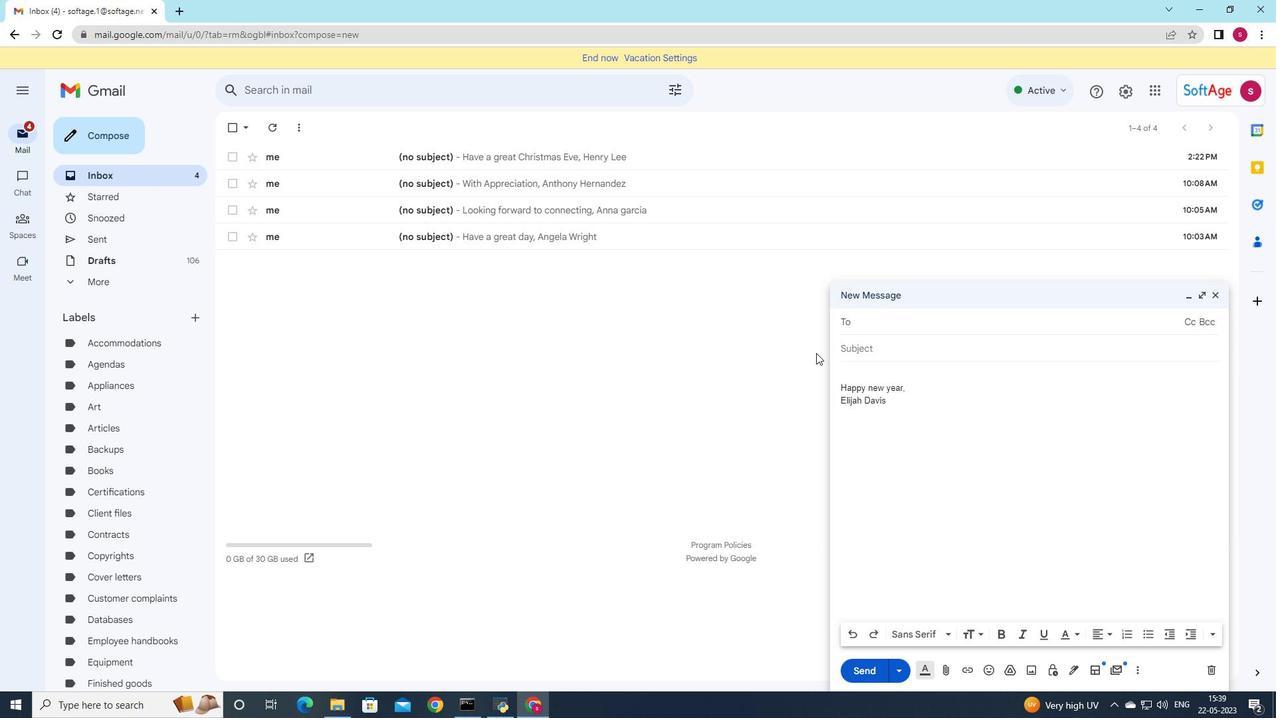 
Action: Key pressed soft
Screenshot: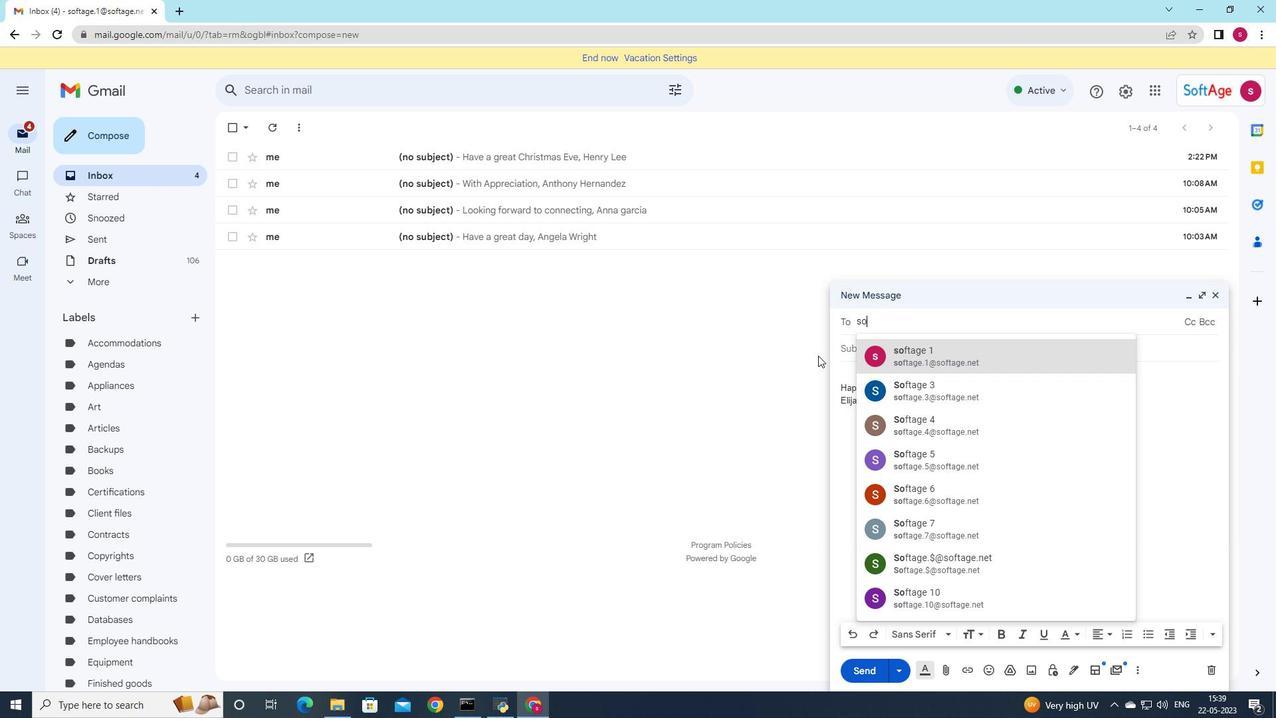 
Action: Mouse moved to (919, 355)
Screenshot: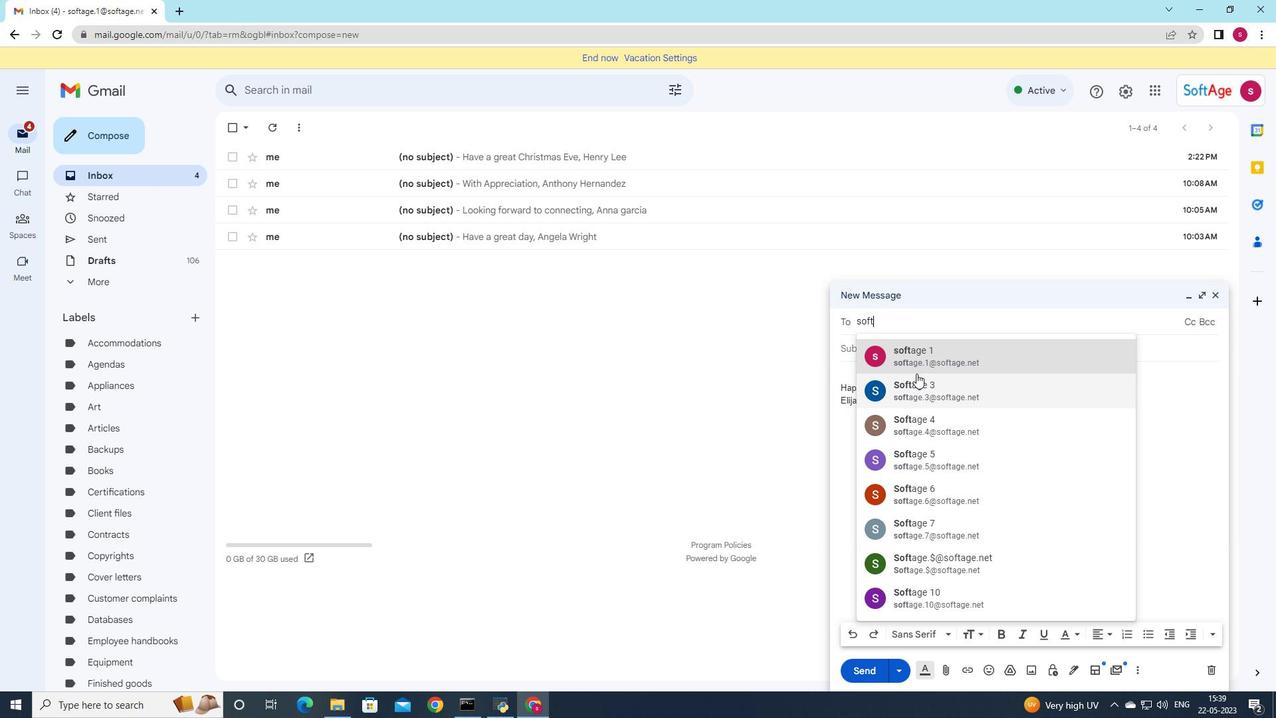 
Action: Mouse pressed left at (919, 355)
Screenshot: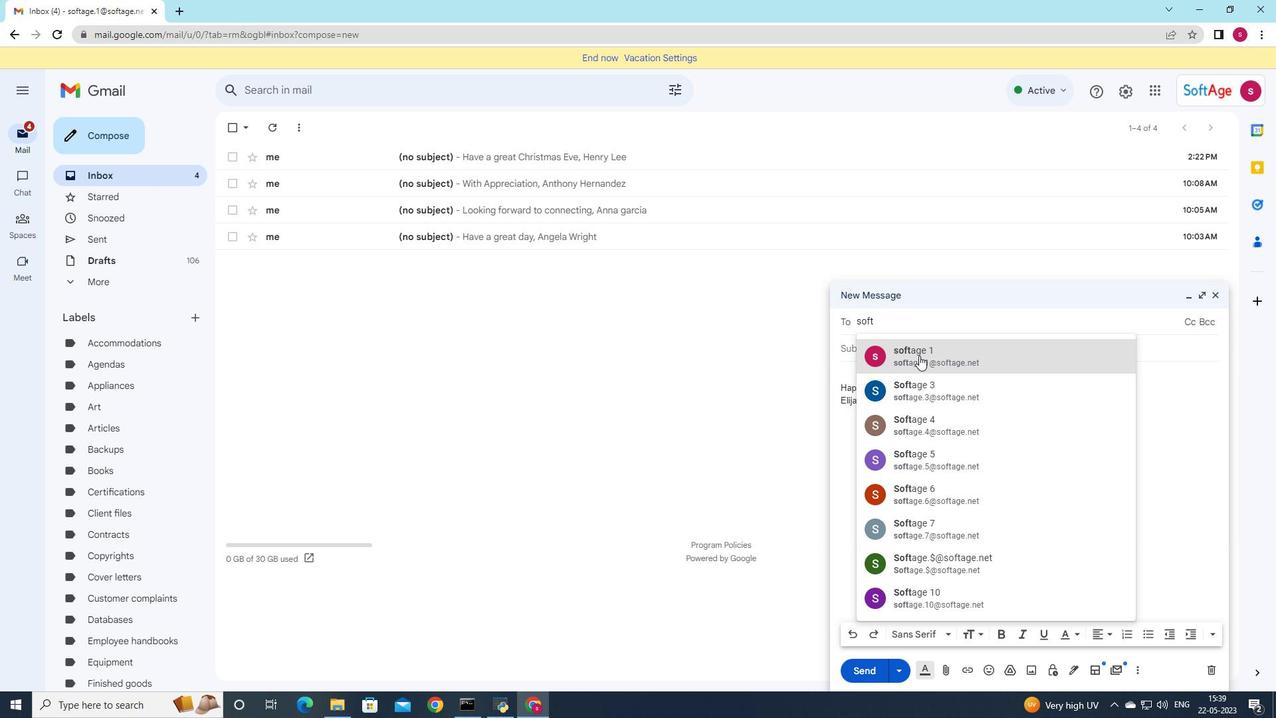 
Action: Mouse moved to (141, 319)
Screenshot: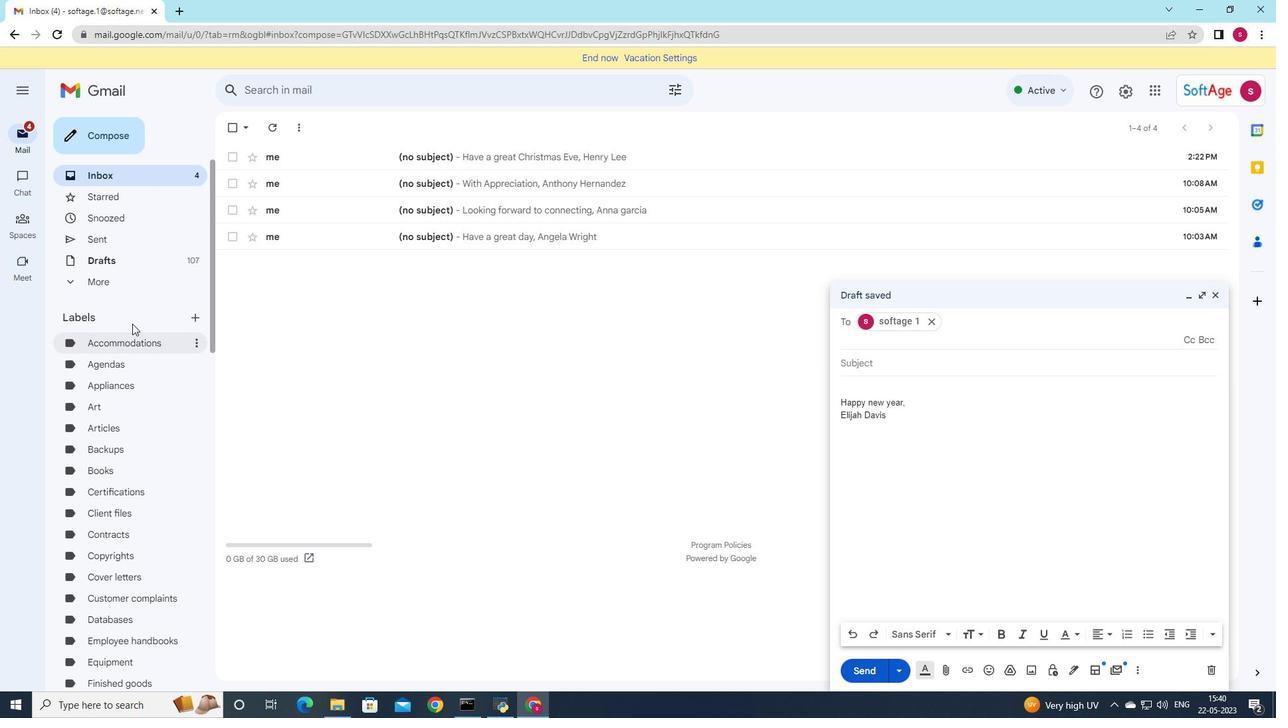 
Action: Mouse pressed left at (141, 319)
Screenshot: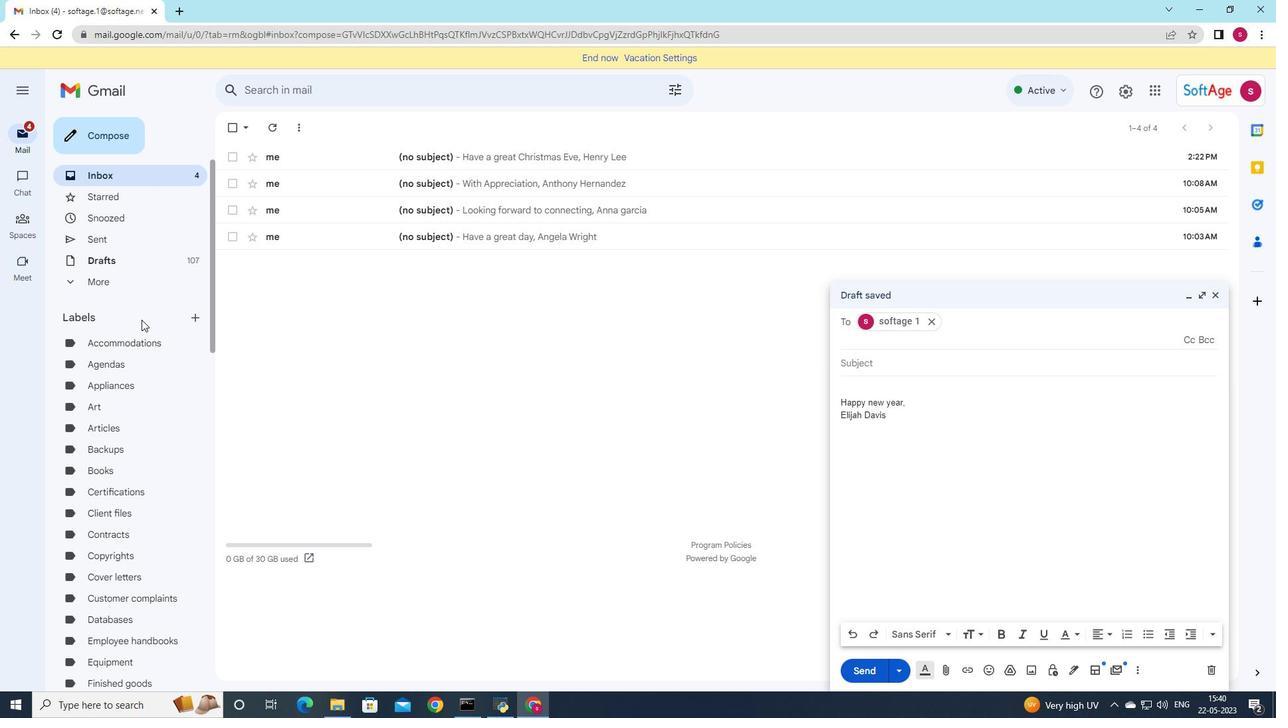 
Action: Mouse moved to (192, 318)
Screenshot: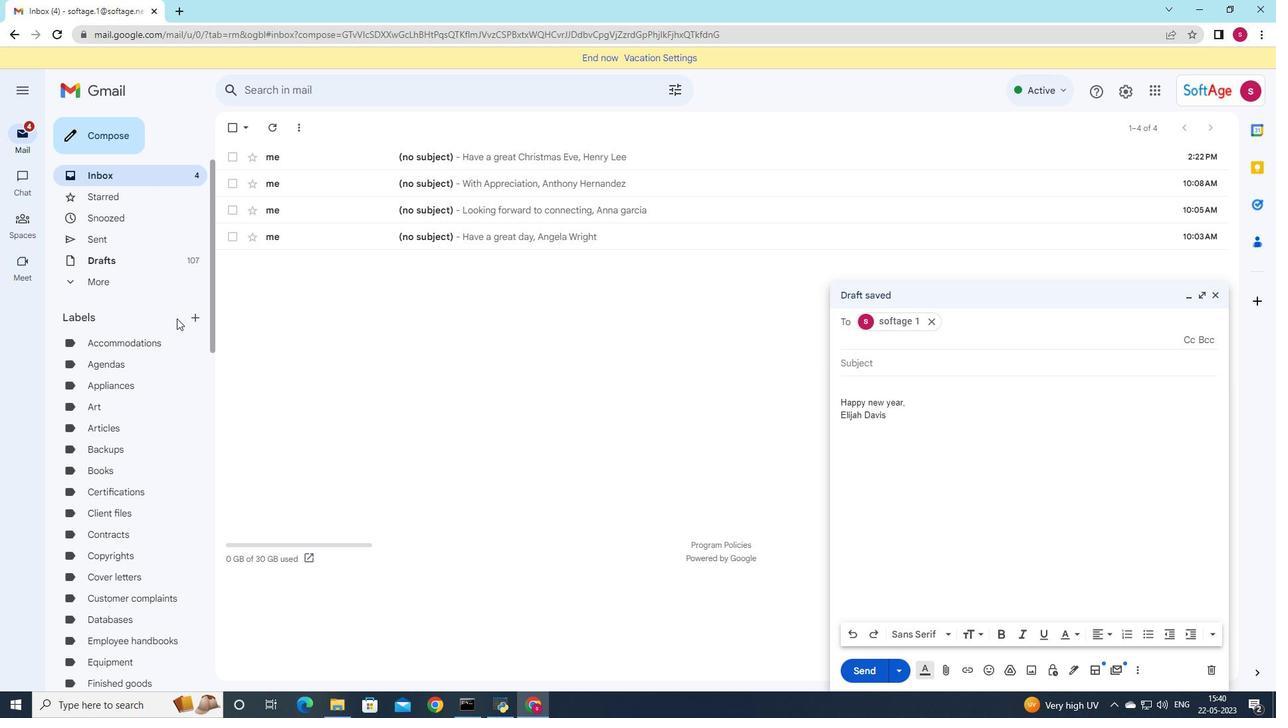 
Action: Mouse pressed left at (192, 318)
Screenshot: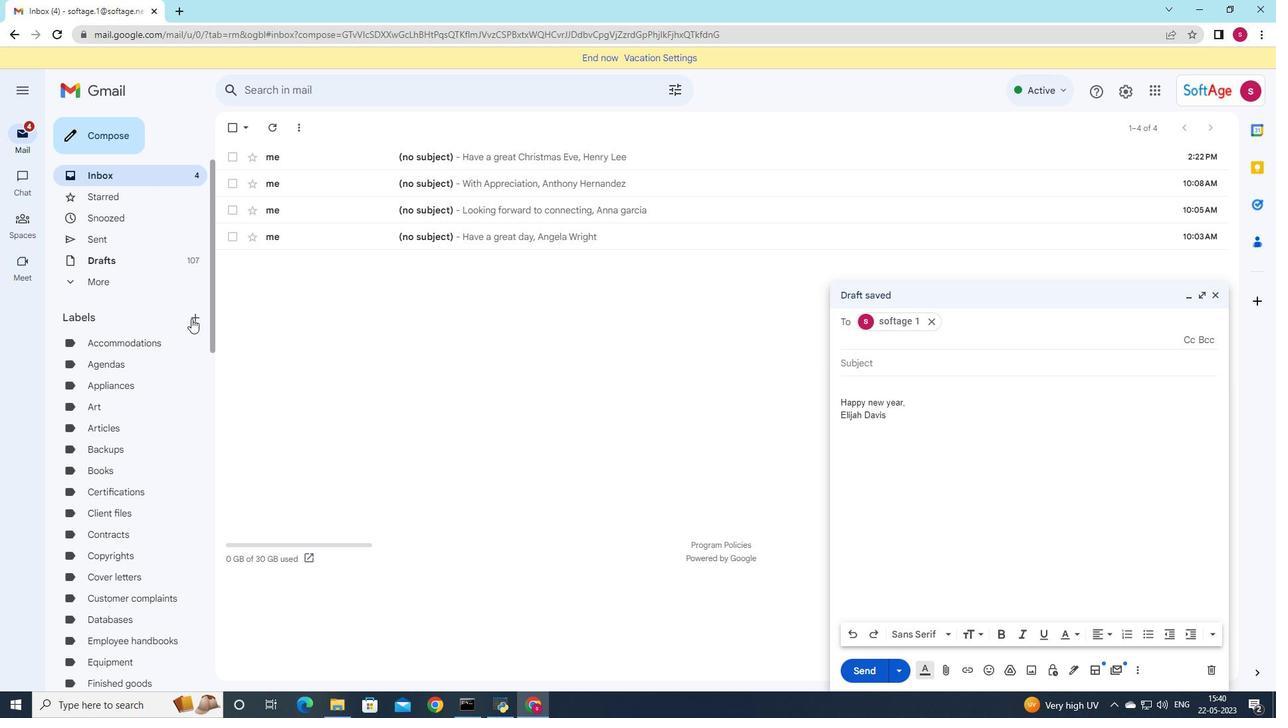 
Action: Mouse moved to (487, 353)
Screenshot: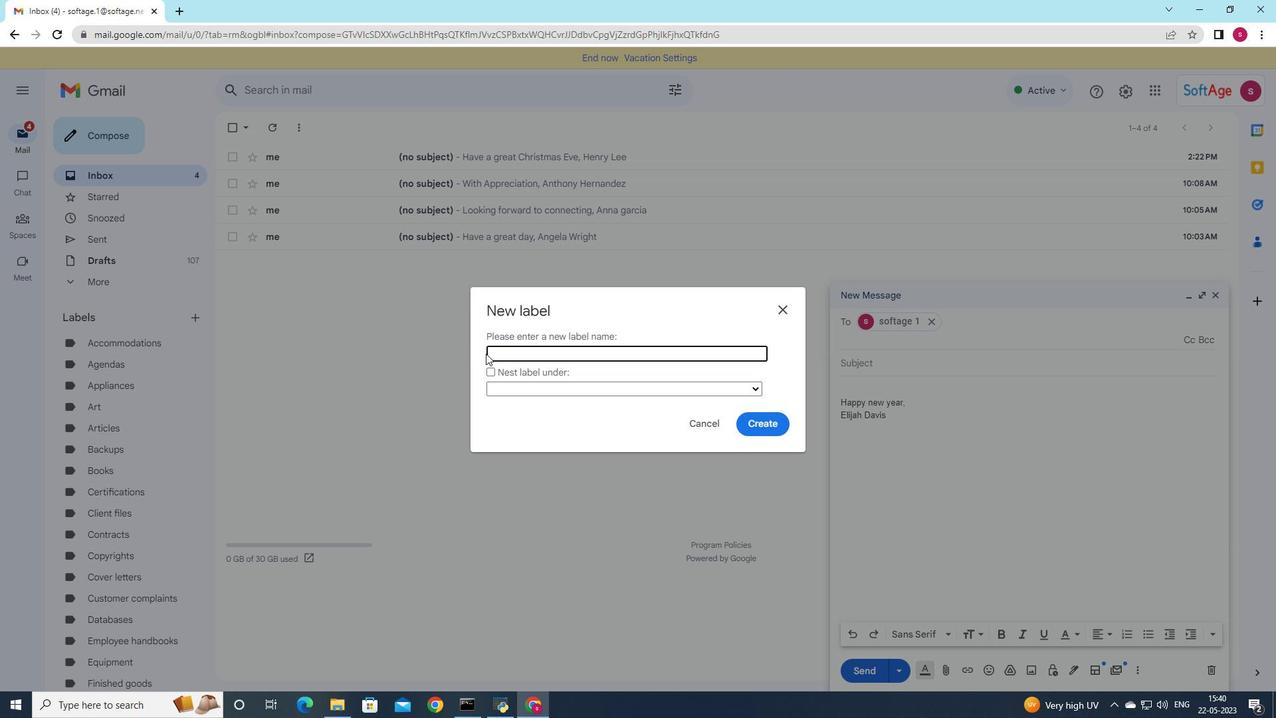 
Action: Key pressed <Key.shift>Attractions
Screenshot: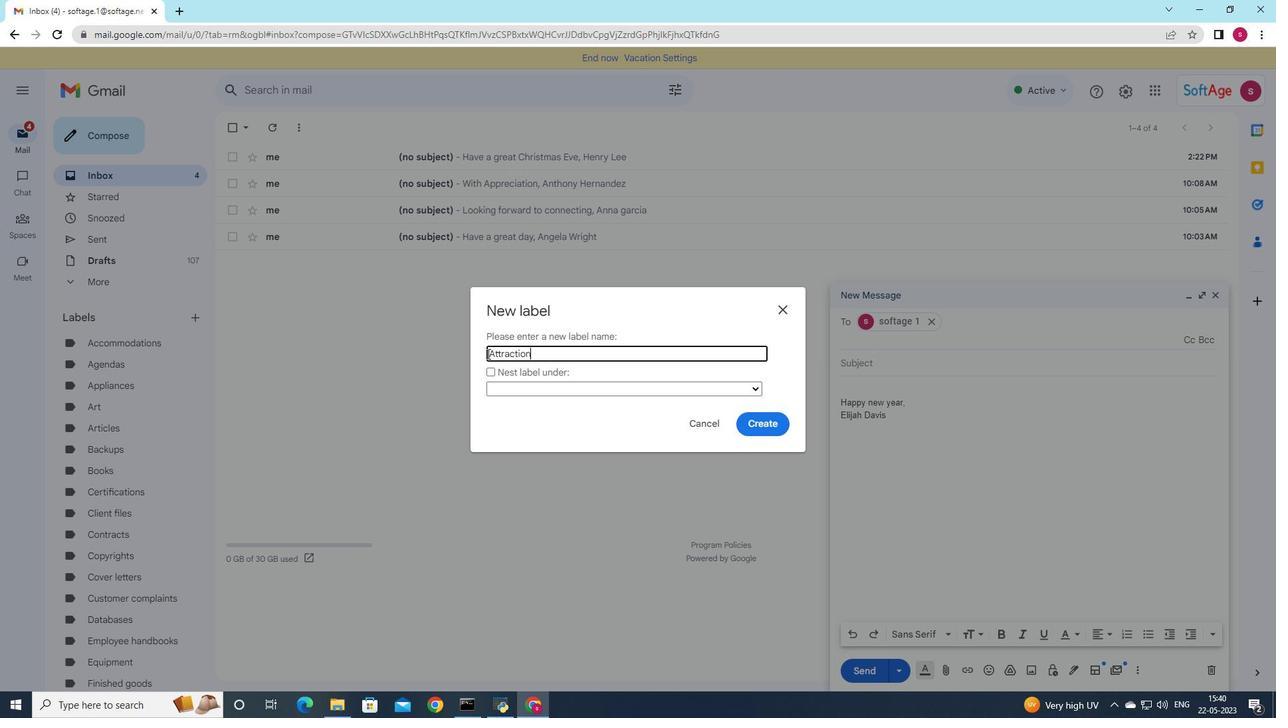 
Action: Mouse moved to (759, 420)
Screenshot: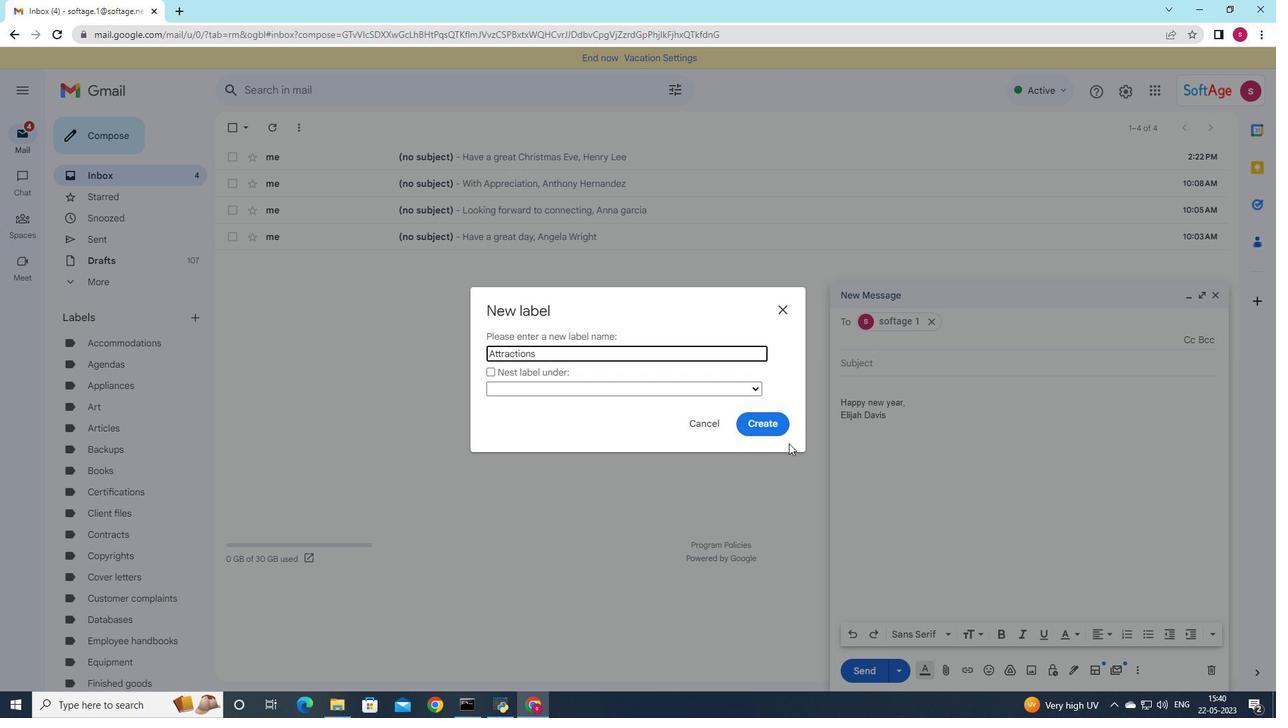 
Action: Mouse pressed left at (759, 420)
Screenshot: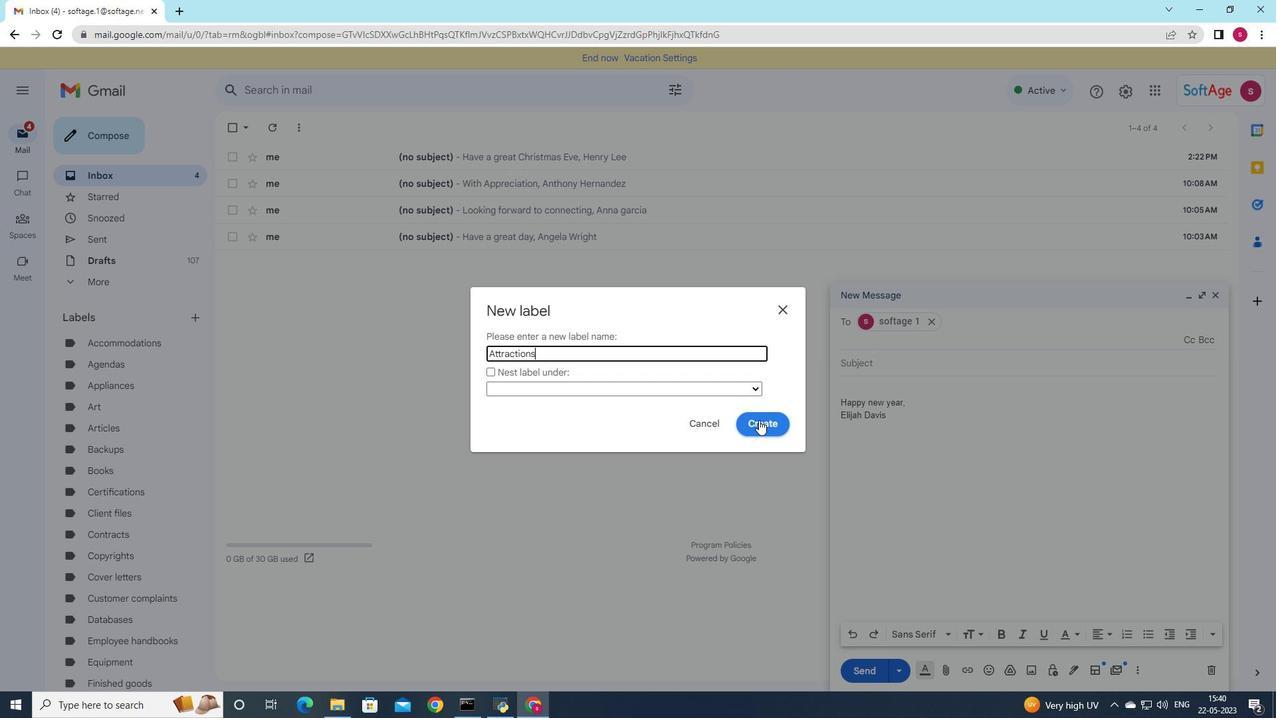 
Action: Mouse moved to (716, 485)
Screenshot: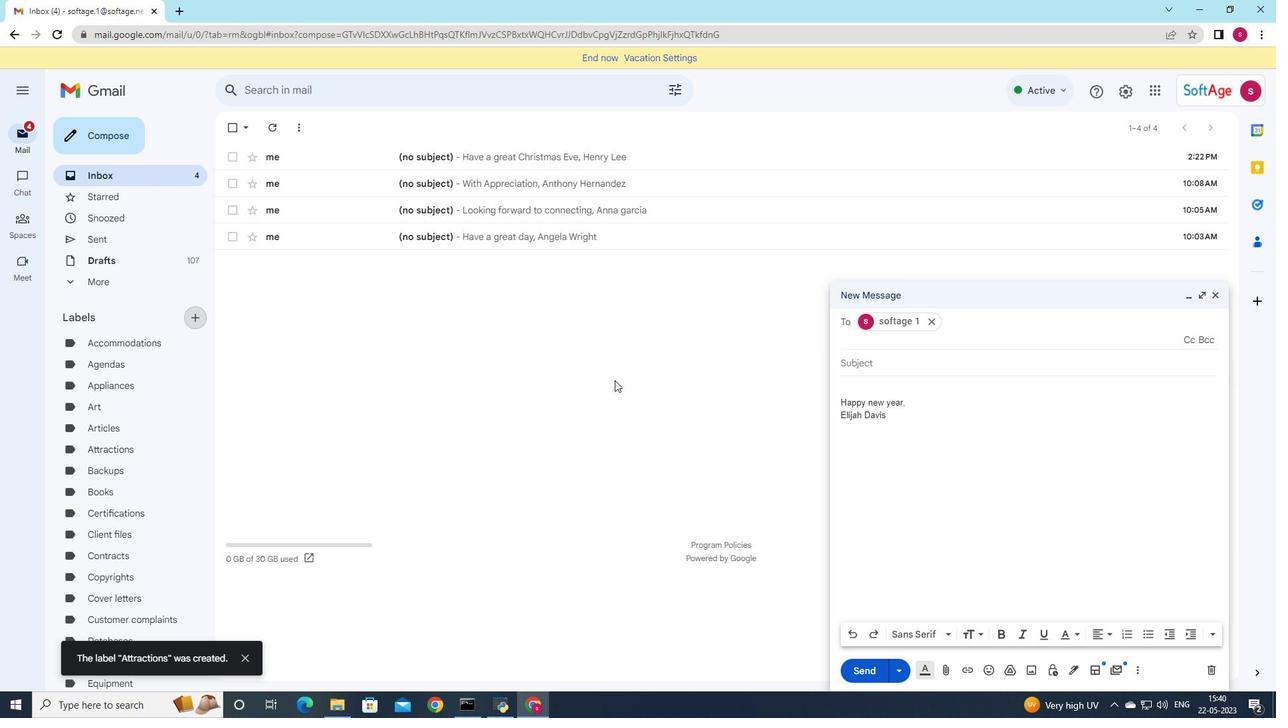 
